 Task: Open Card Board Meeting Preparation in Board IT Infrastructure Design and Implementation to Workspace Human Resources Consulting and add a team member Softage.2@softage.net, a label Yellow, a checklist Calligraphy, an attachment from your onedrive, a color Yellow and finally, add a card description 'Plan and execute company team-building event' and a comment 'Let us make sure we have a clear understanding of the resources and budget available for this task, ensuring that we can execute it effectively.'. Add a start date 'Jan 06, 1900' with a due date 'Jan 13, 1900'
Action: Mouse moved to (1123, 610)
Screenshot: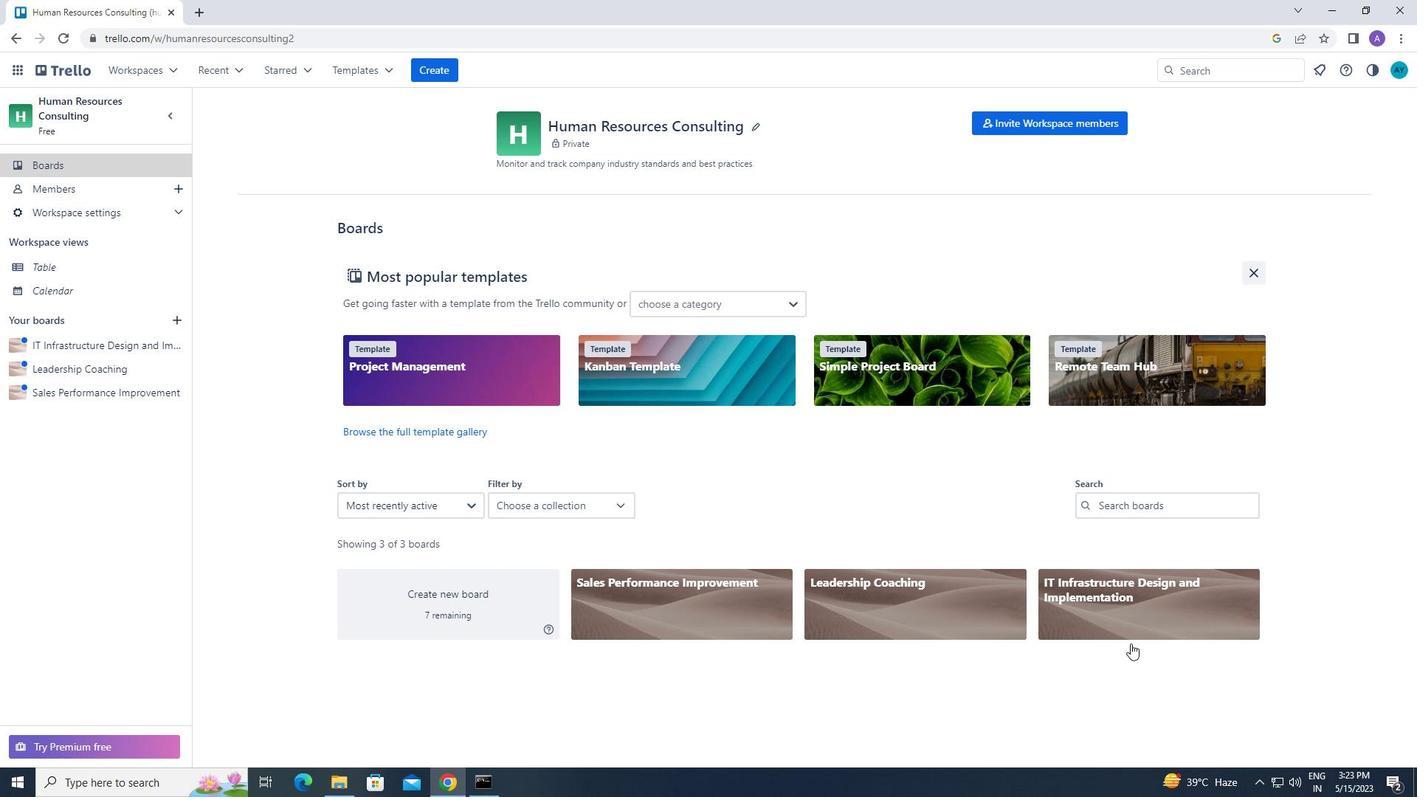 
Action: Mouse pressed left at (1123, 610)
Screenshot: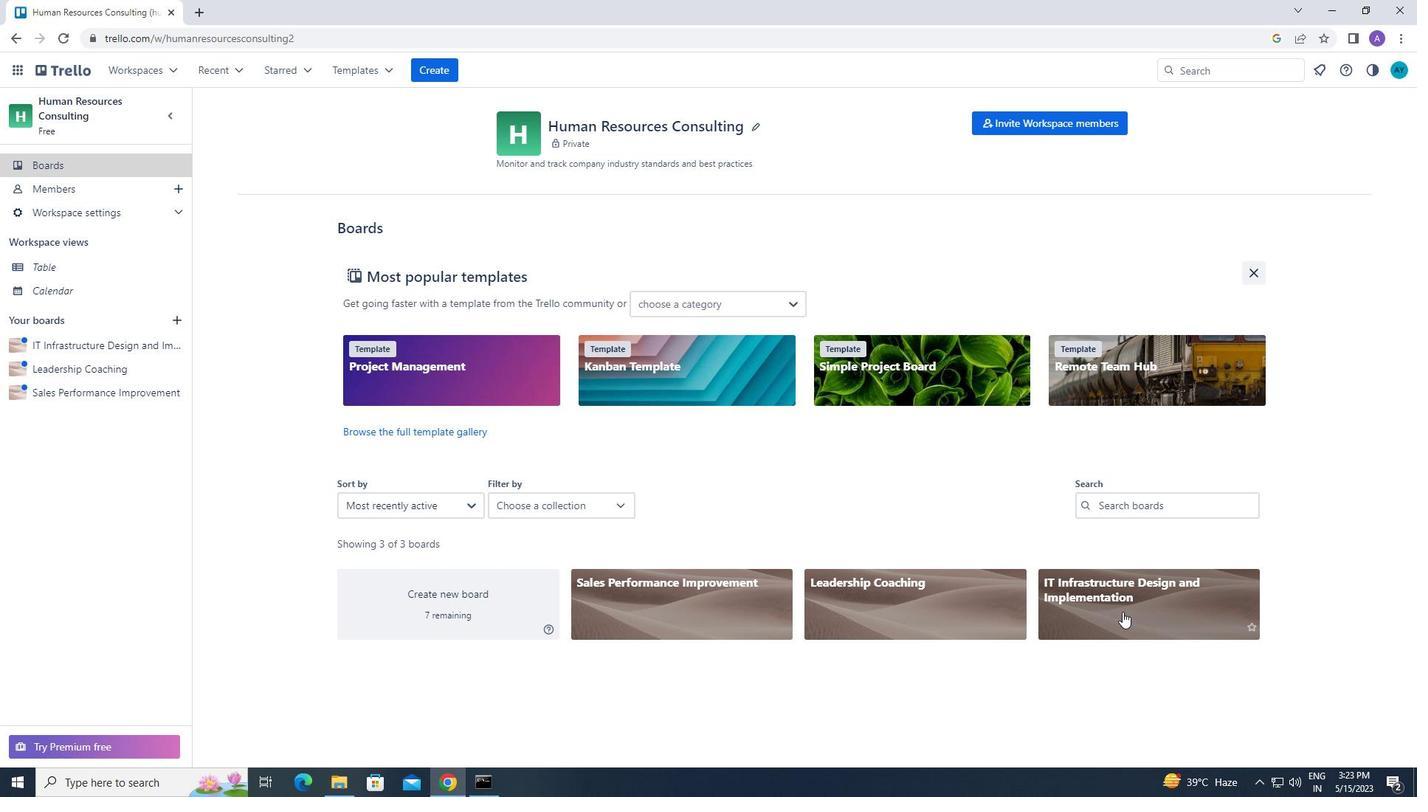 
Action: Mouse moved to (491, 180)
Screenshot: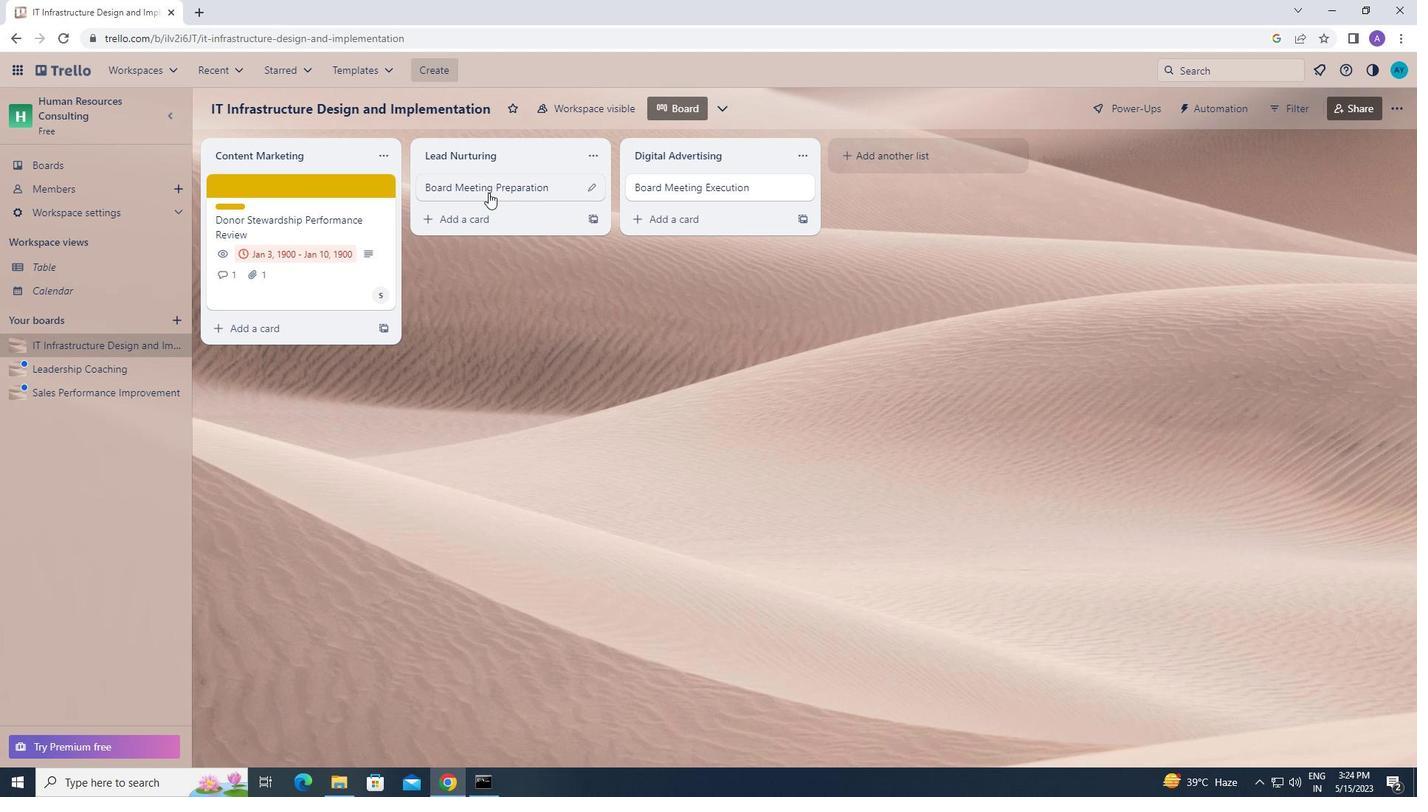 
Action: Mouse pressed left at (491, 180)
Screenshot: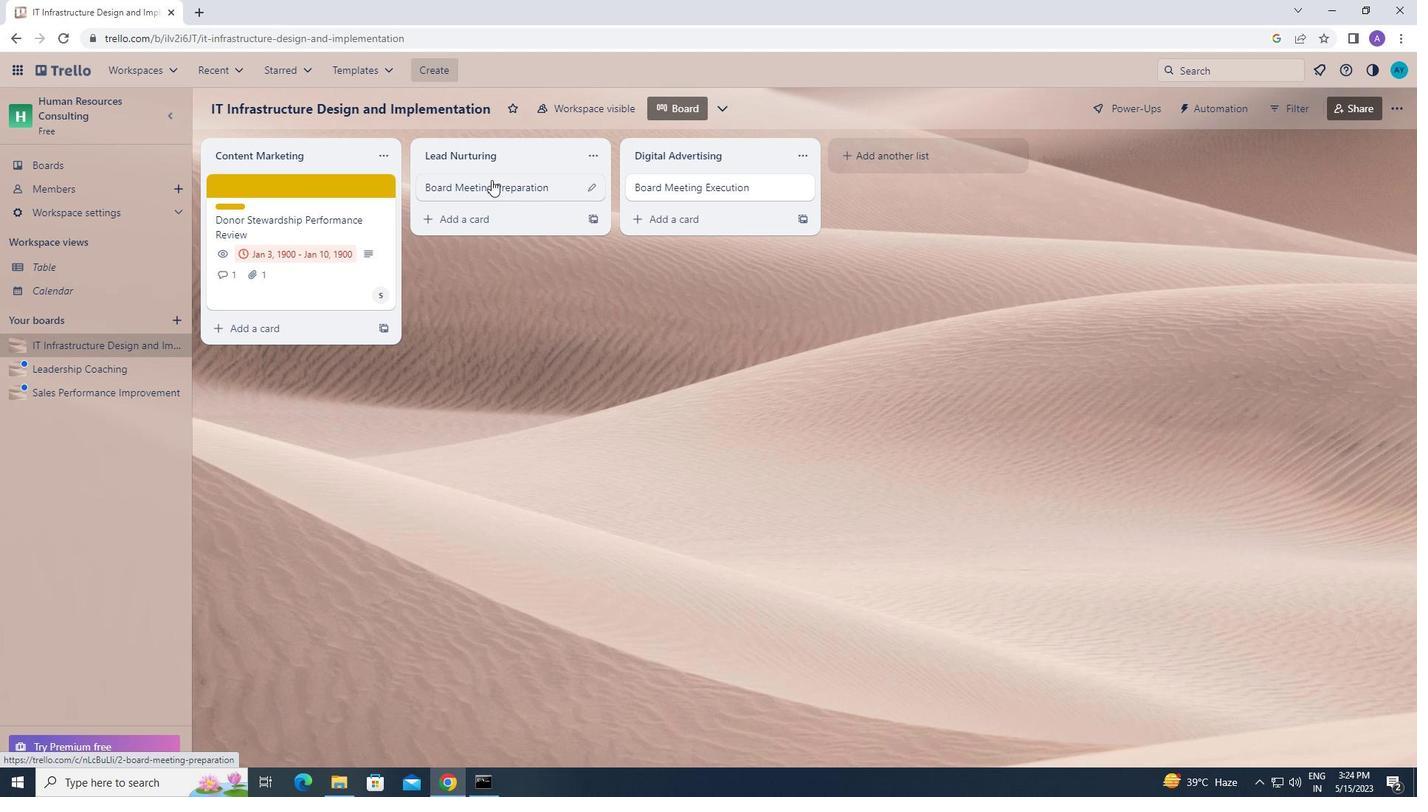 
Action: Mouse moved to (897, 237)
Screenshot: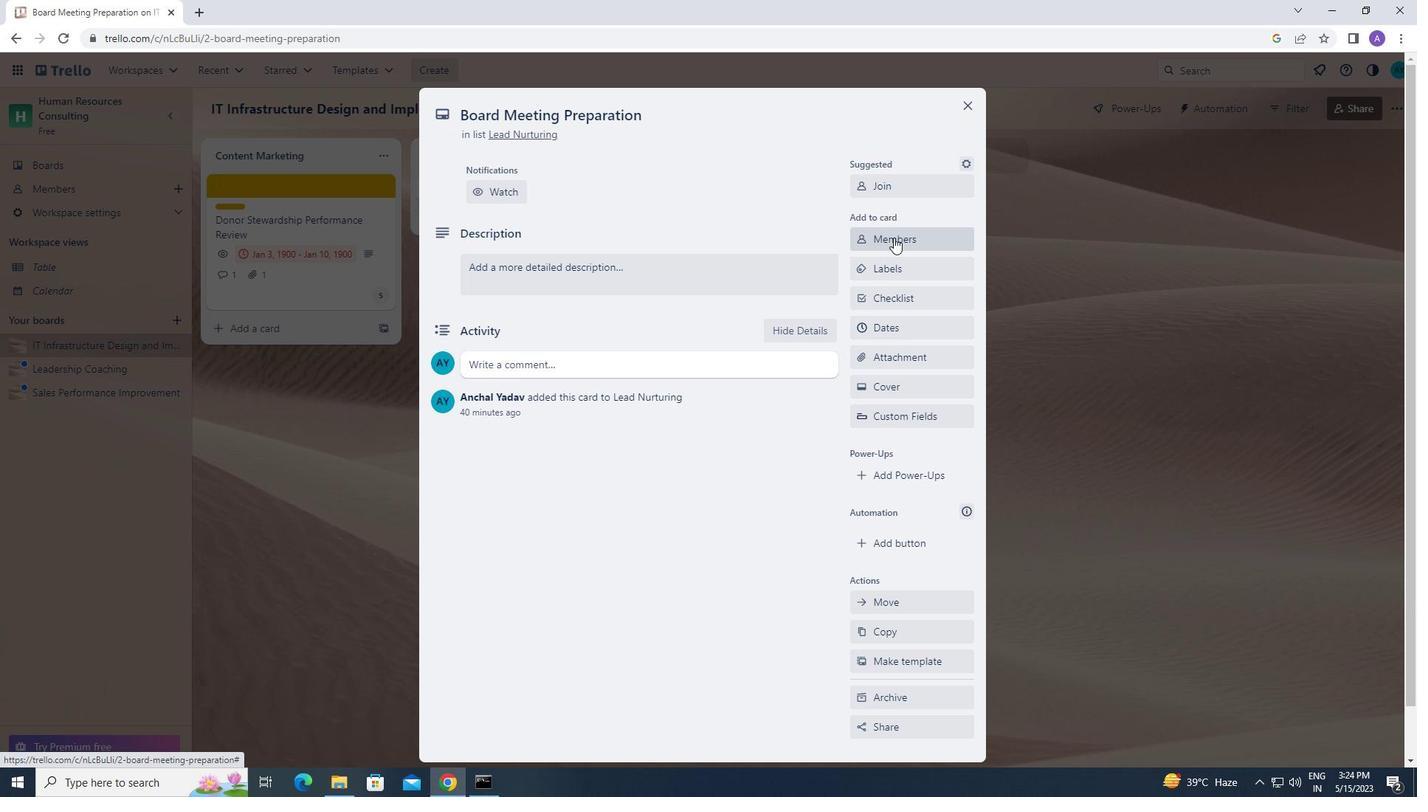 
Action: Mouse pressed left at (897, 237)
Screenshot: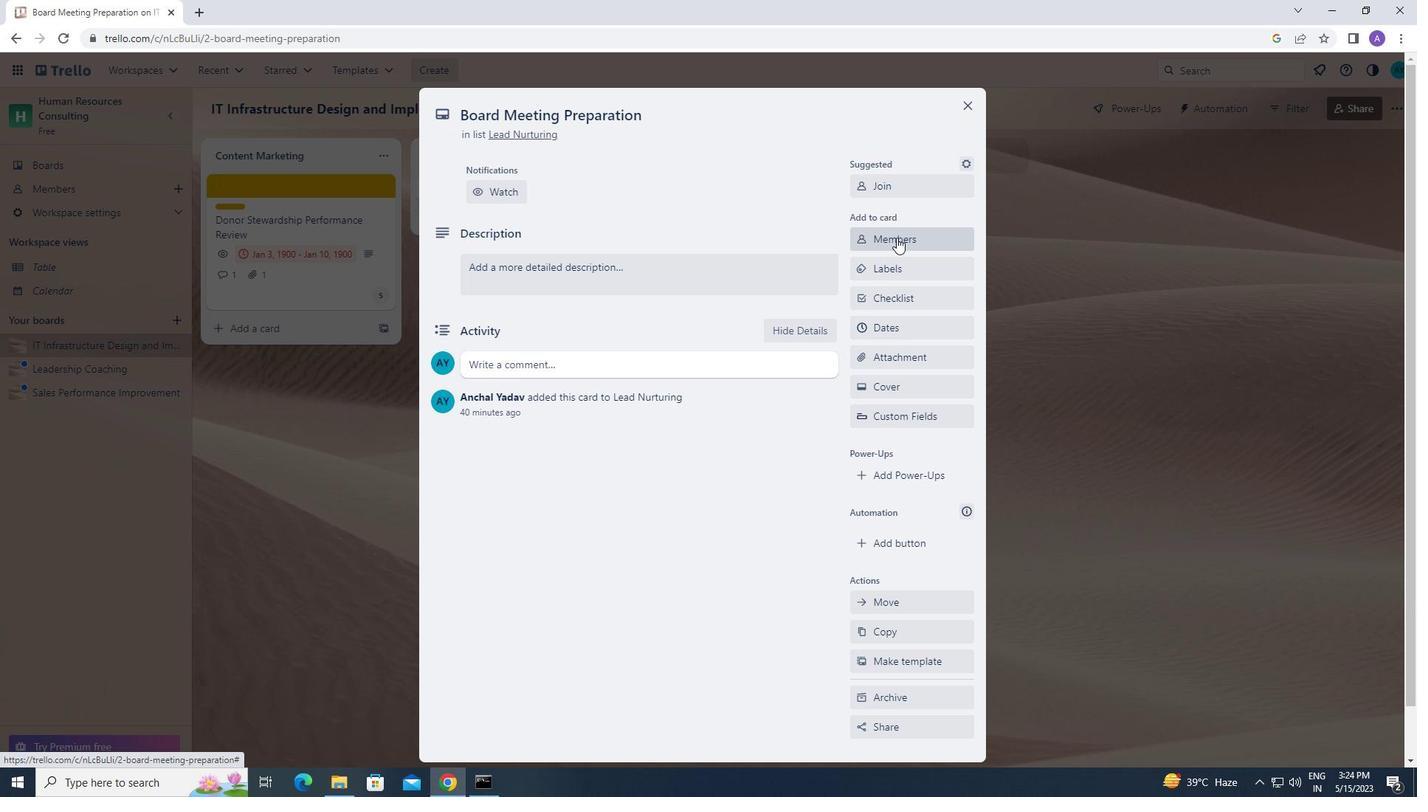 
Action: Mouse moved to (927, 309)
Screenshot: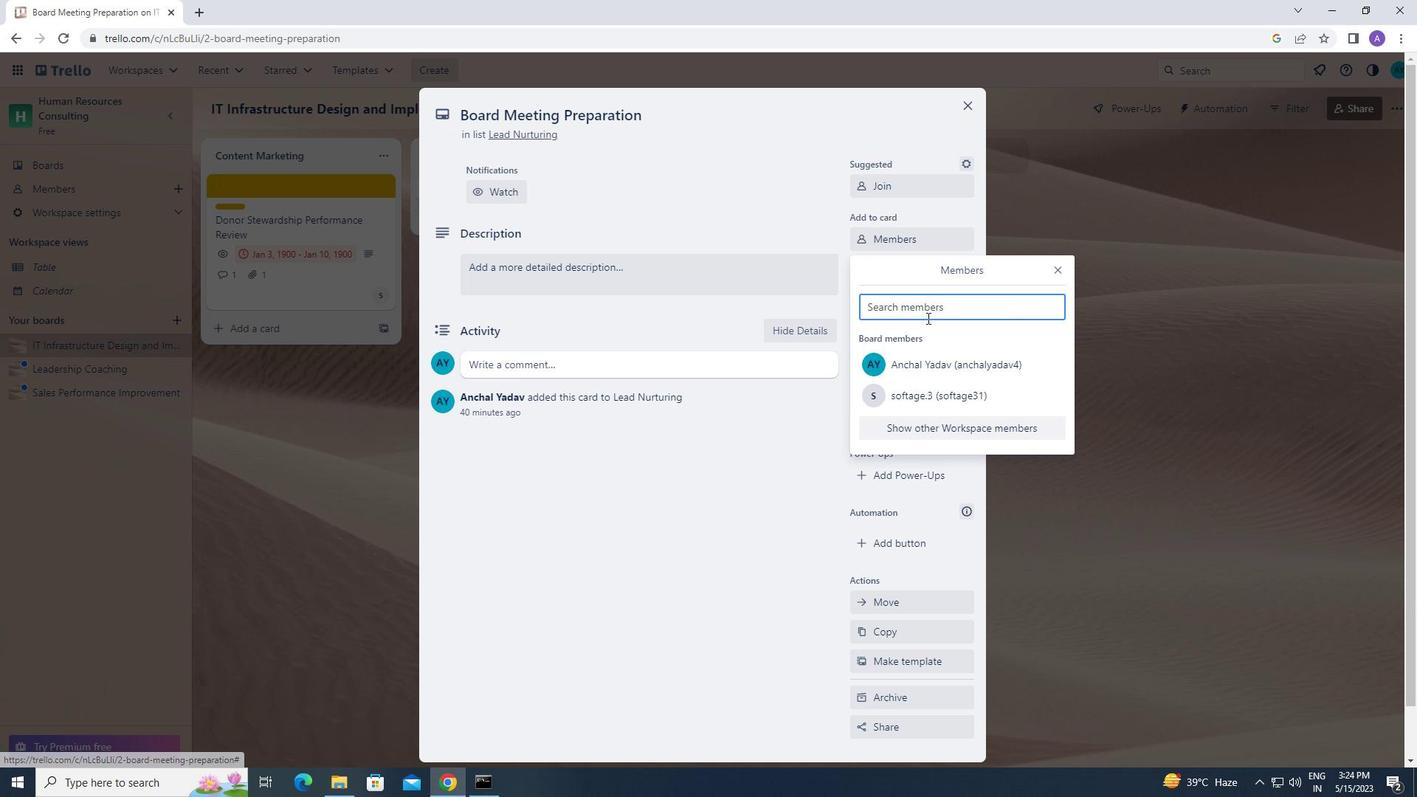 
Action: Mouse pressed left at (927, 309)
Screenshot: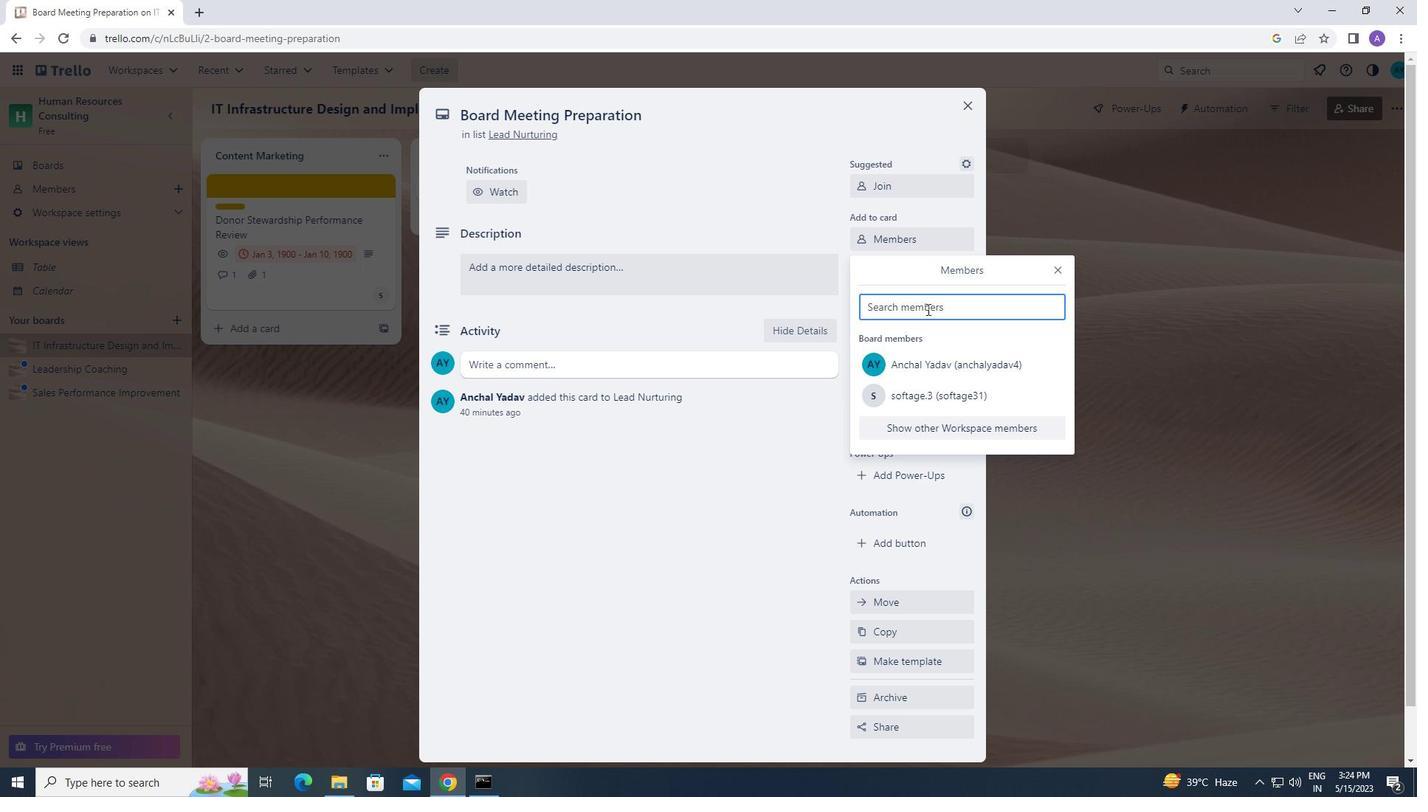 
Action: Key pressed <Key.caps_lock>s<Key.caps_lock>oftage.2<Key.shift_r>@sof
Screenshot: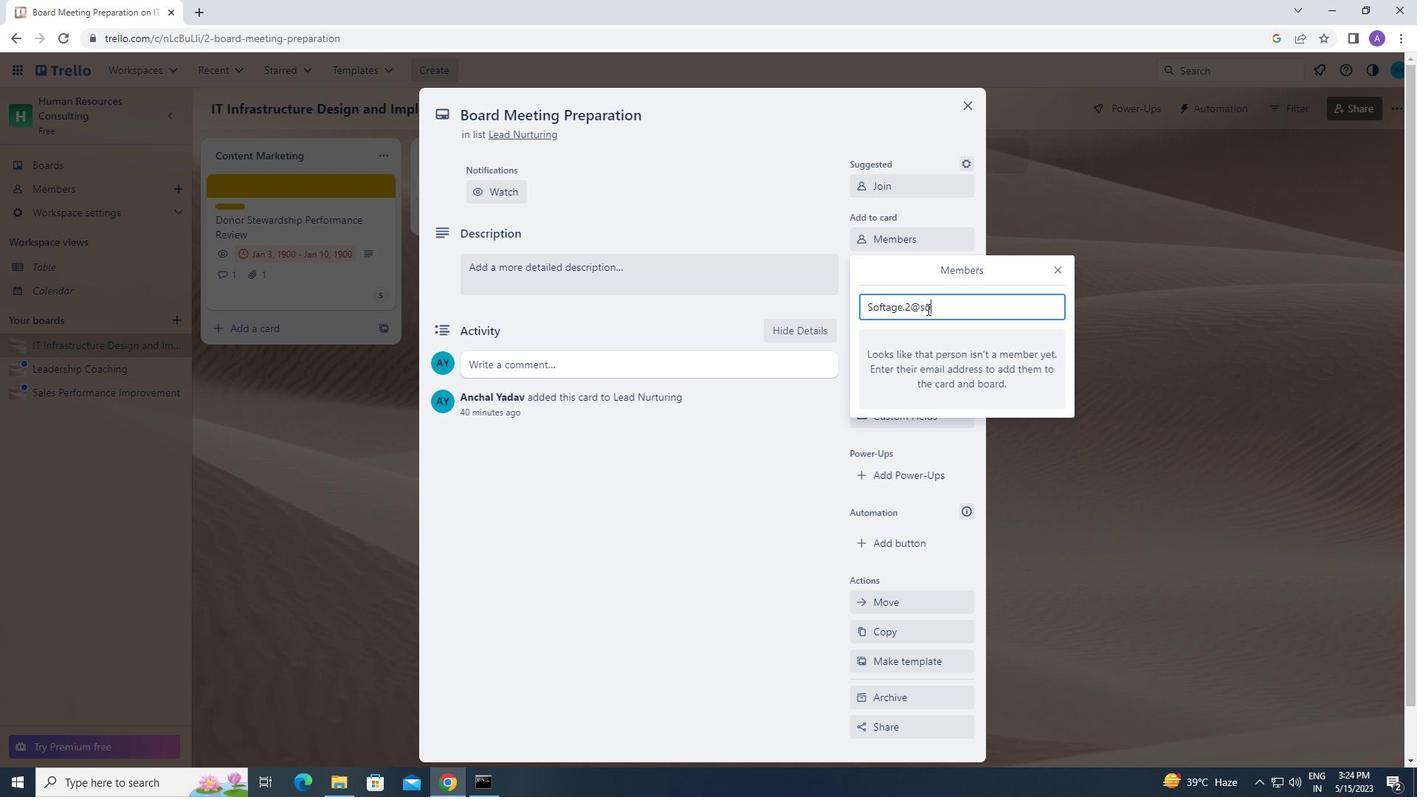 
Action: Mouse moved to (861, 550)
Screenshot: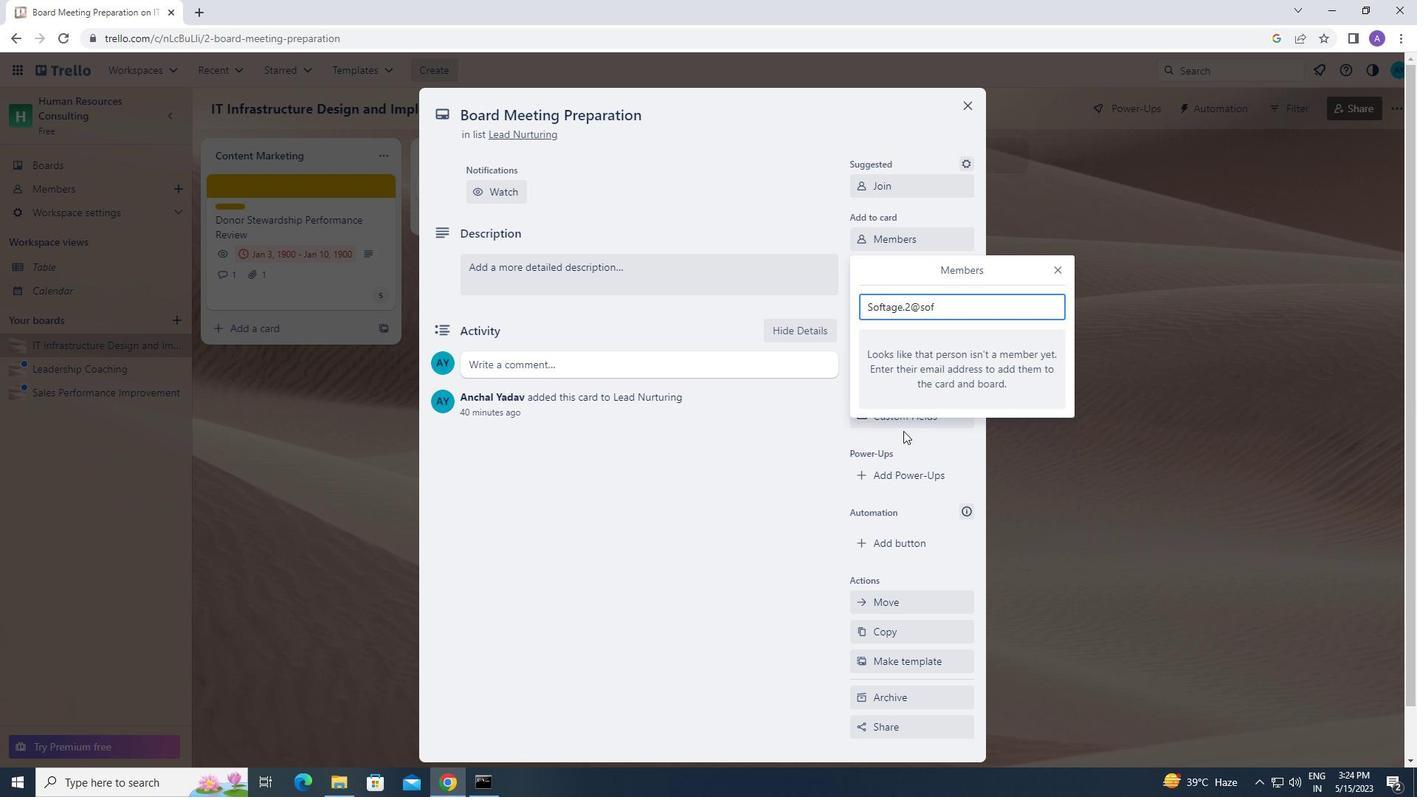 
Action: Key pressed tage.net
Screenshot: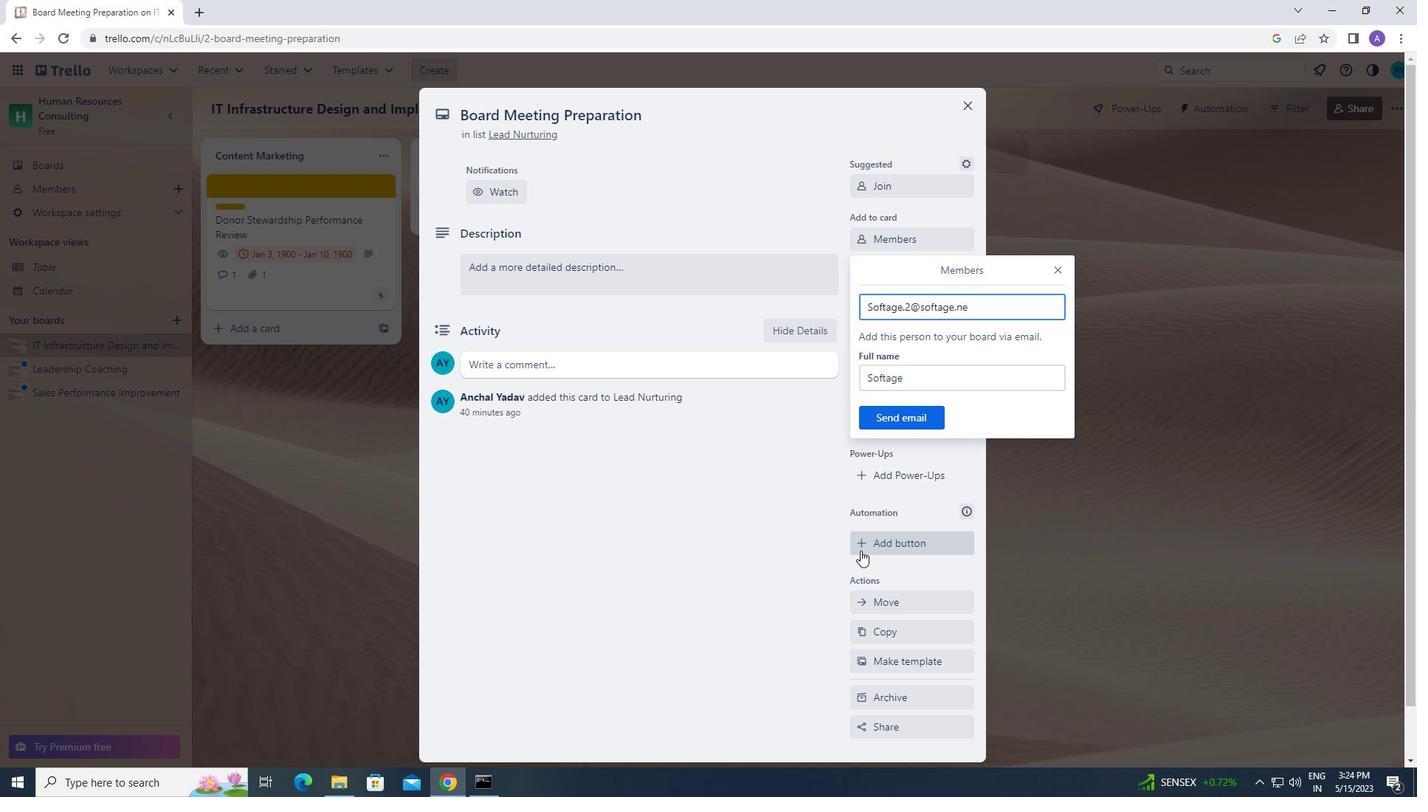 
Action: Mouse moved to (901, 416)
Screenshot: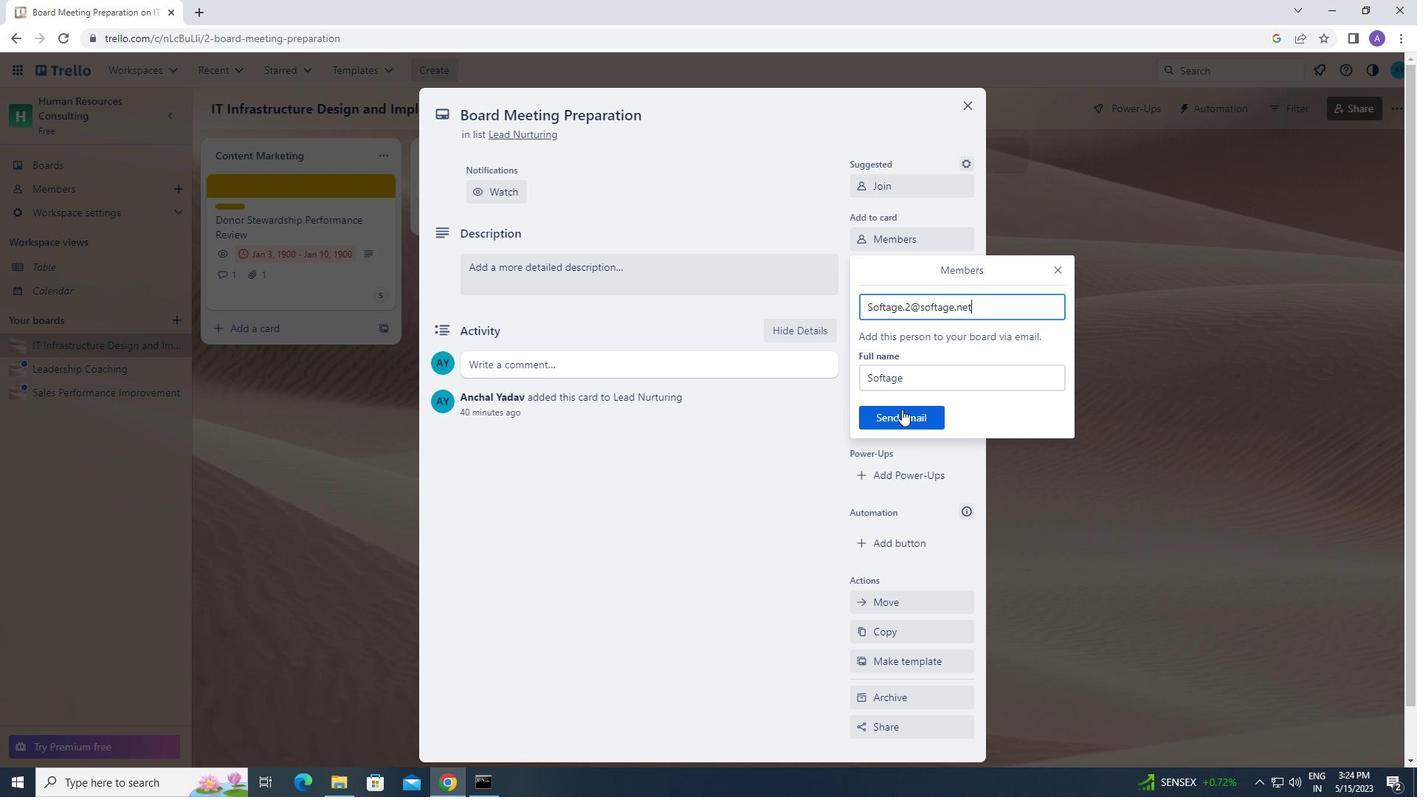 
Action: Mouse pressed left at (901, 416)
Screenshot: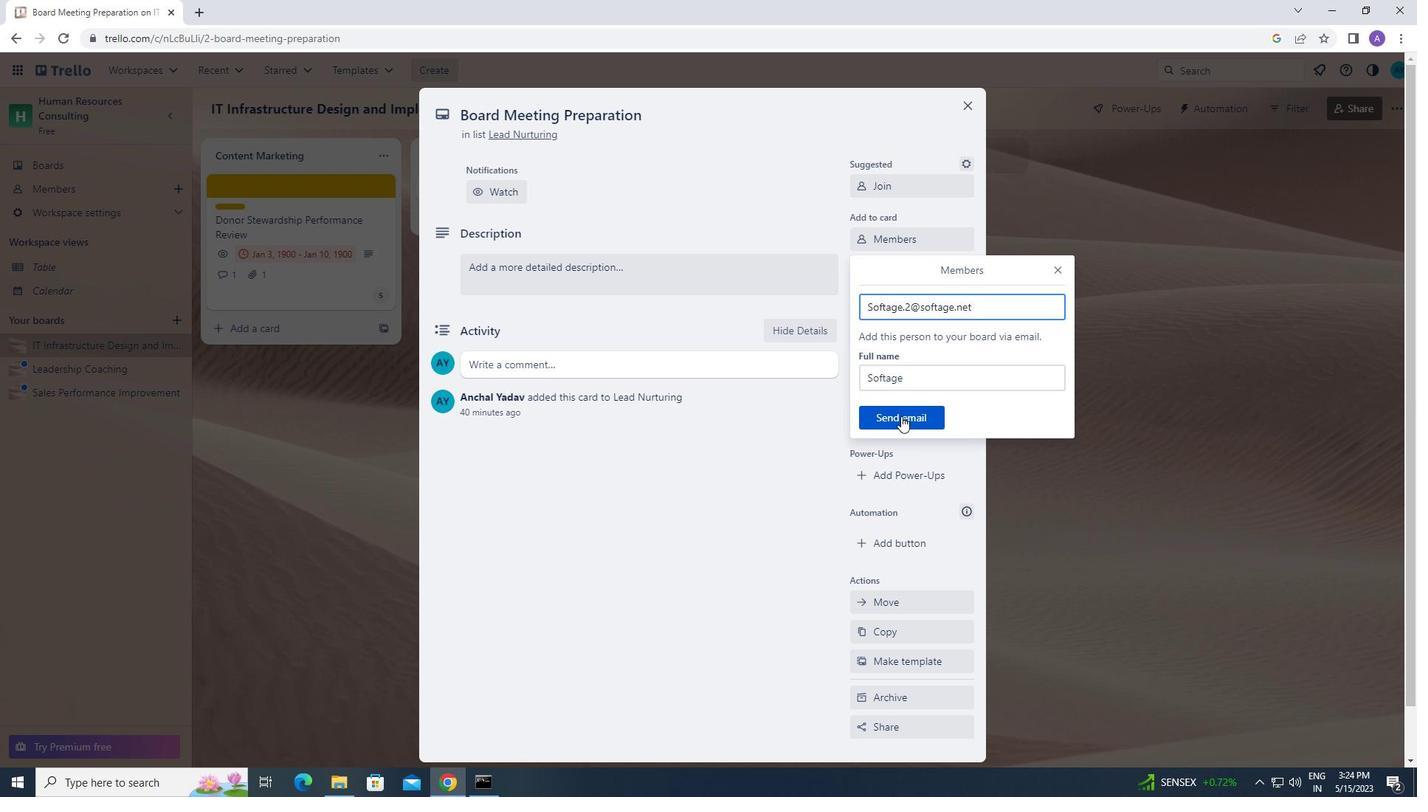 
Action: Mouse moved to (895, 263)
Screenshot: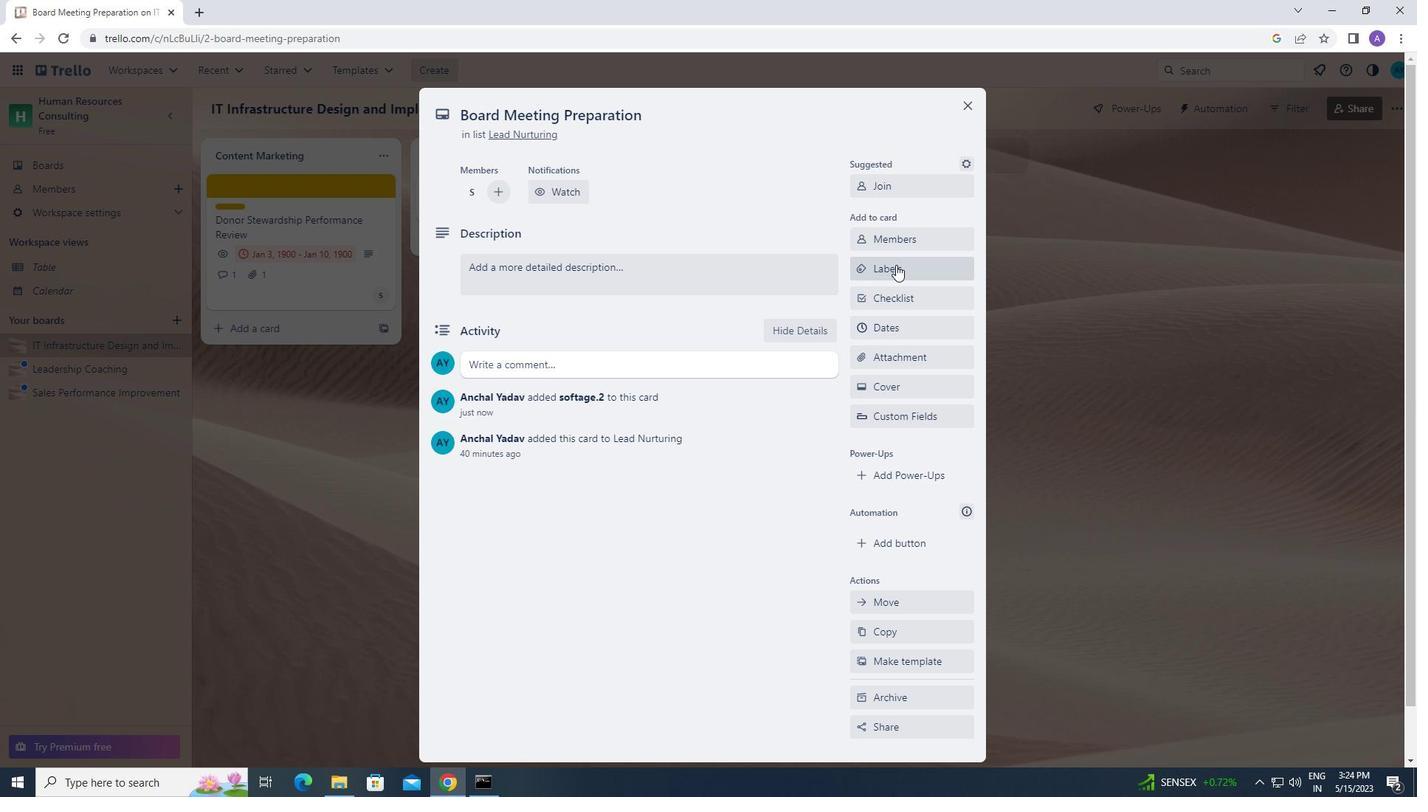 
Action: Mouse pressed left at (895, 263)
Screenshot: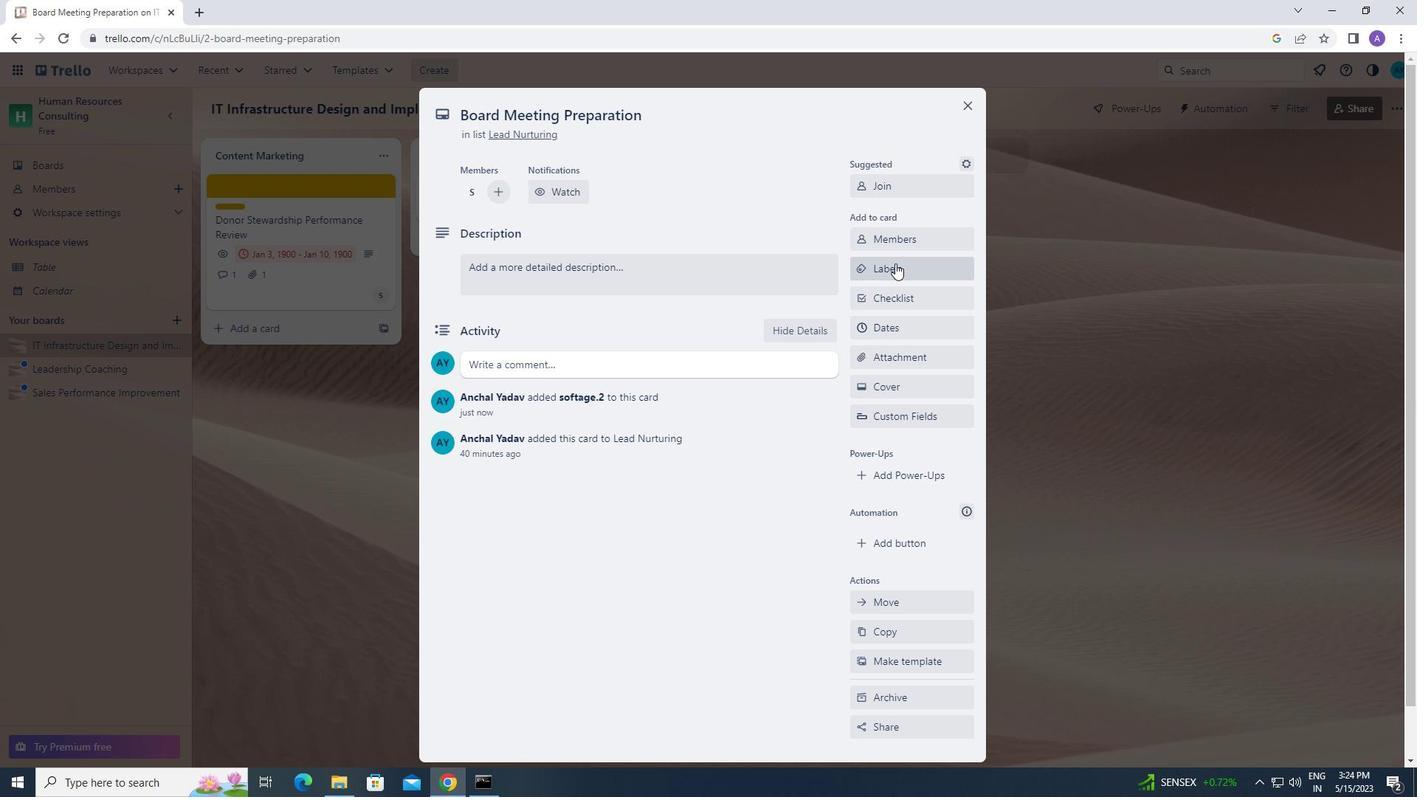 
Action: Mouse moved to (925, 559)
Screenshot: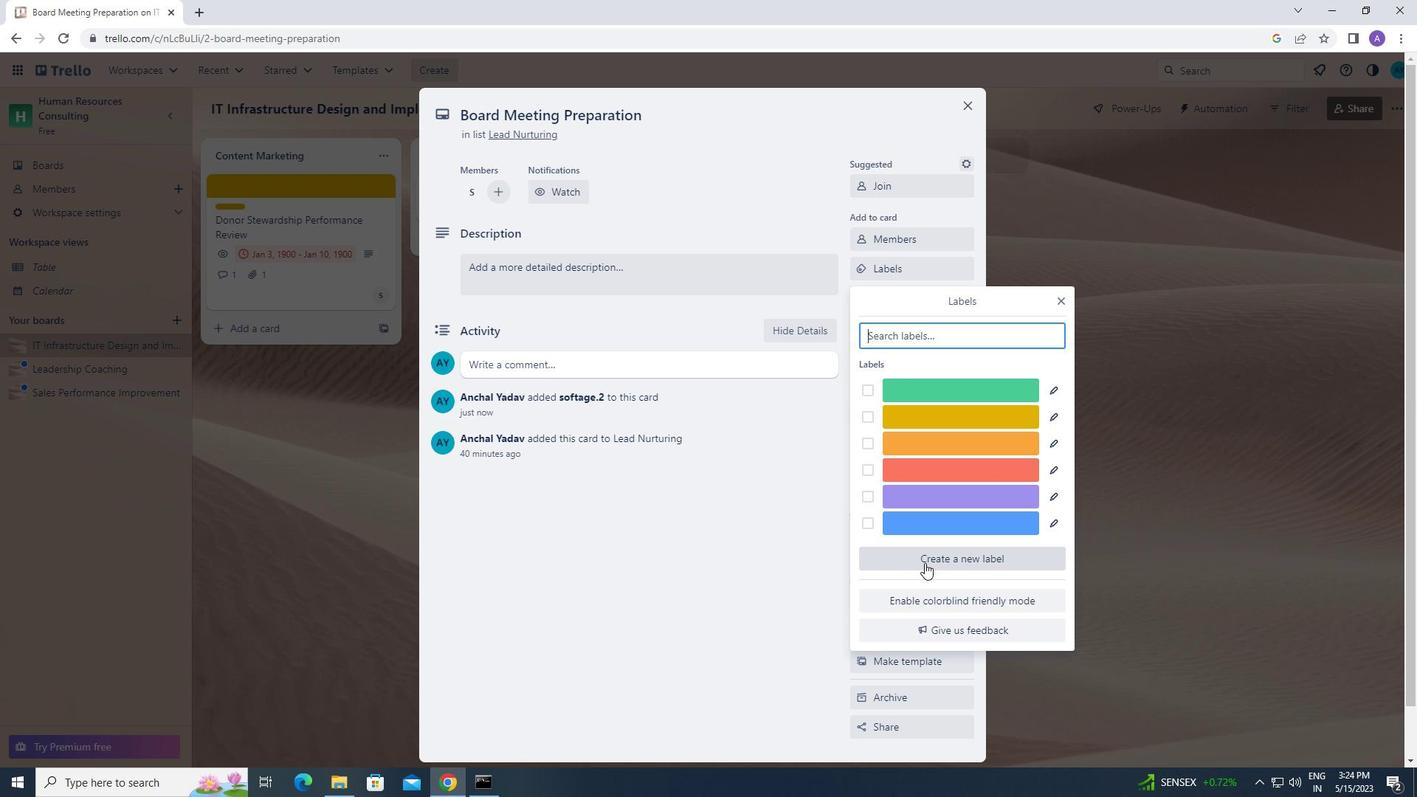 
Action: Mouse pressed left at (925, 559)
Screenshot: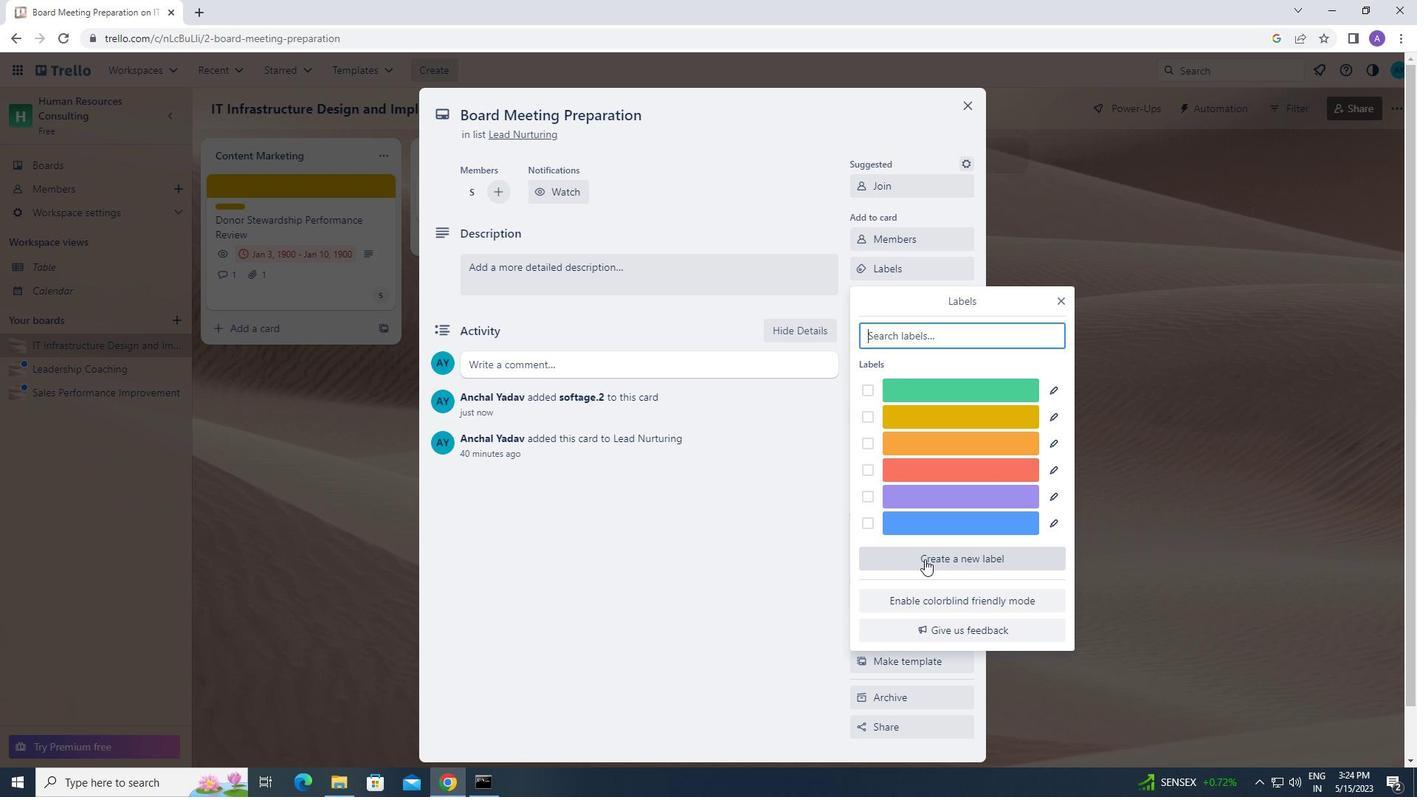 
Action: Mouse moved to (925, 509)
Screenshot: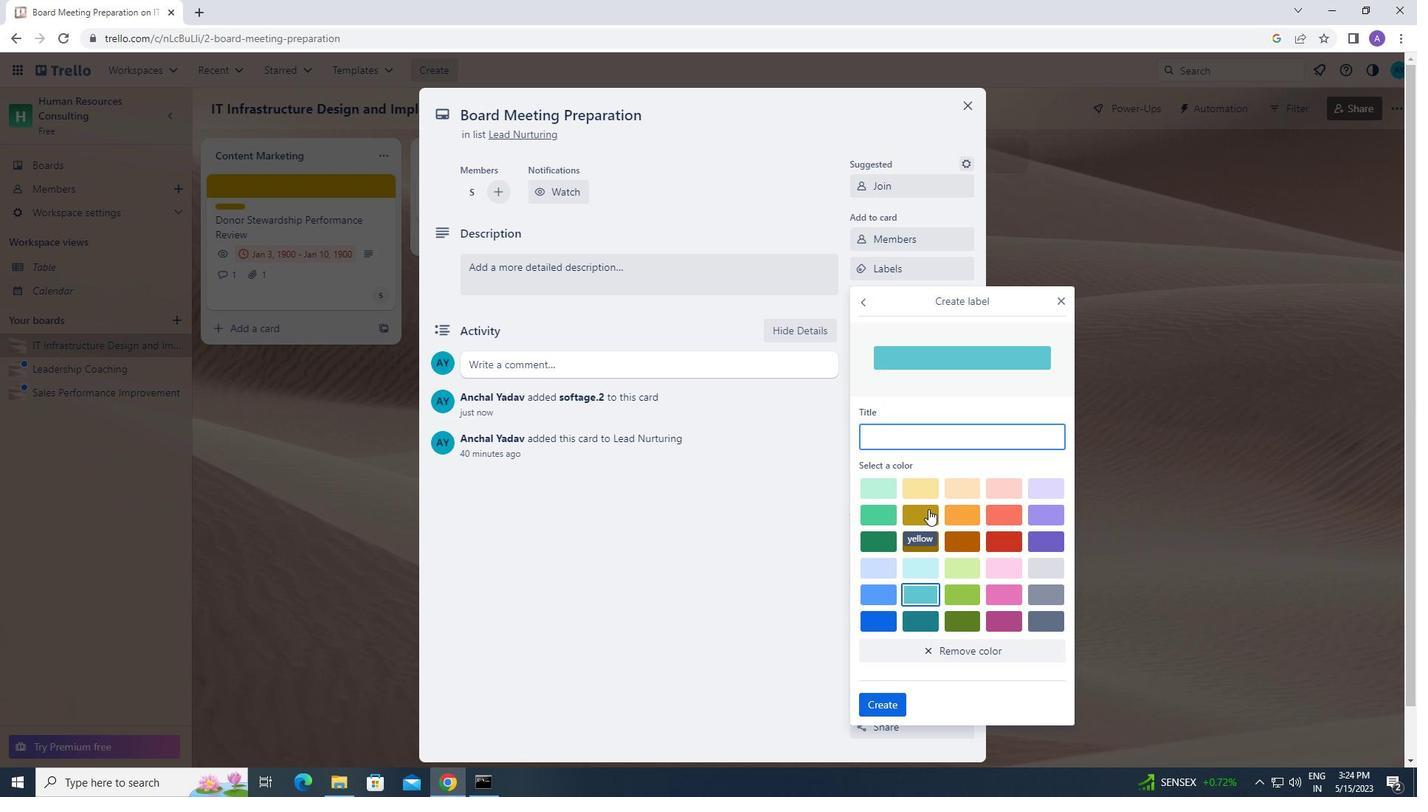 
Action: Mouse pressed left at (925, 509)
Screenshot: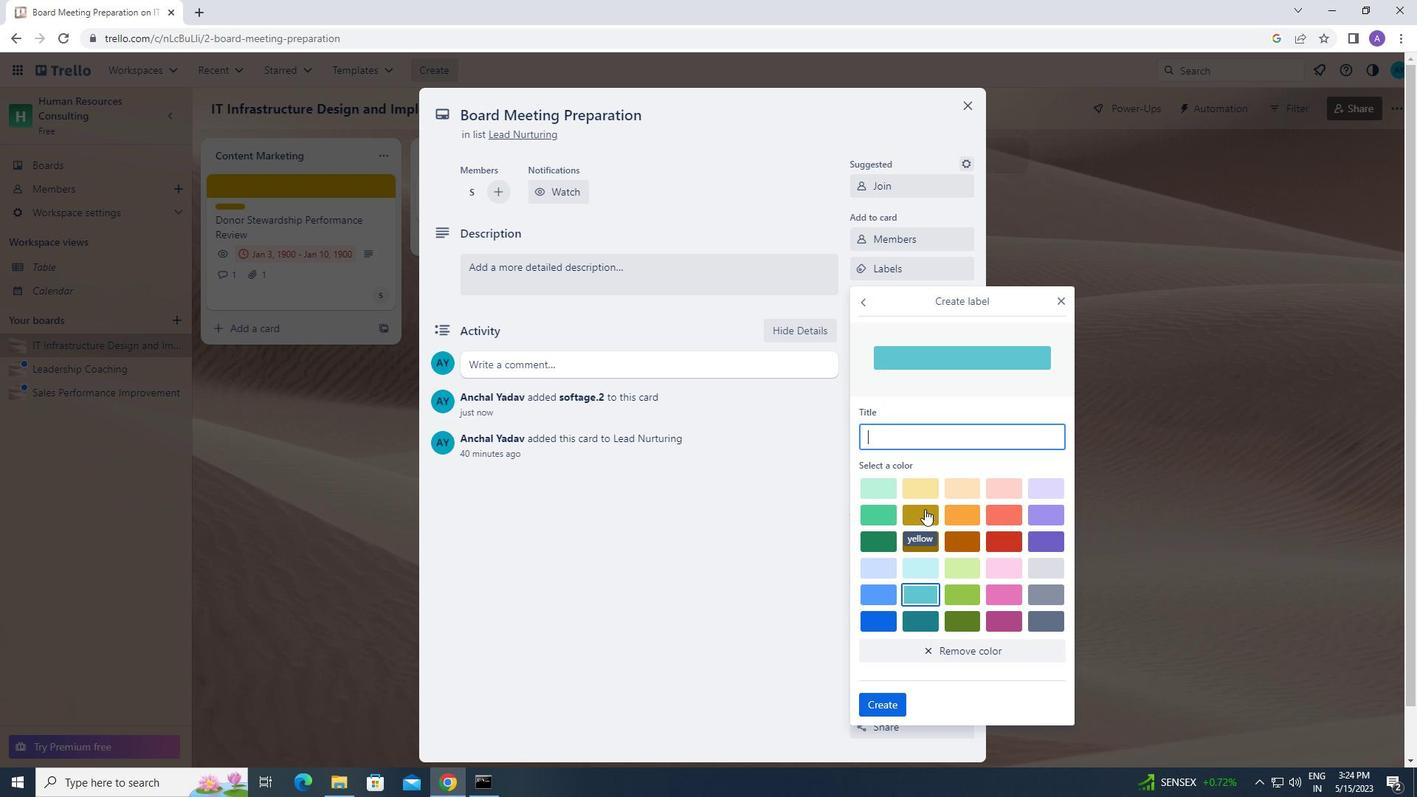 
Action: Mouse moved to (882, 700)
Screenshot: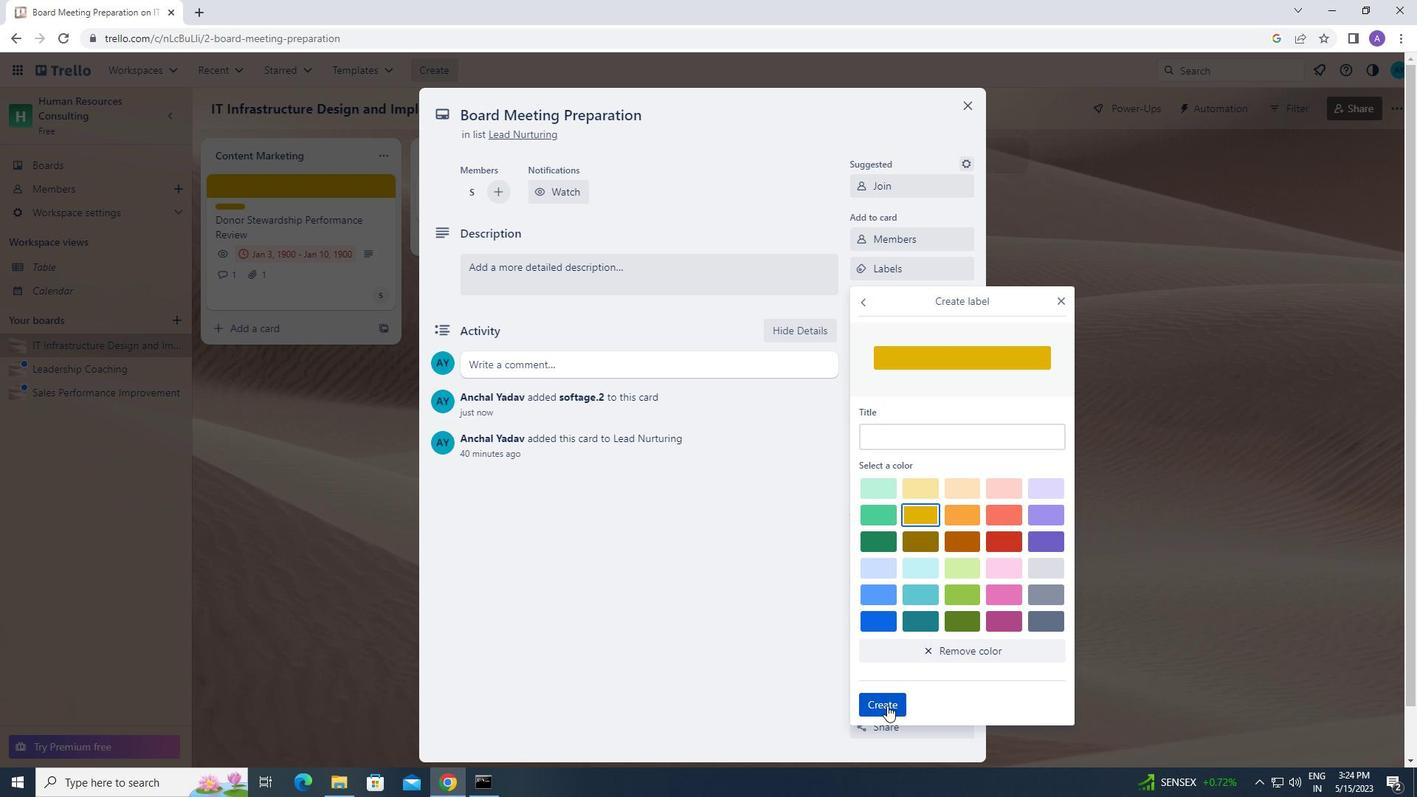 
Action: Mouse pressed left at (882, 700)
Screenshot: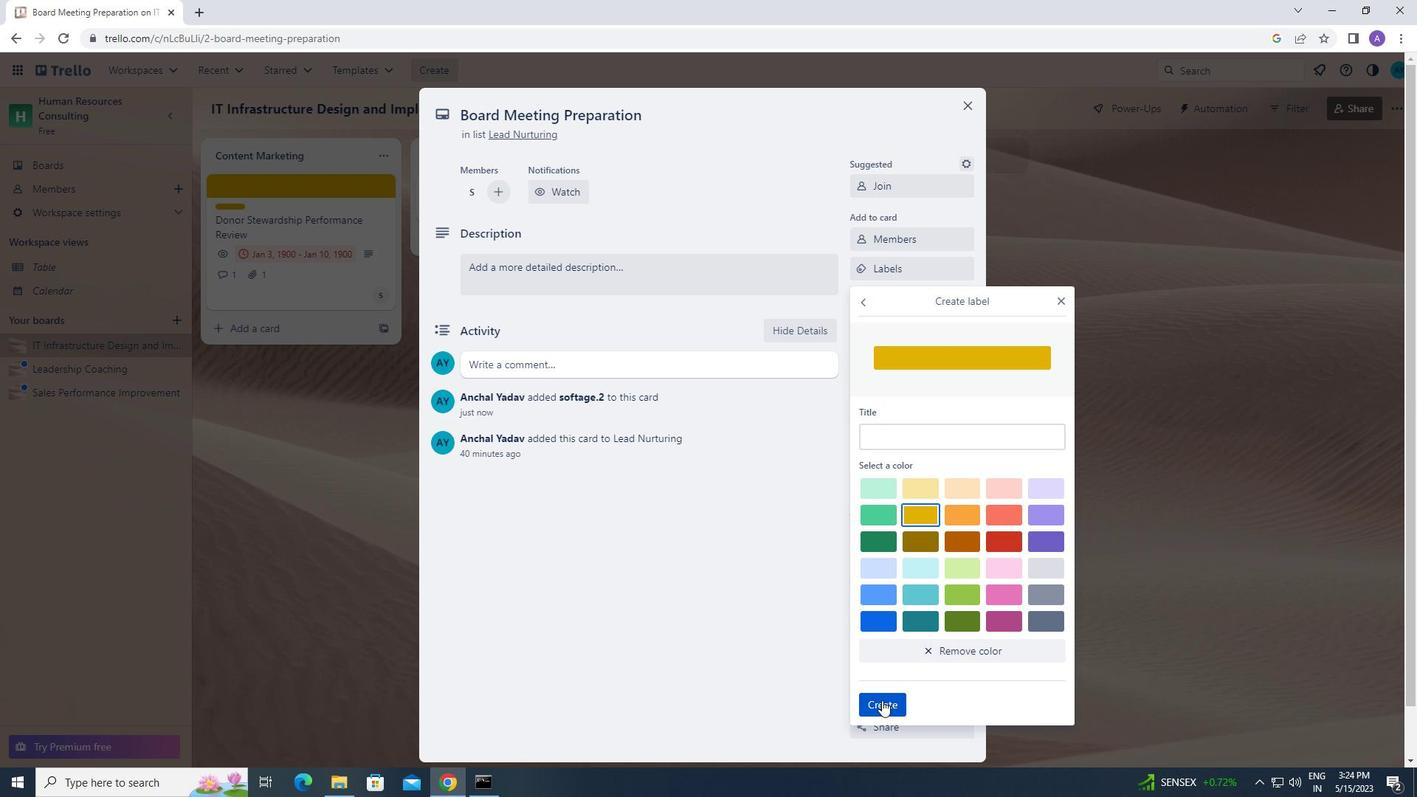 
Action: Mouse moved to (1060, 296)
Screenshot: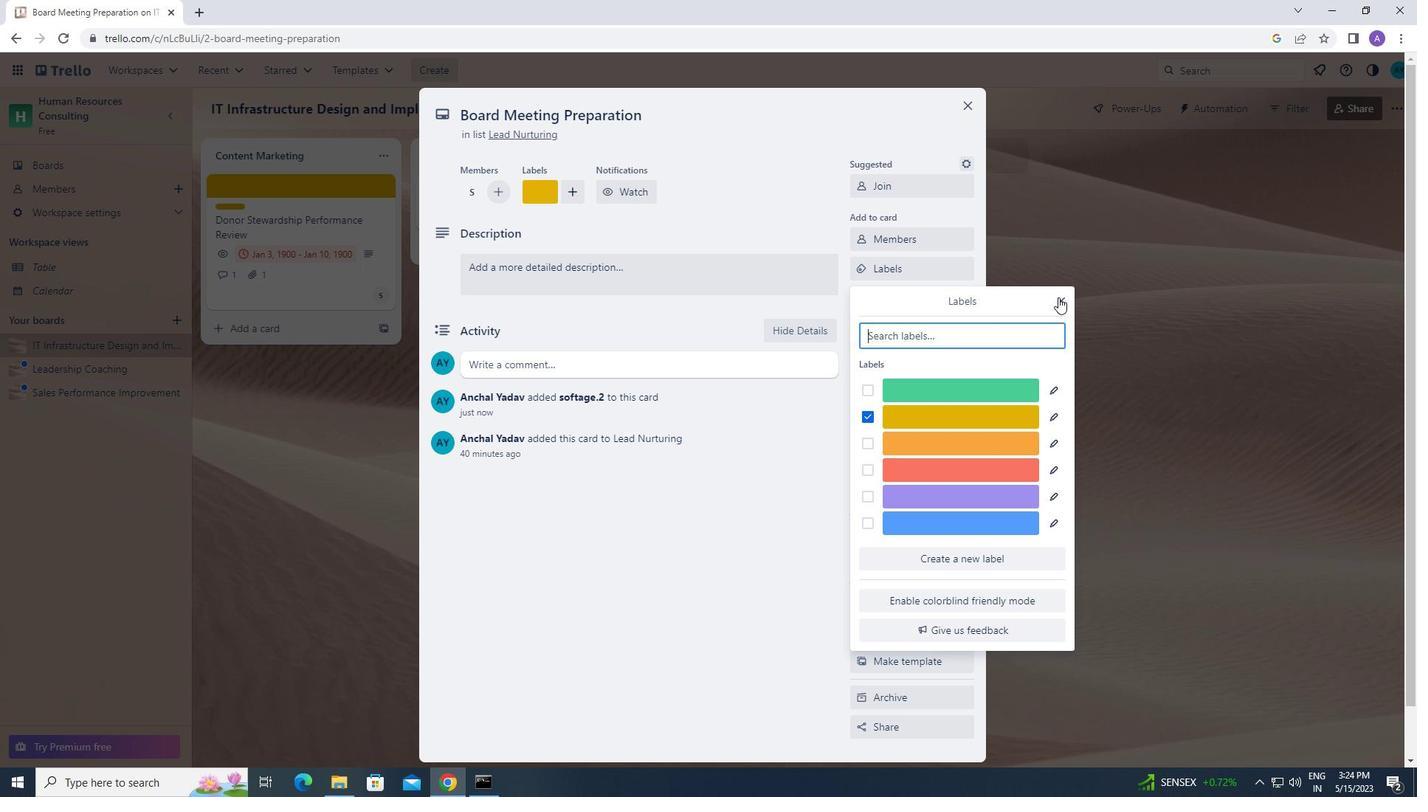 
Action: Mouse pressed left at (1060, 296)
Screenshot: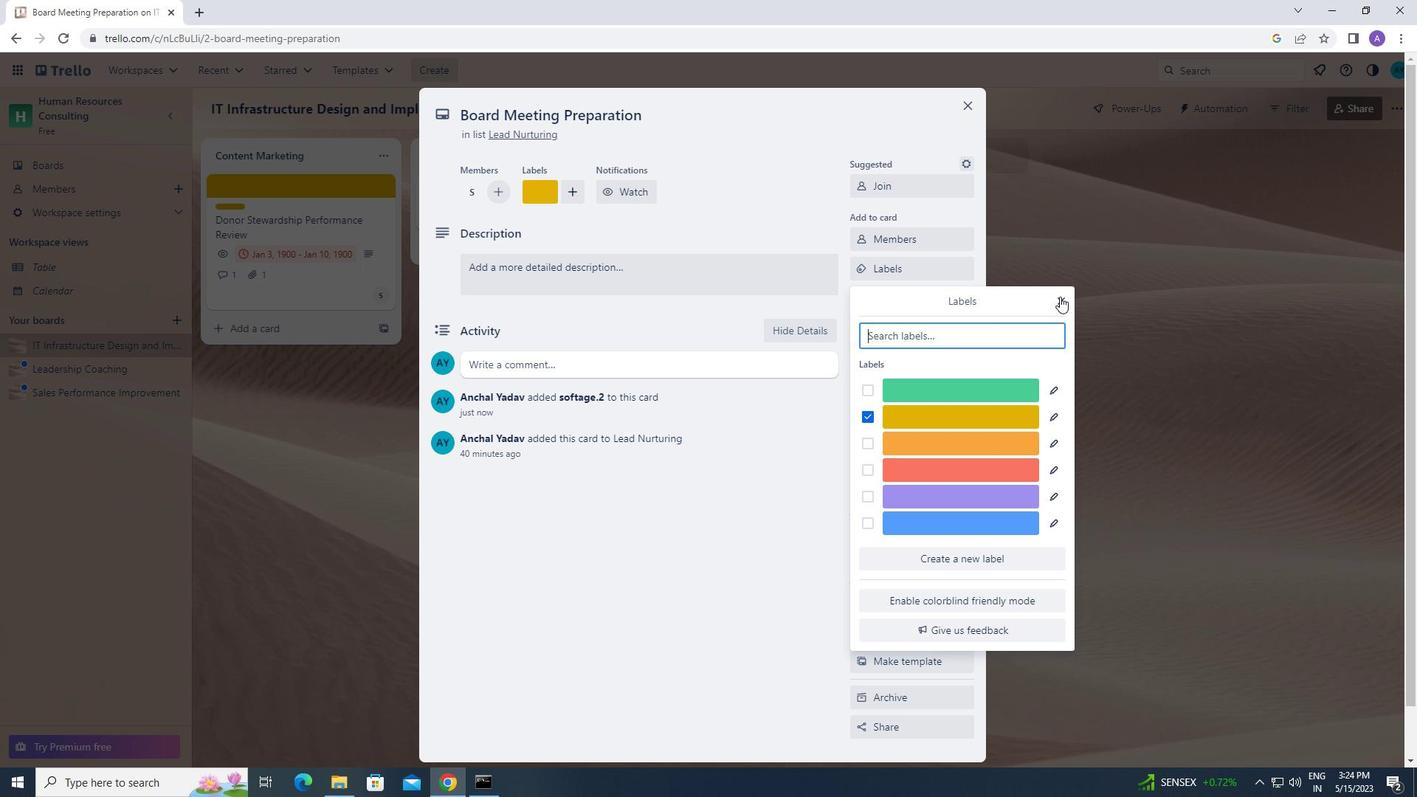 
Action: Mouse moved to (879, 299)
Screenshot: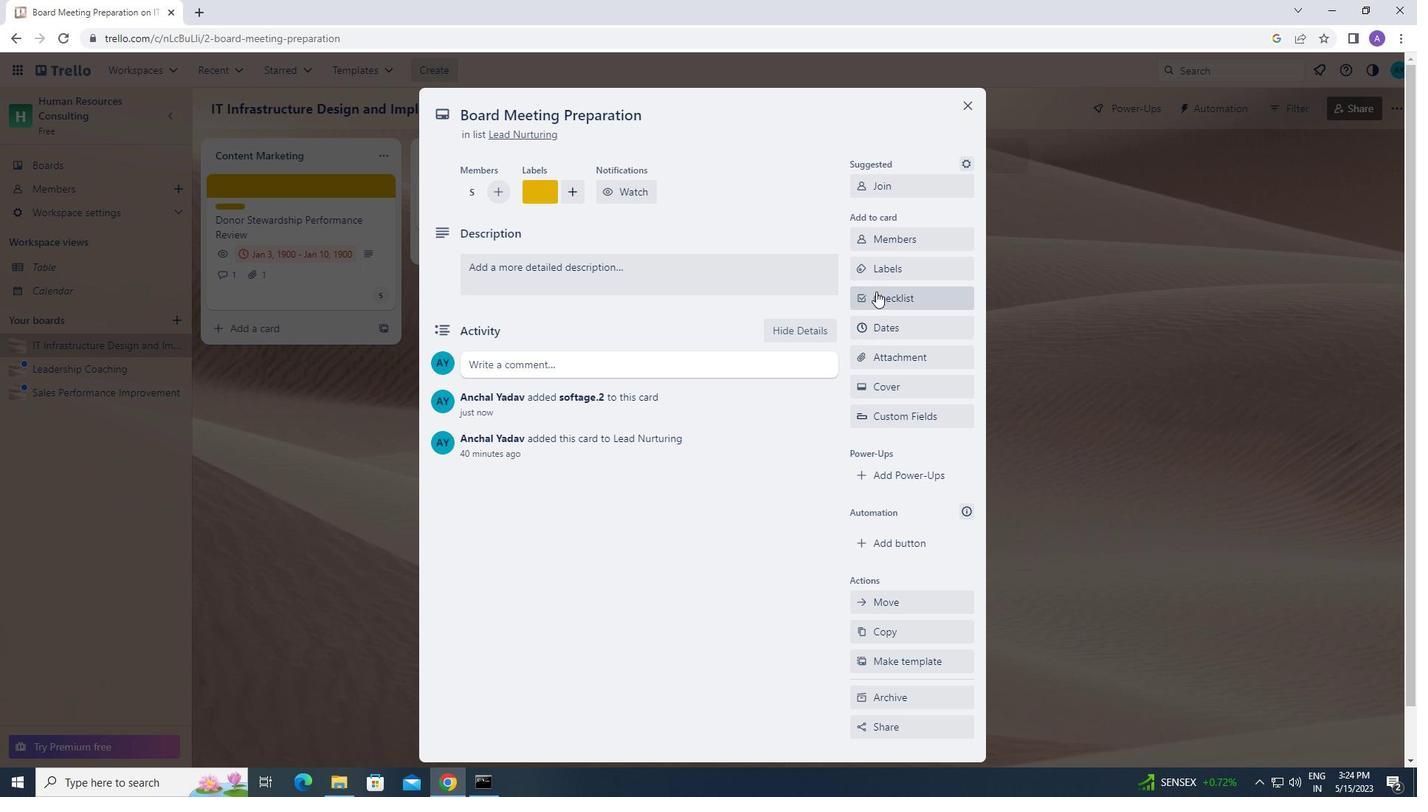
Action: Mouse pressed left at (879, 299)
Screenshot: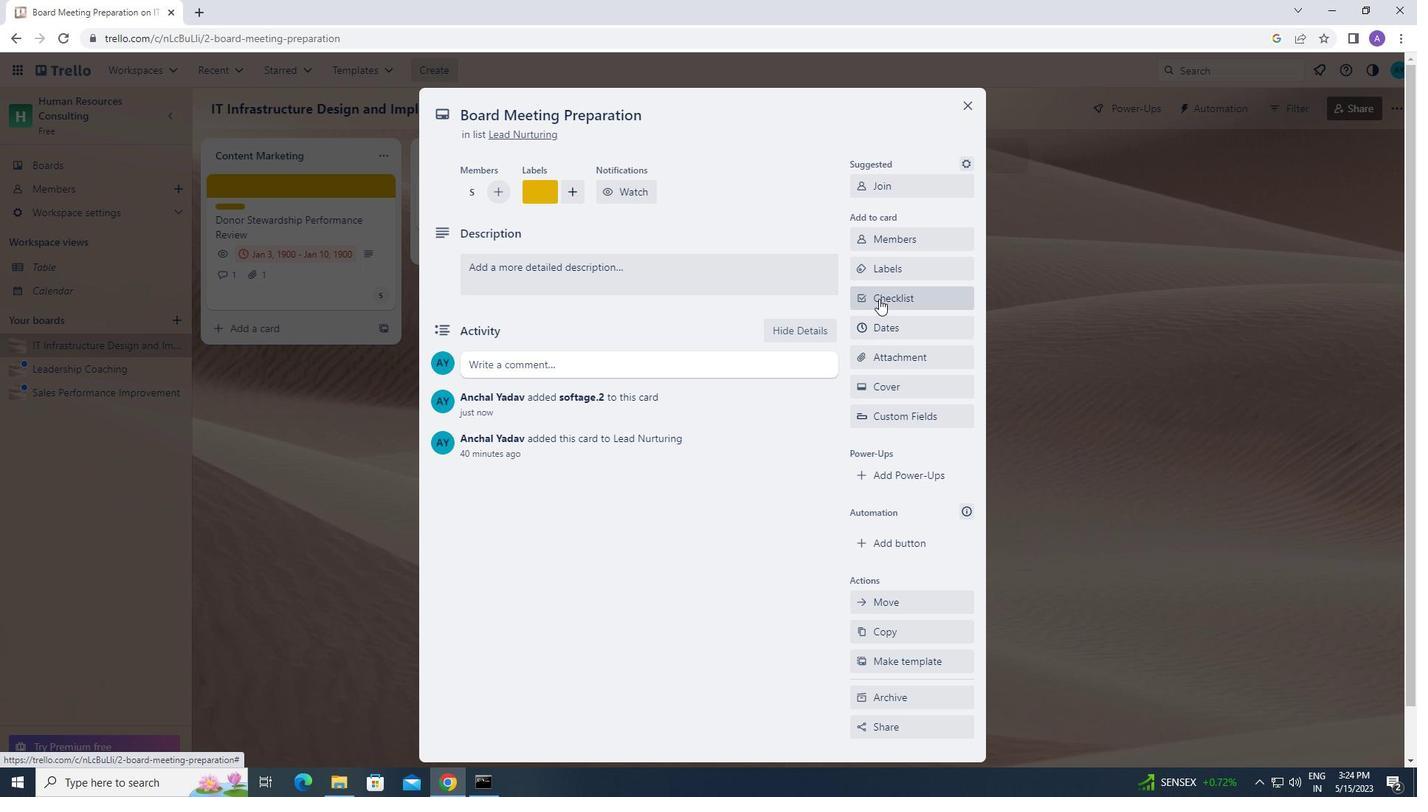 
Action: Mouse moved to (879, 324)
Screenshot: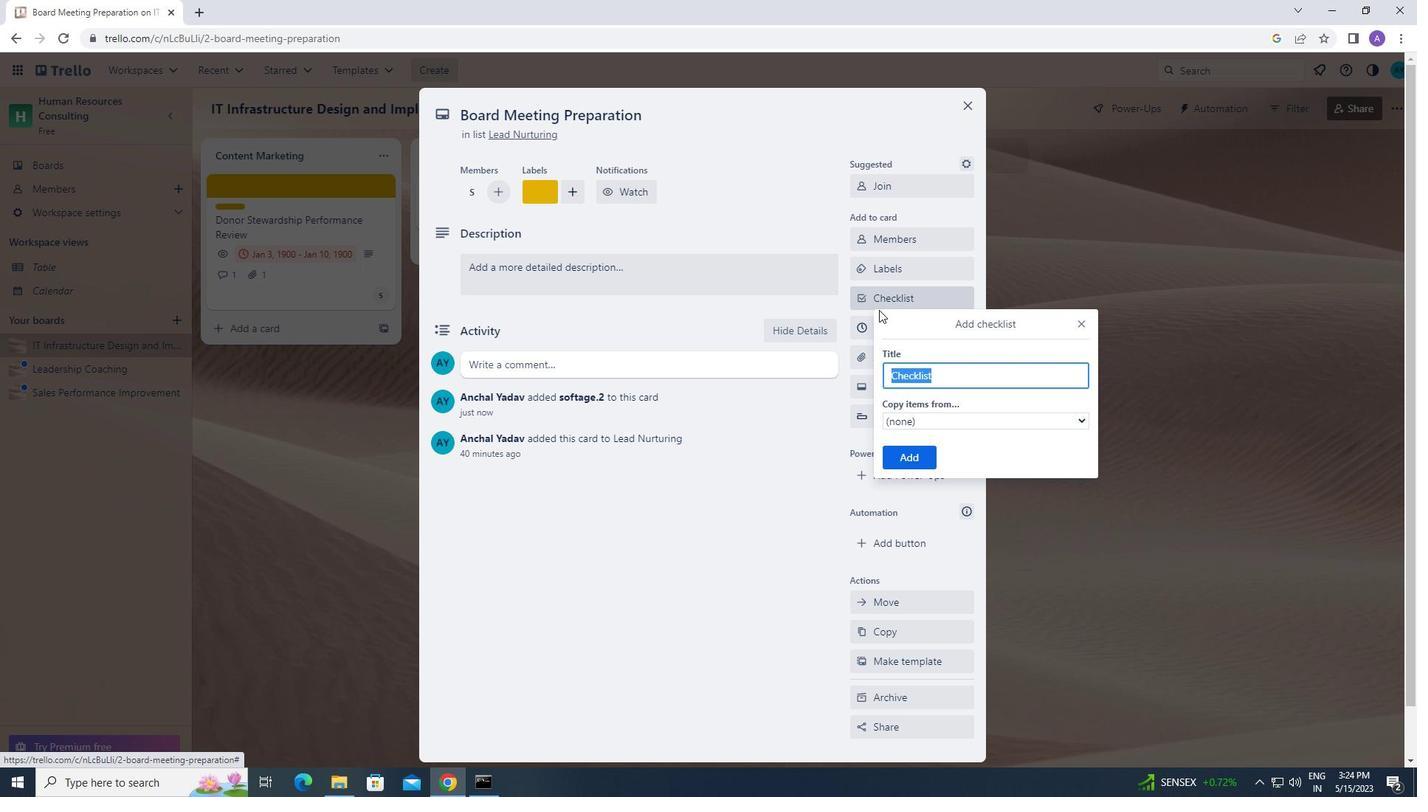 
Action: Key pressed <Key.caps_lock>c<Key.caps_lock>alligraphy
Screenshot: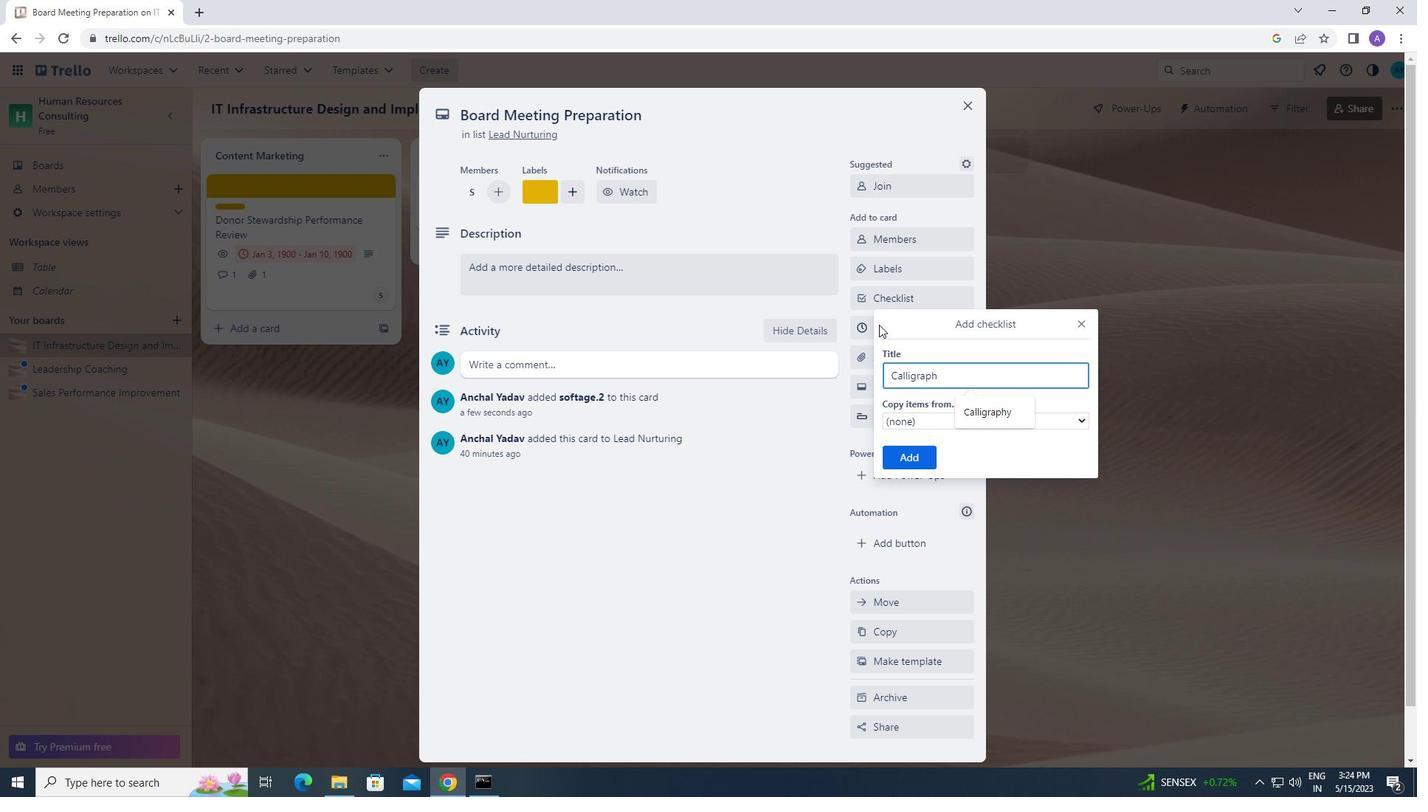 
Action: Mouse moved to (921, 464)
Screenshot: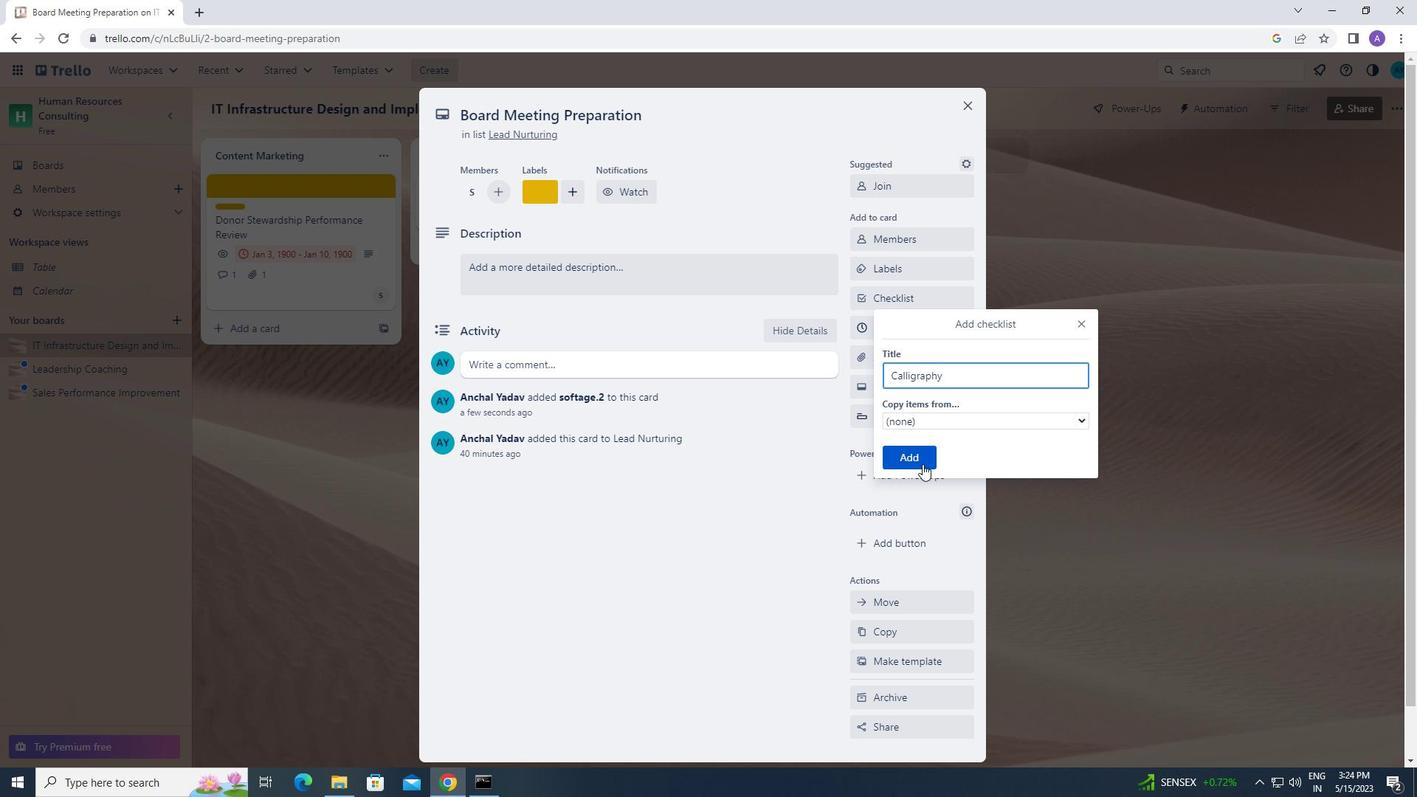 
Action: Mouse pressed left at (921, 464)
Screenshot: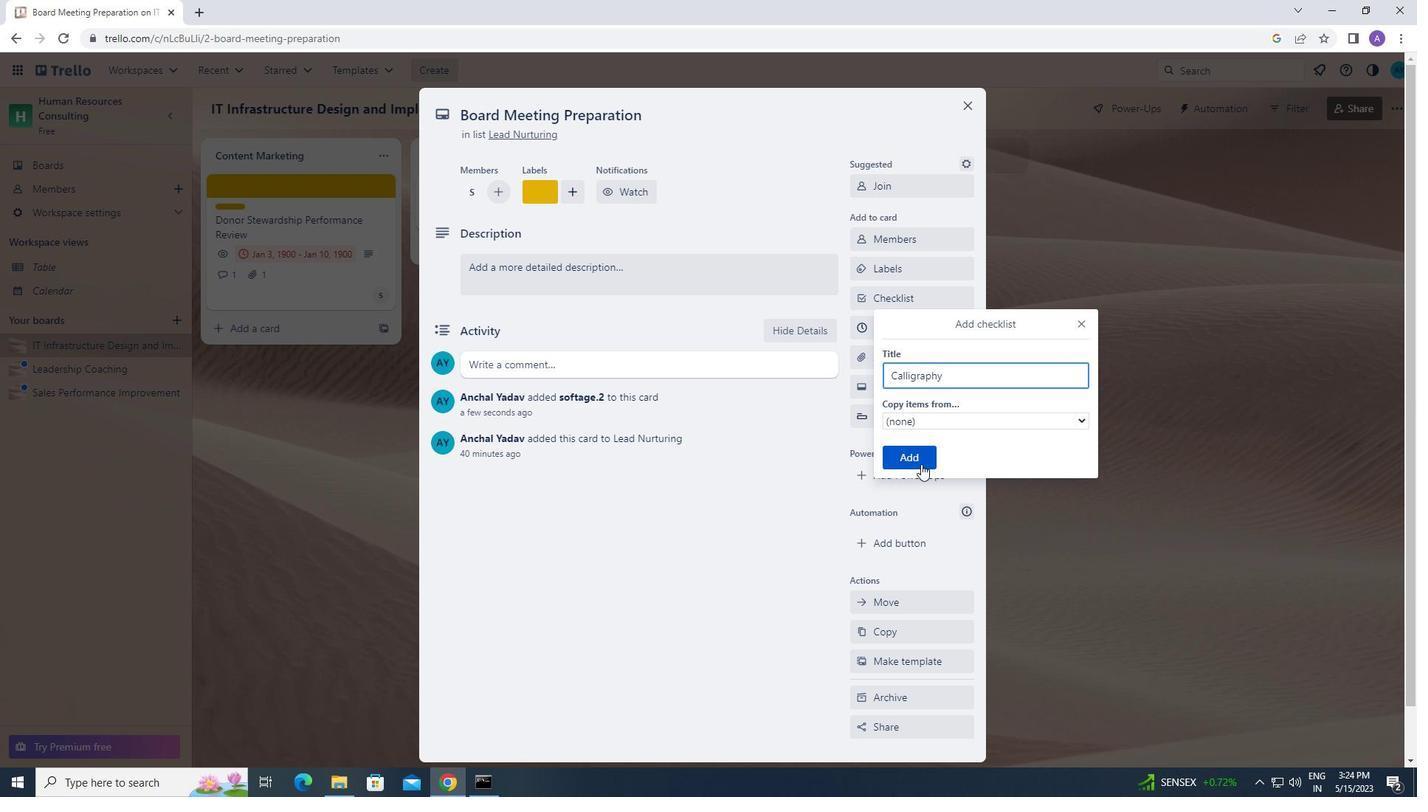 
Action: Mouse moved to (880, 358)
Screenshot: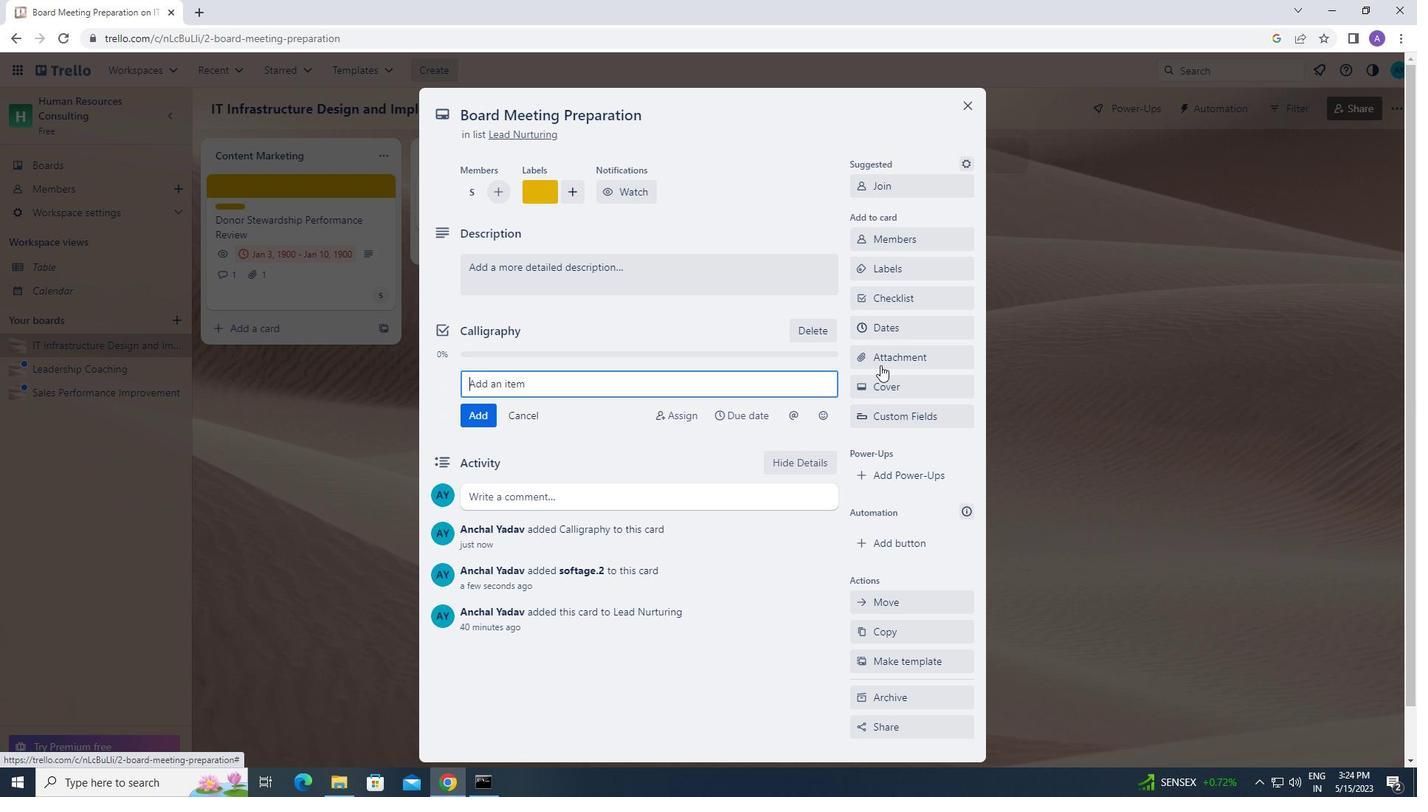 
Action: Mouse pressed left at (880, 358)
Screenshot: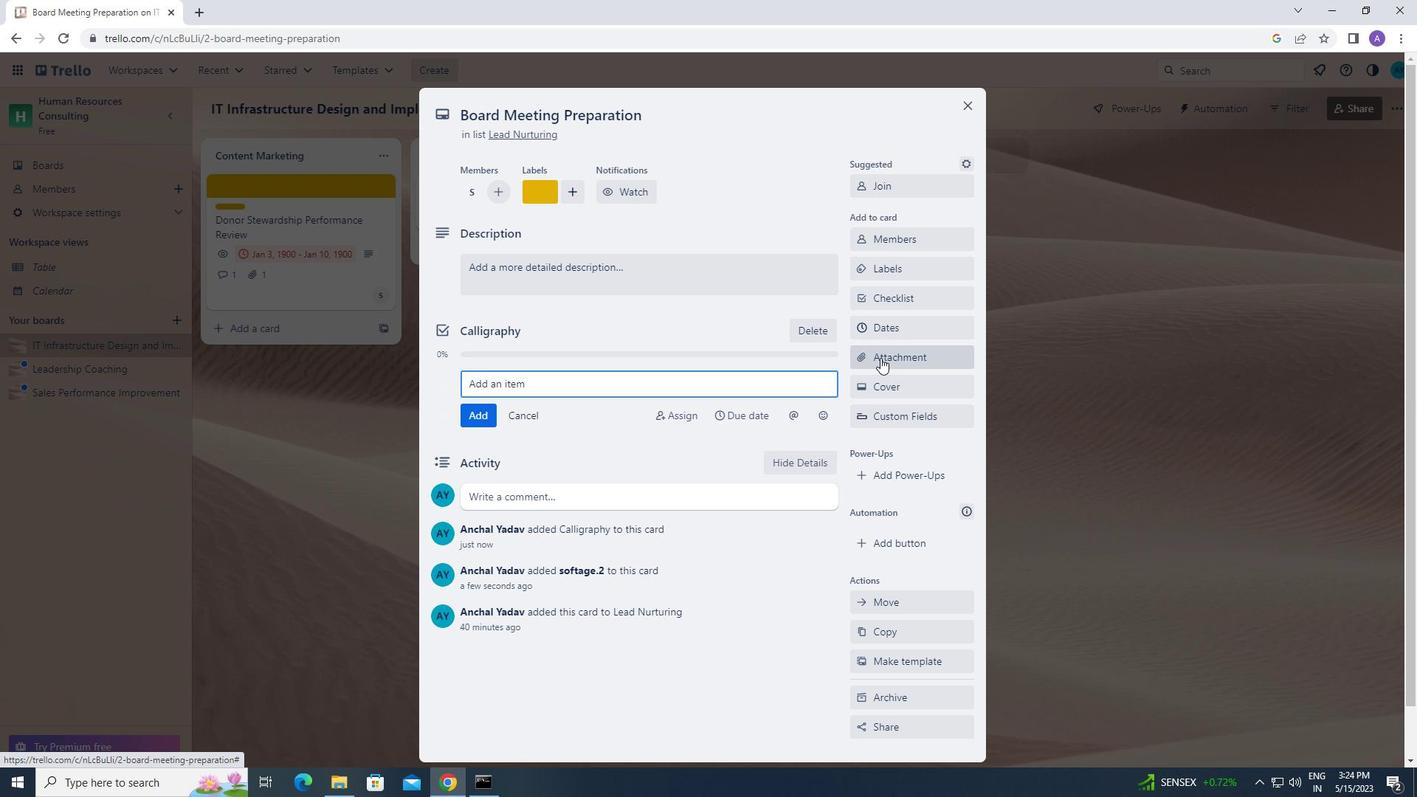 
Action: Mouse moved to (895, 533)
Screenshot: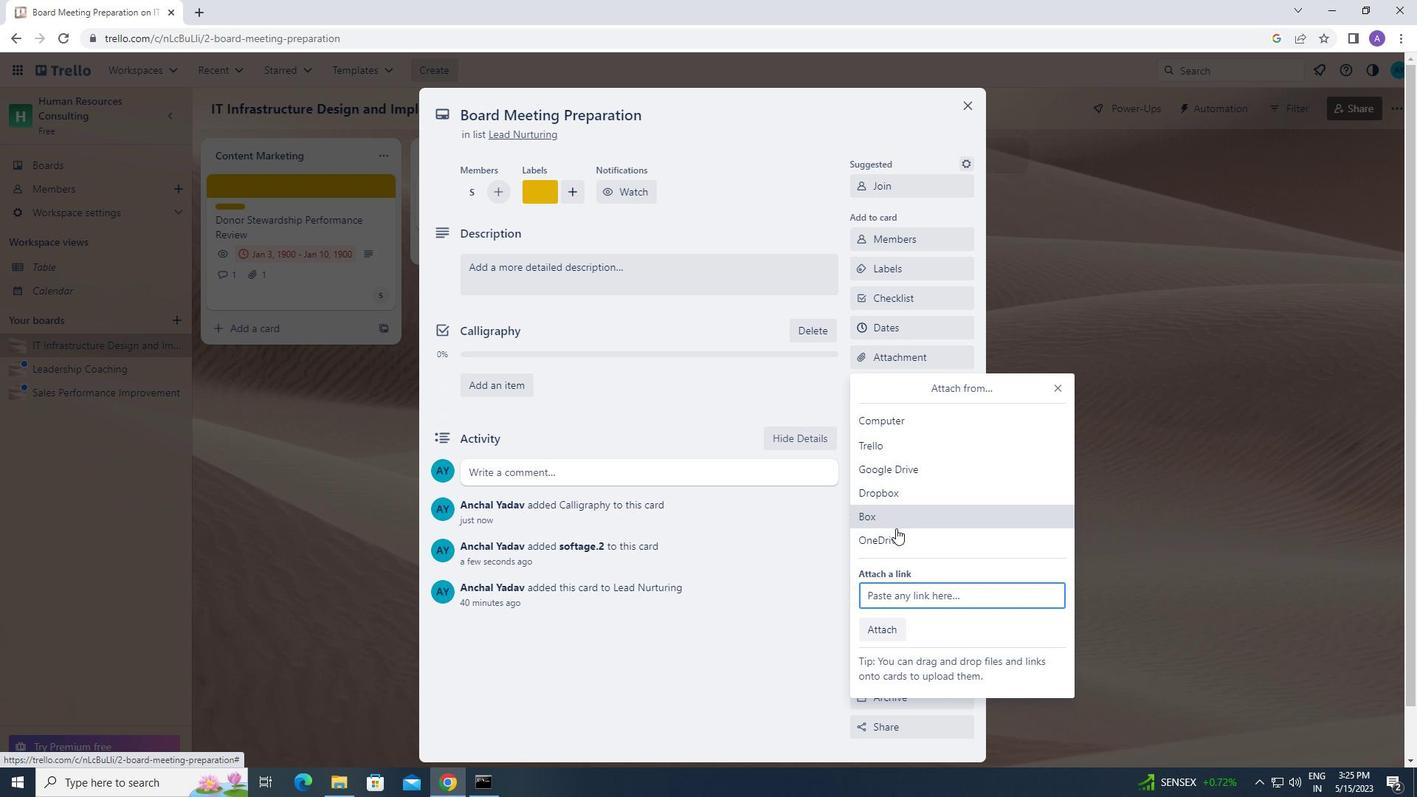 
Action: Mouse pressed left at (895, 533)
Screenshot: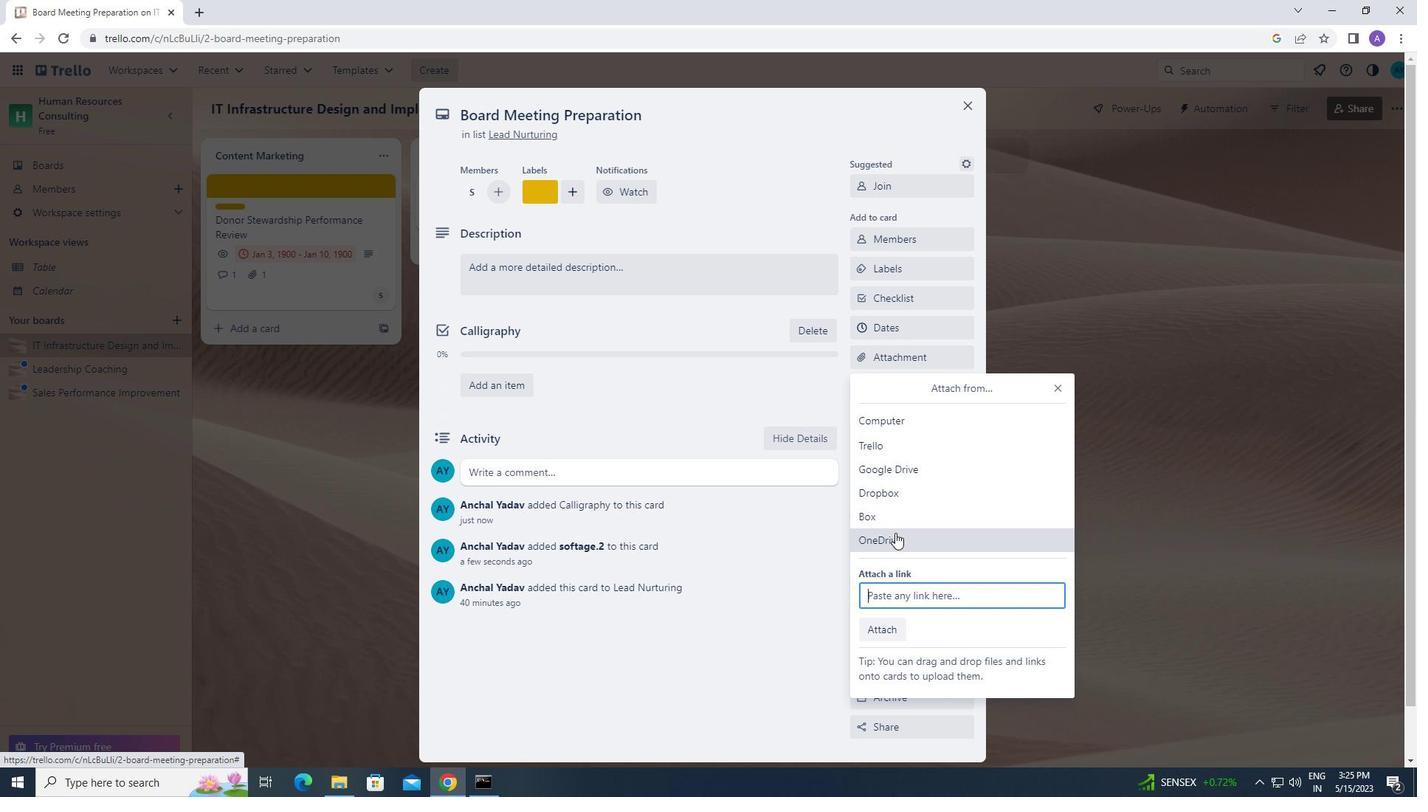 
Action: Mouse moved to (594, 319)
Screenshot: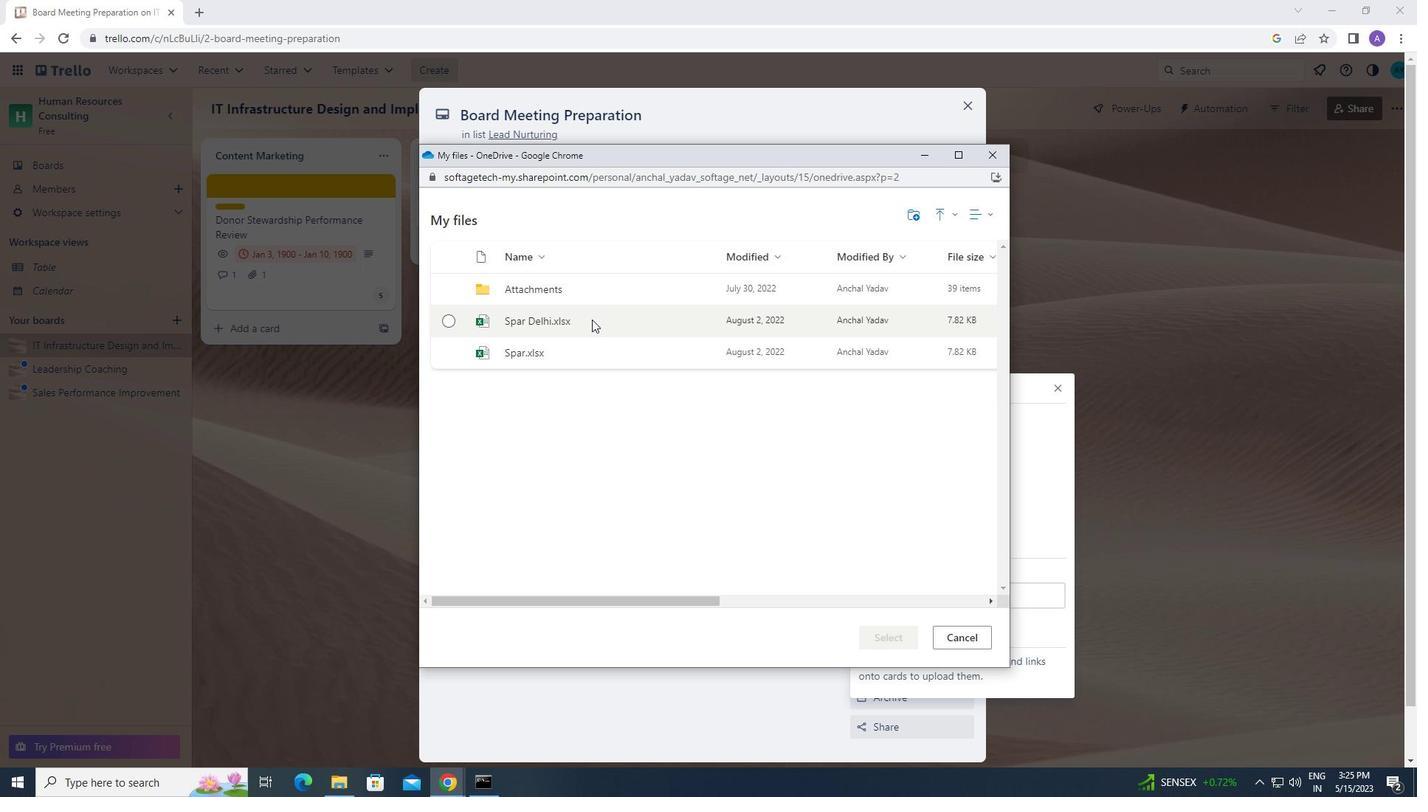 
Action: Mouse pressed left at (594, 319)
Screenshot: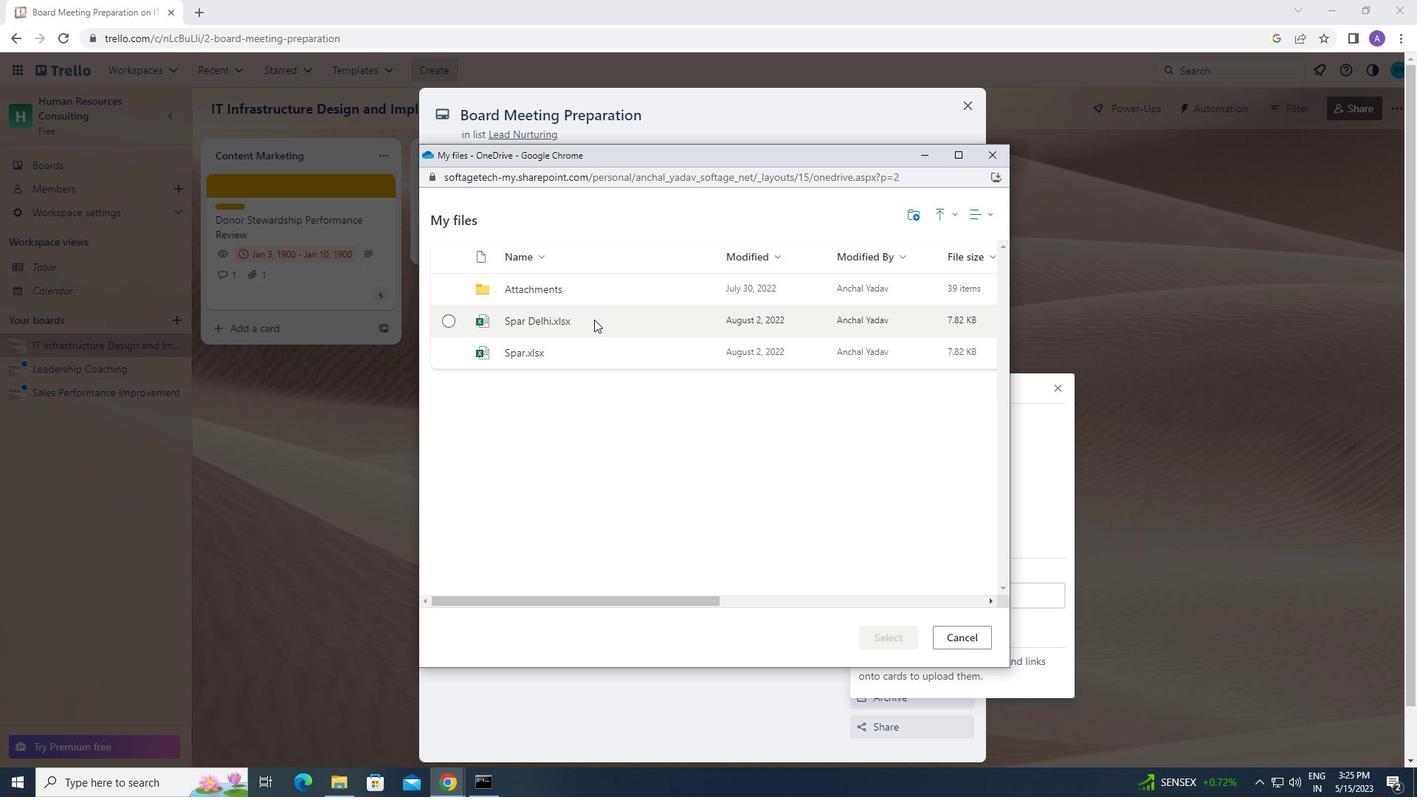 
Action: Mouse moved to (876, 634)
Screenshot: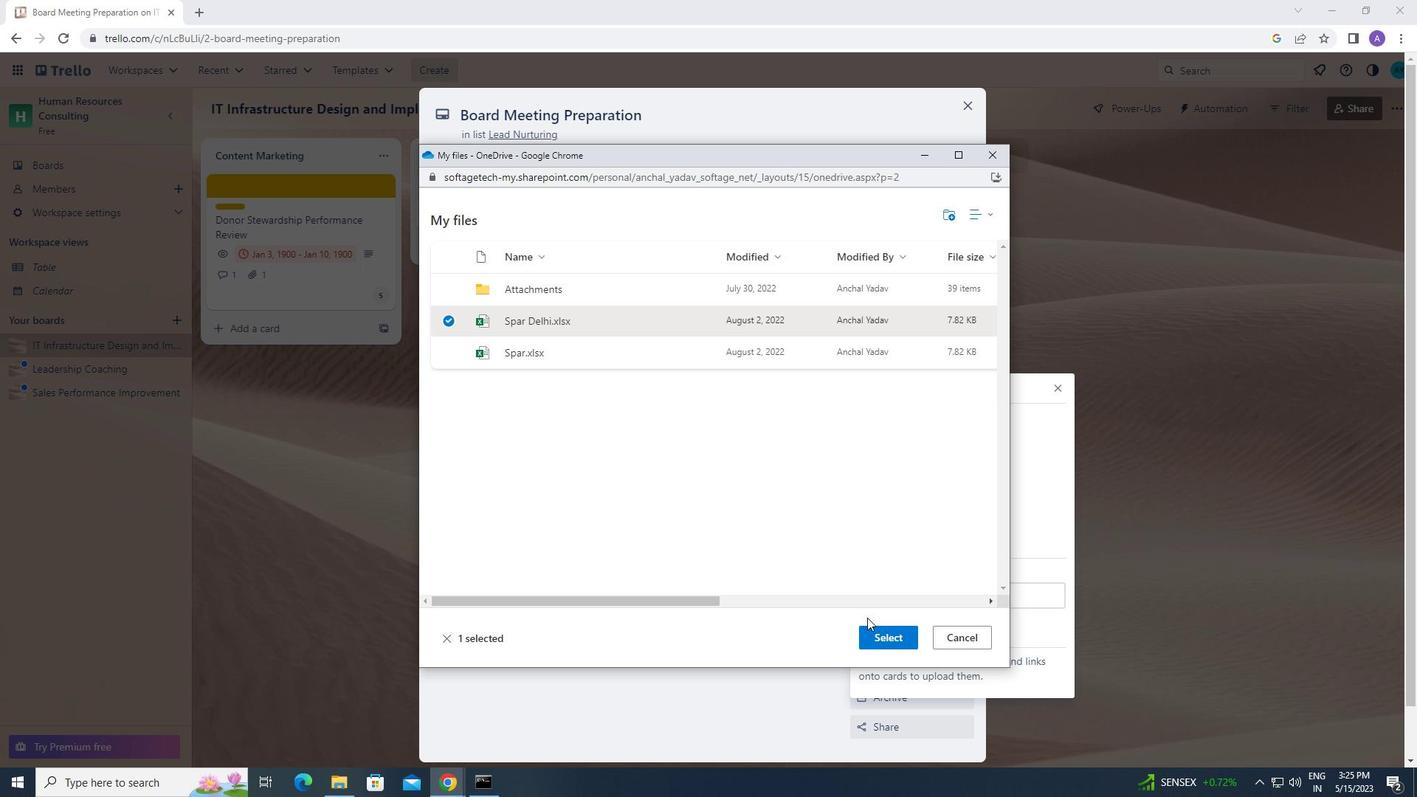 
Action: Mouse pressed left at (876, 634)
Screenshot: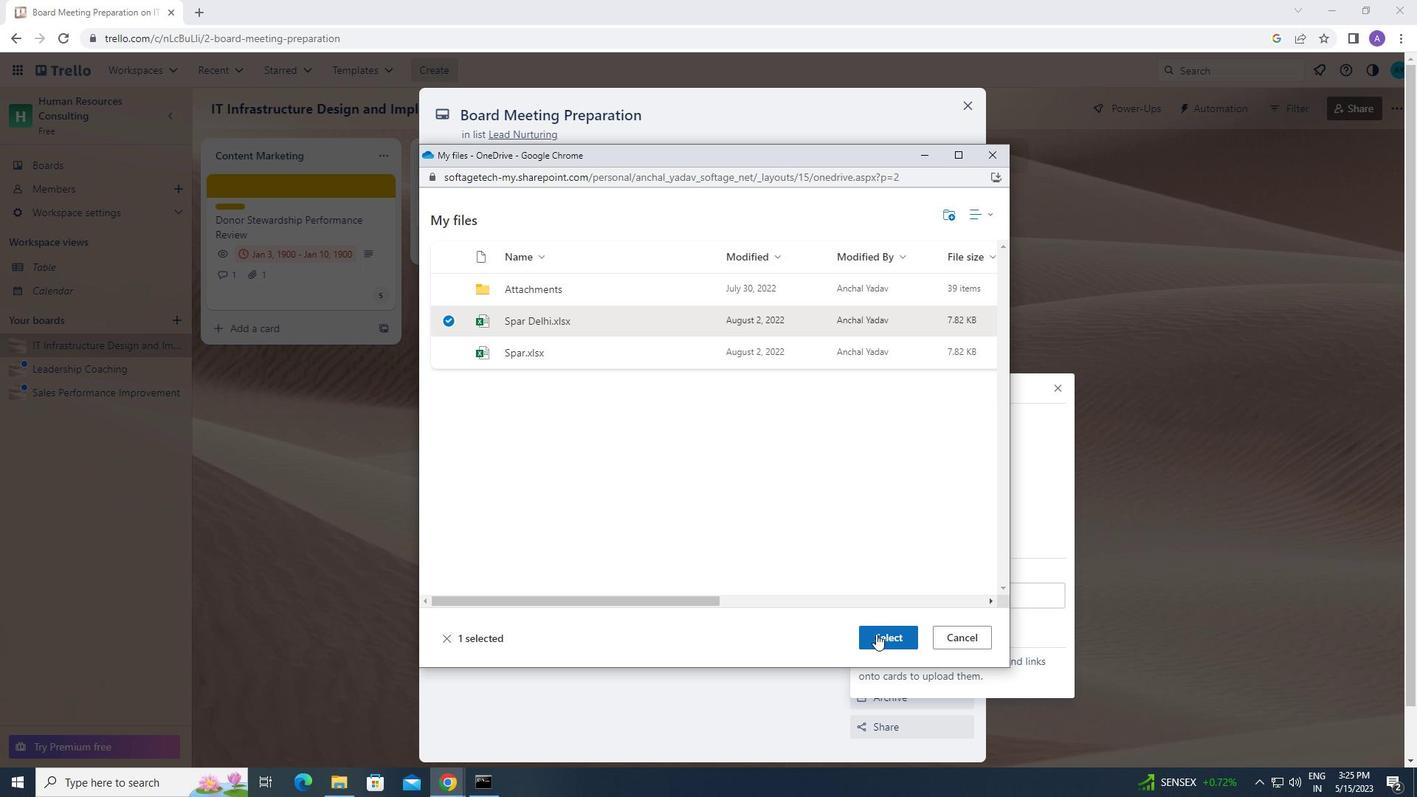 
Action: Mouse moved to (906, 383)
Screenshot: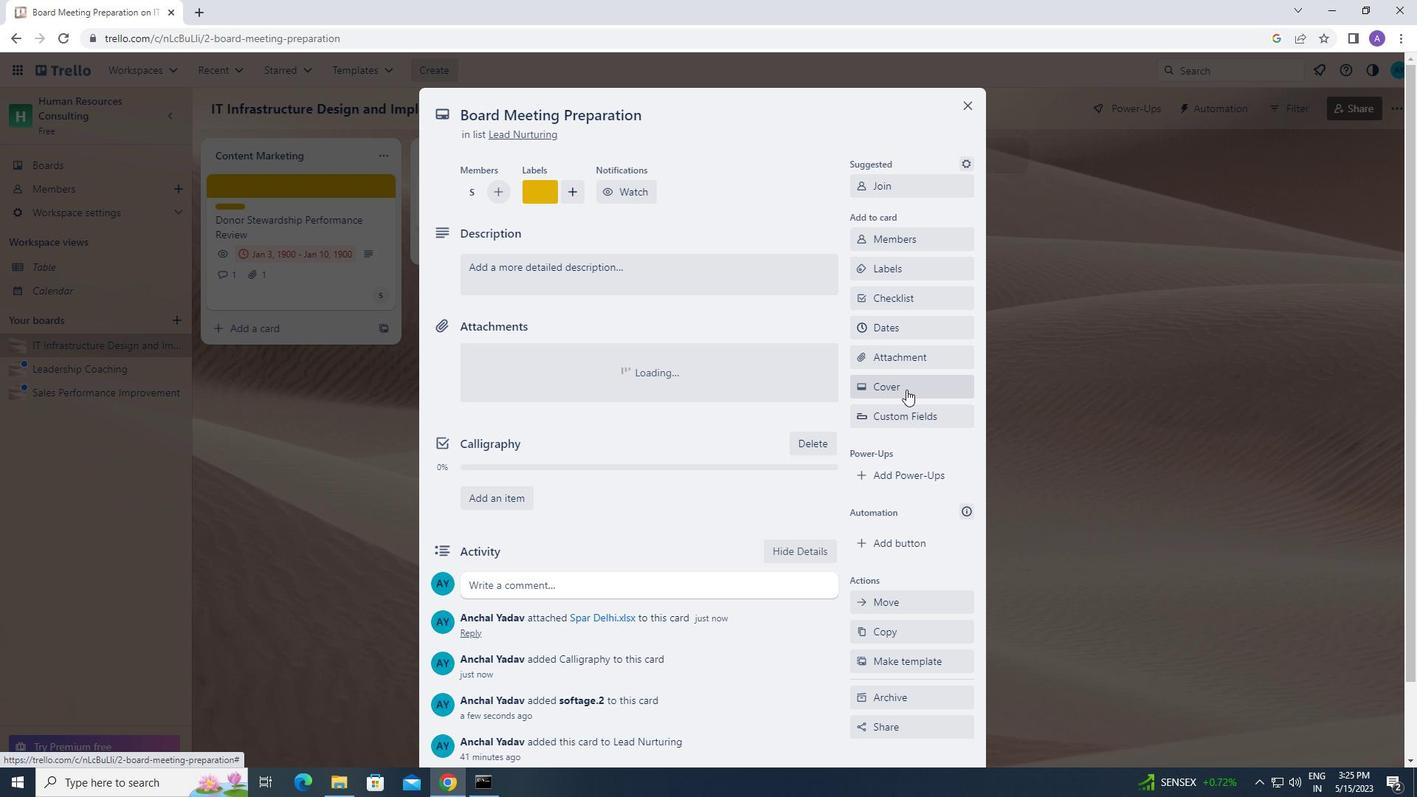 
Action: Mouse pressed left at (906, 383)
Screenshot: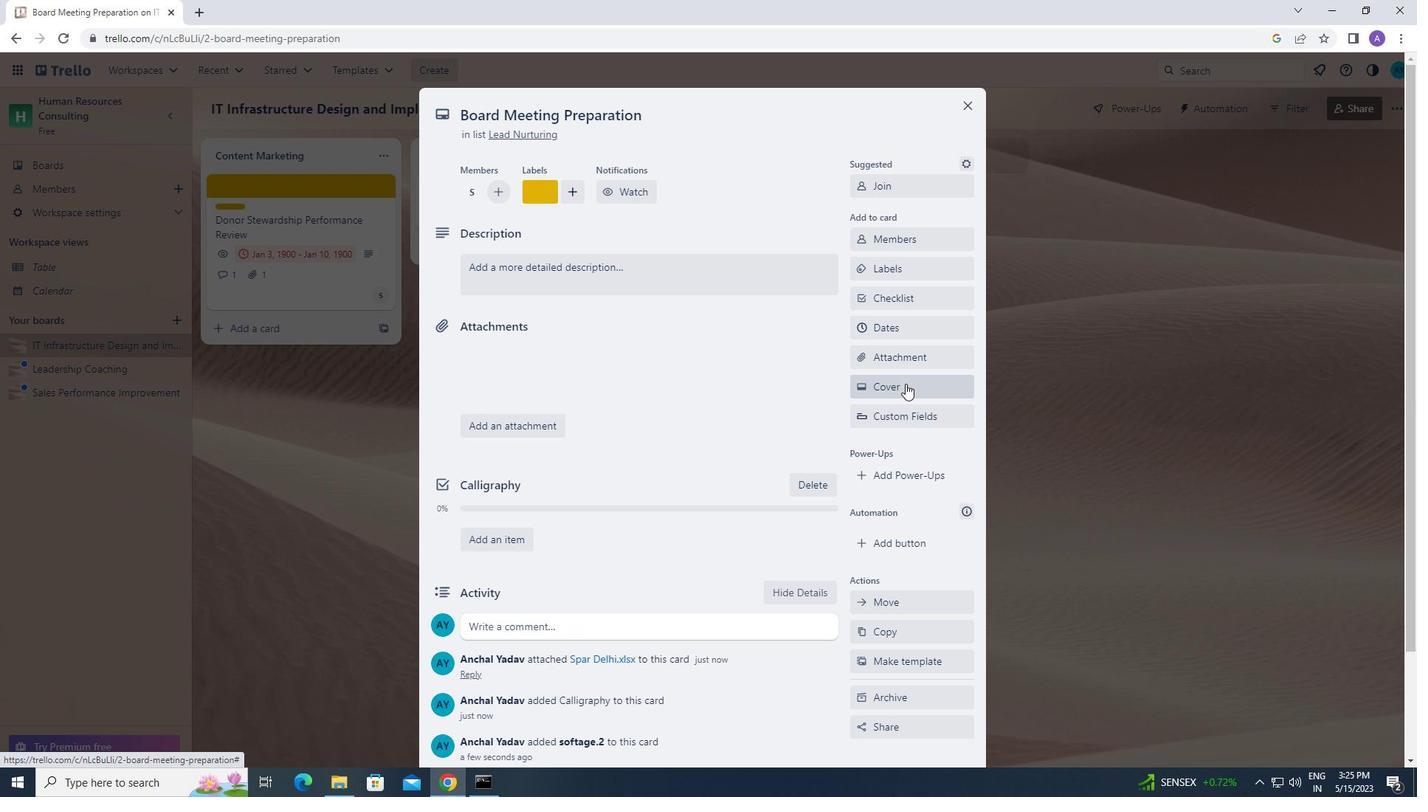 
Action: Mouse moved to (914, 227)
Screenshot: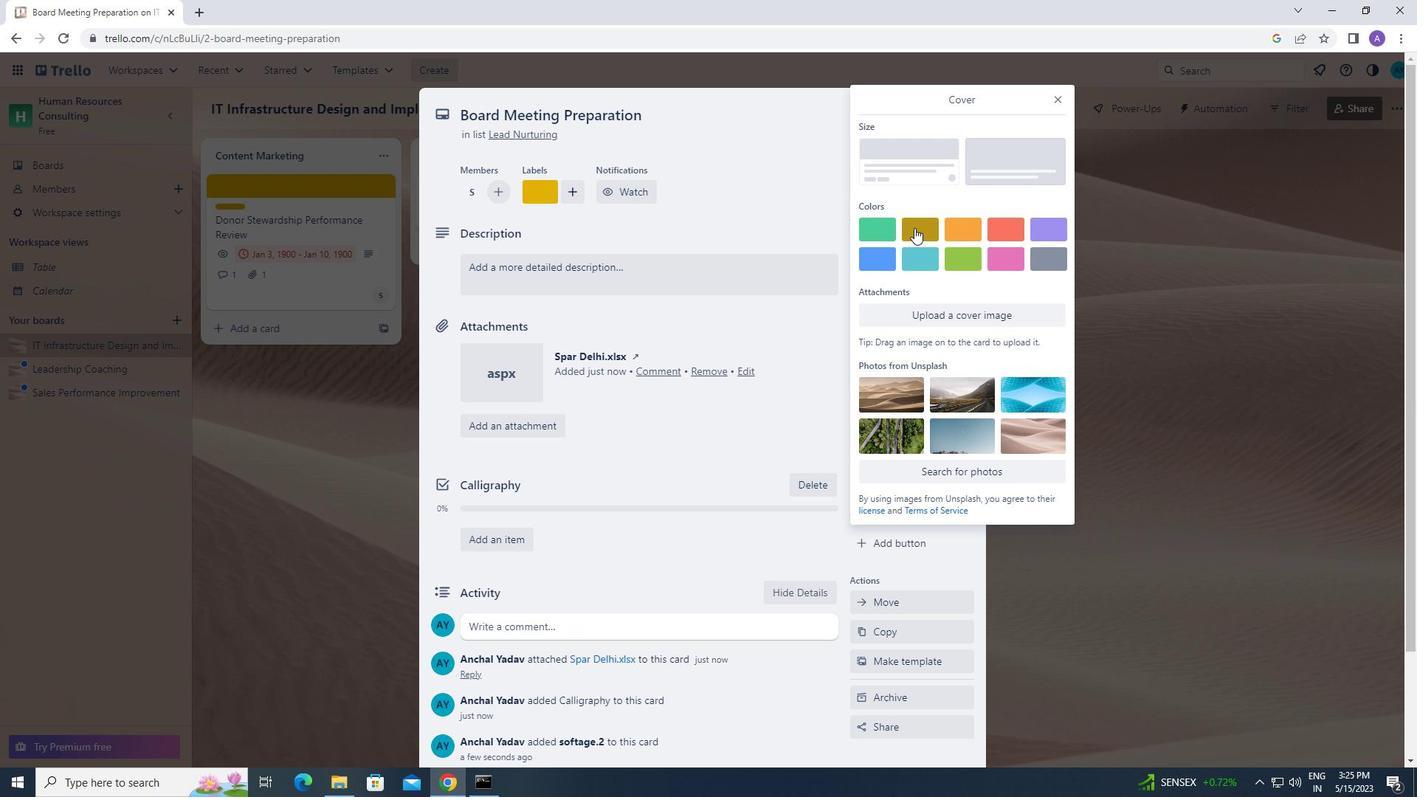 
Action: Mouse pressed left at (914, 227)
Screenshot: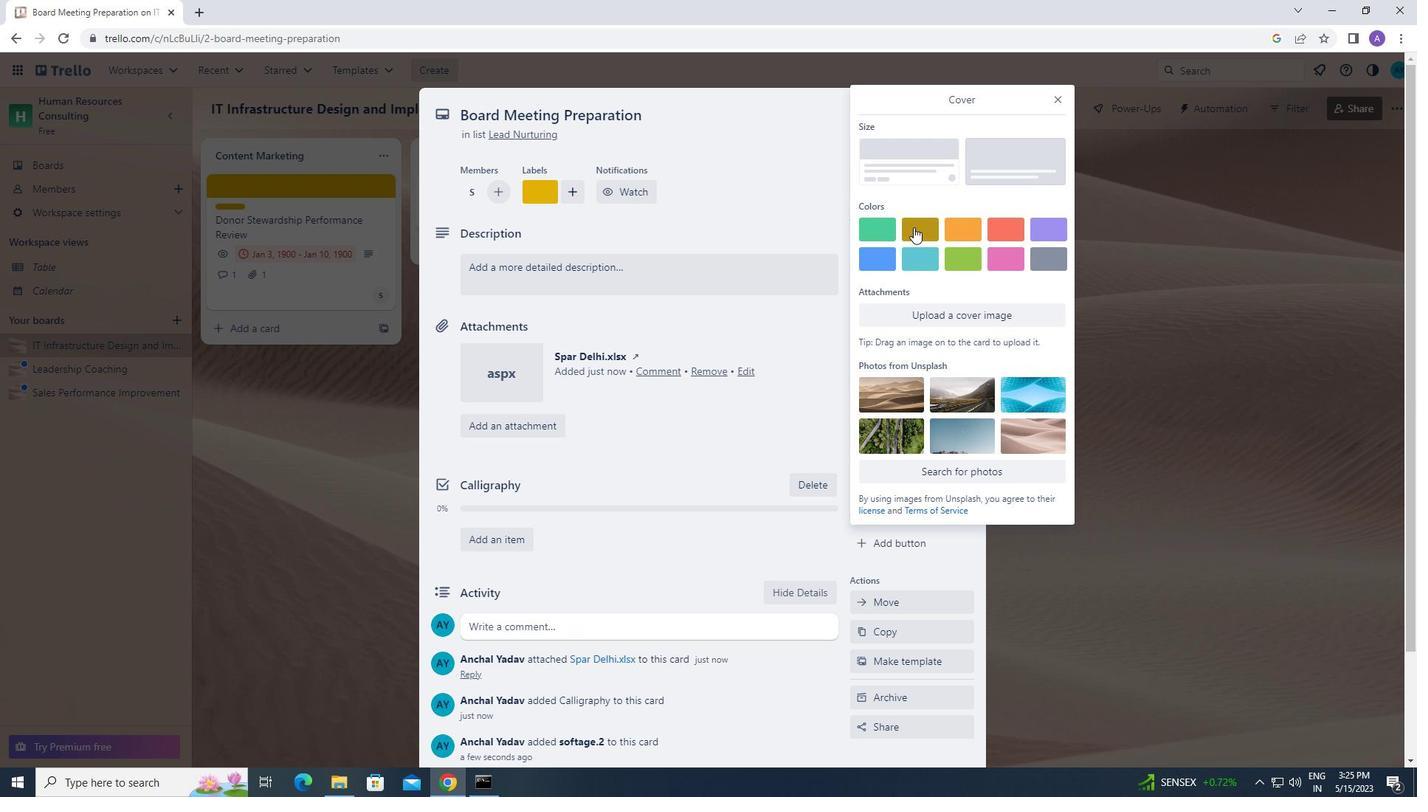 
Action: Mouse moved to (1057, 97)
Screenshot: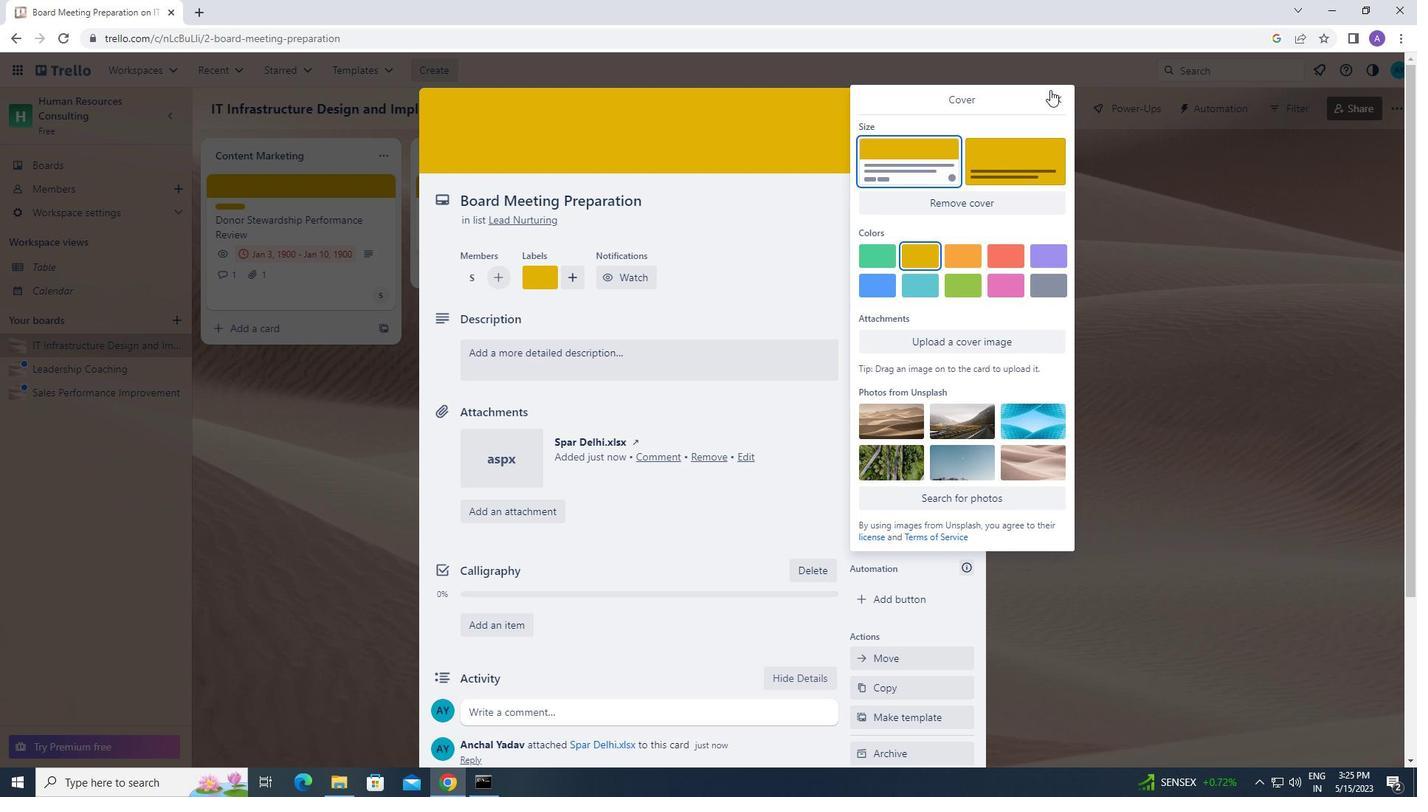
Action: Mouse pressed left at (1057, 97)
Screenshot: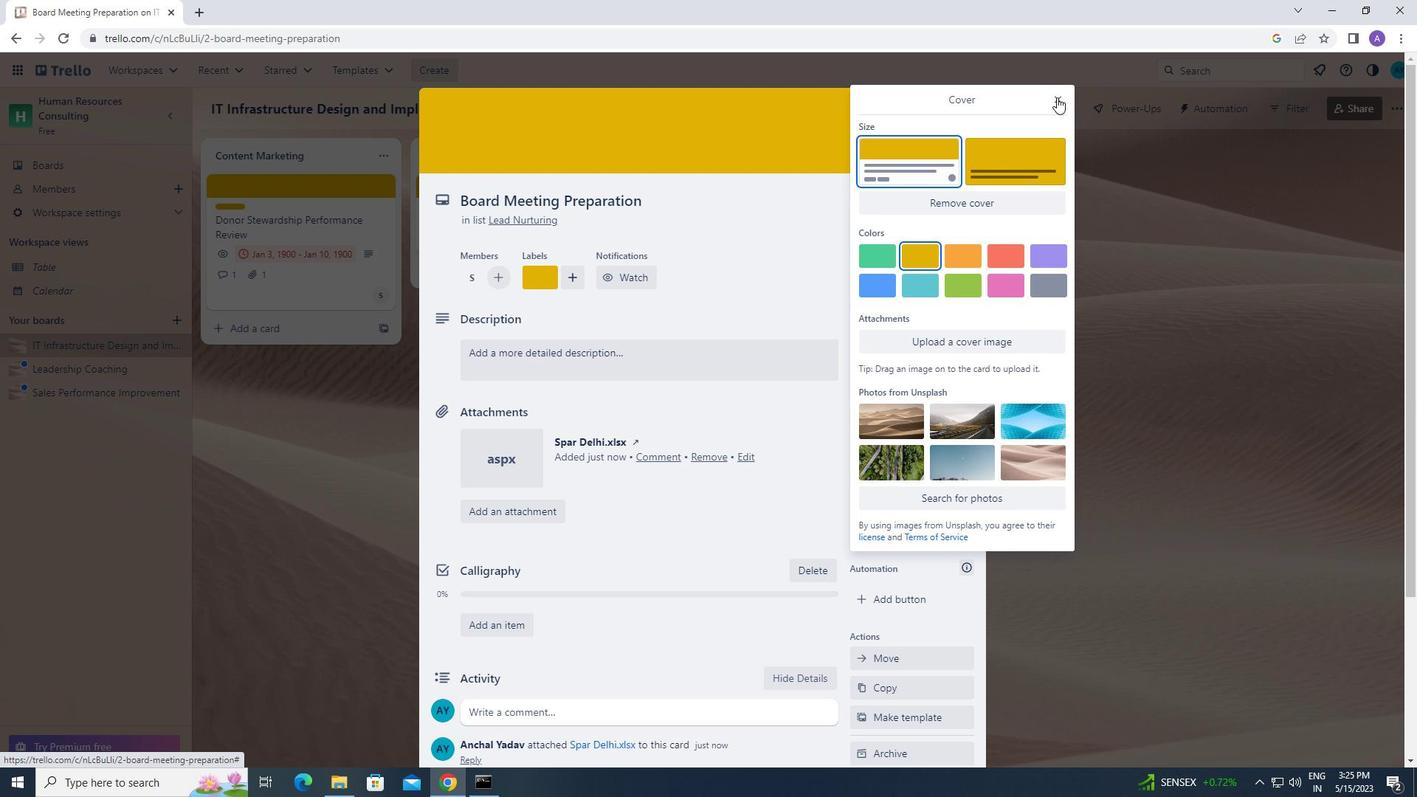 
Action: Mouse moved to (601, 353)
Screenshot: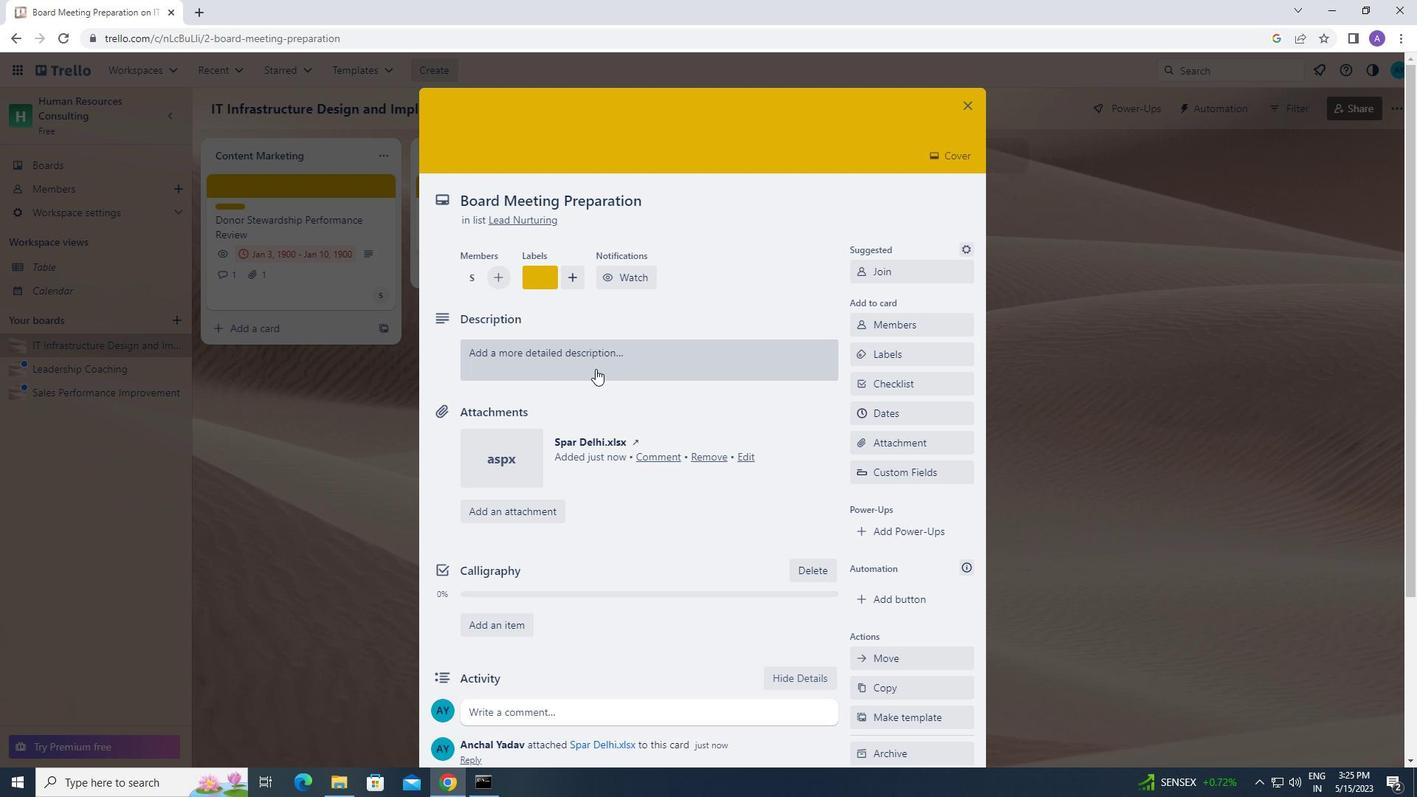 
Action: Mouse pressed left at (601, 353)
Screenshot: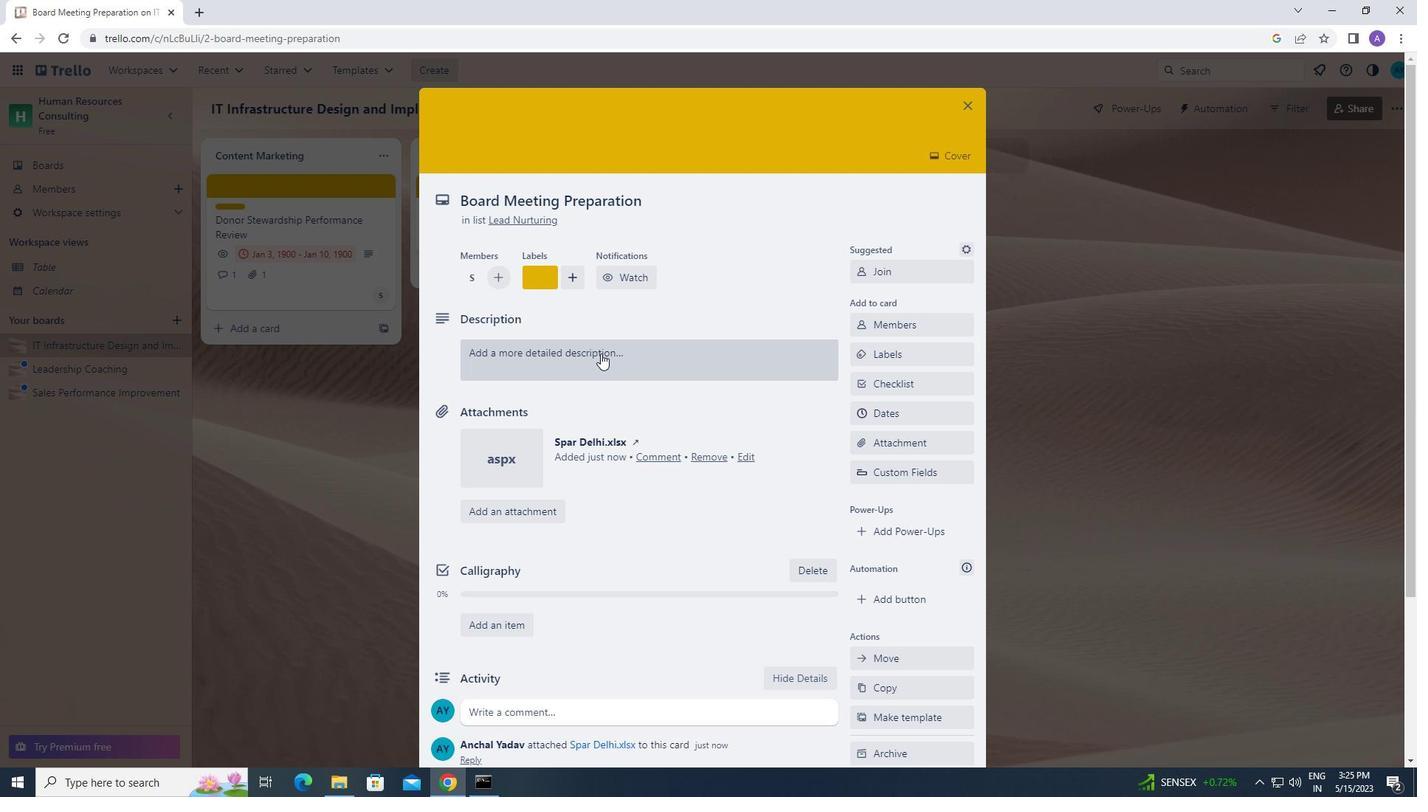 
Action: Mouse moved to (553, 417)
Screenshot: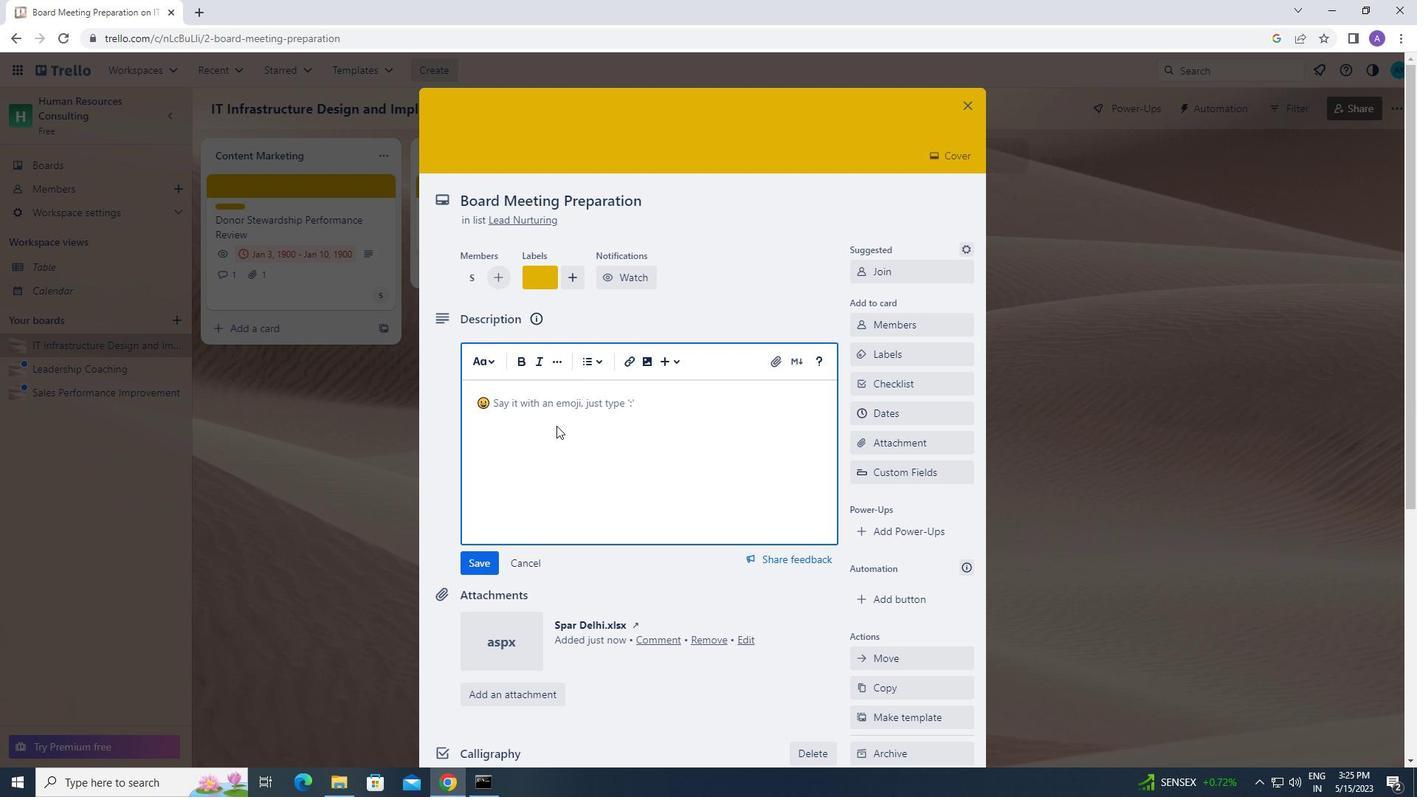 
Action: Mouse pressed left at (553, 417)
Screenshot: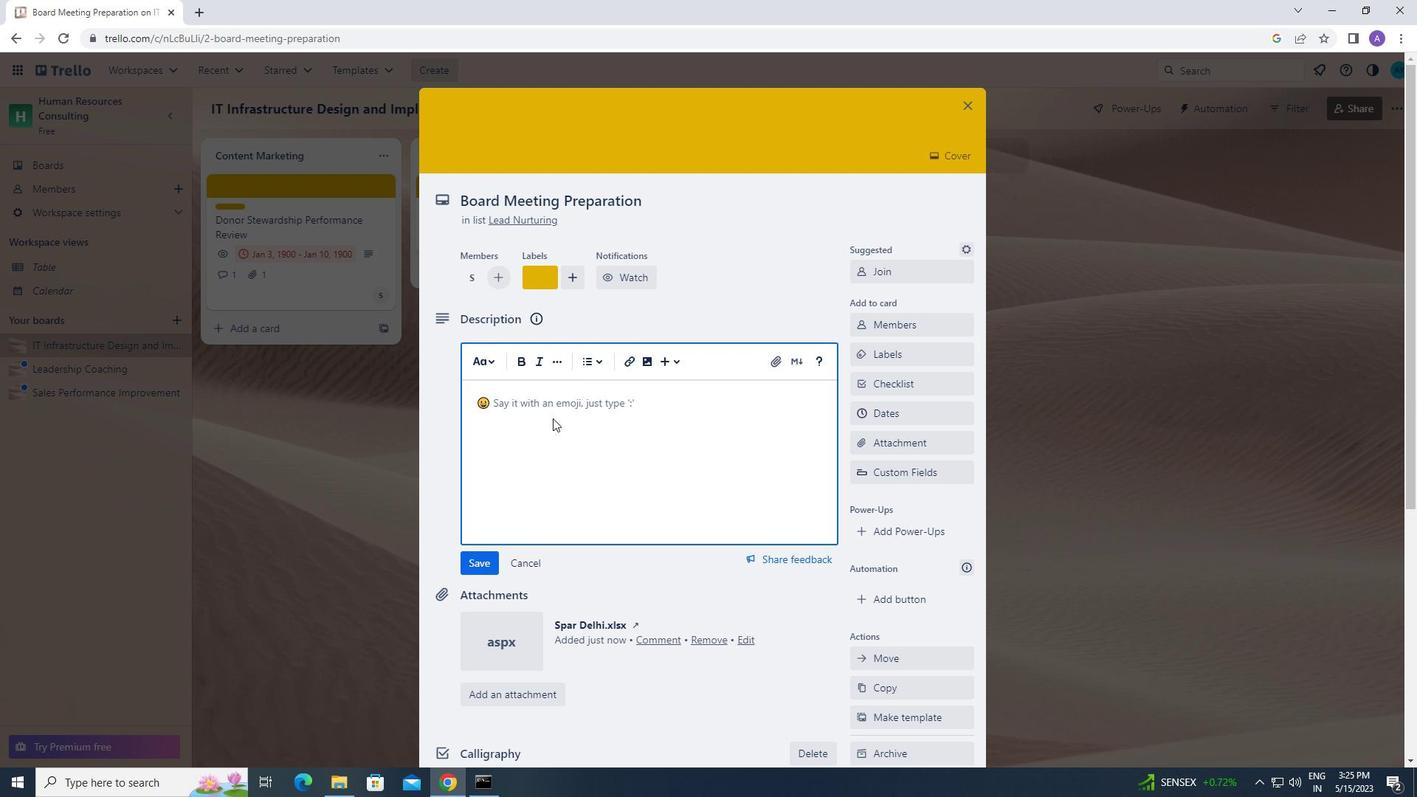 
Action: Key pressed <Key.caps_lock>p<Key.caps_lock>lan<Key.space>and<Key.space>execute<Key.space>company<Key.space>team-building<Key.space>event
Screenshot: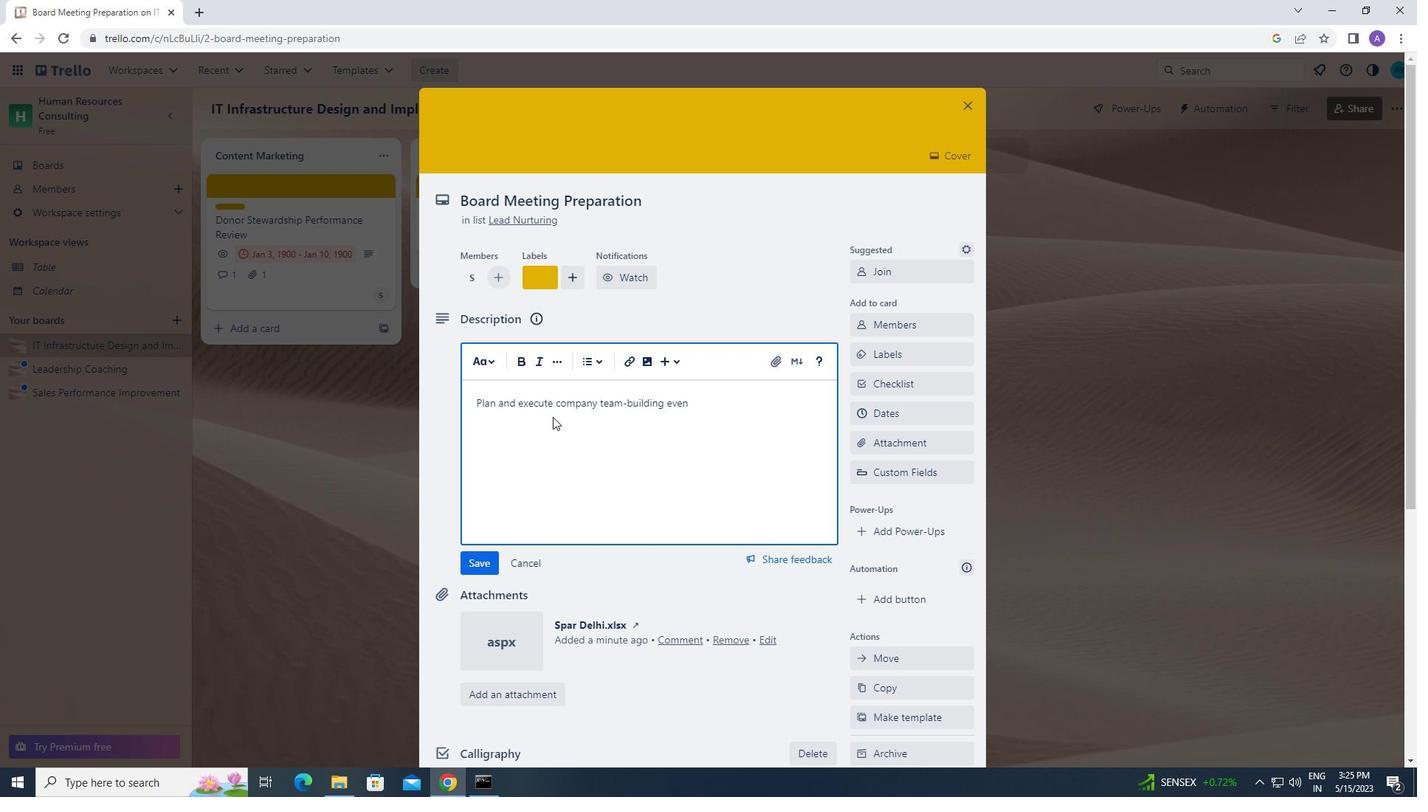 
Action: Mouse moved to (468, 554)
Screenshot: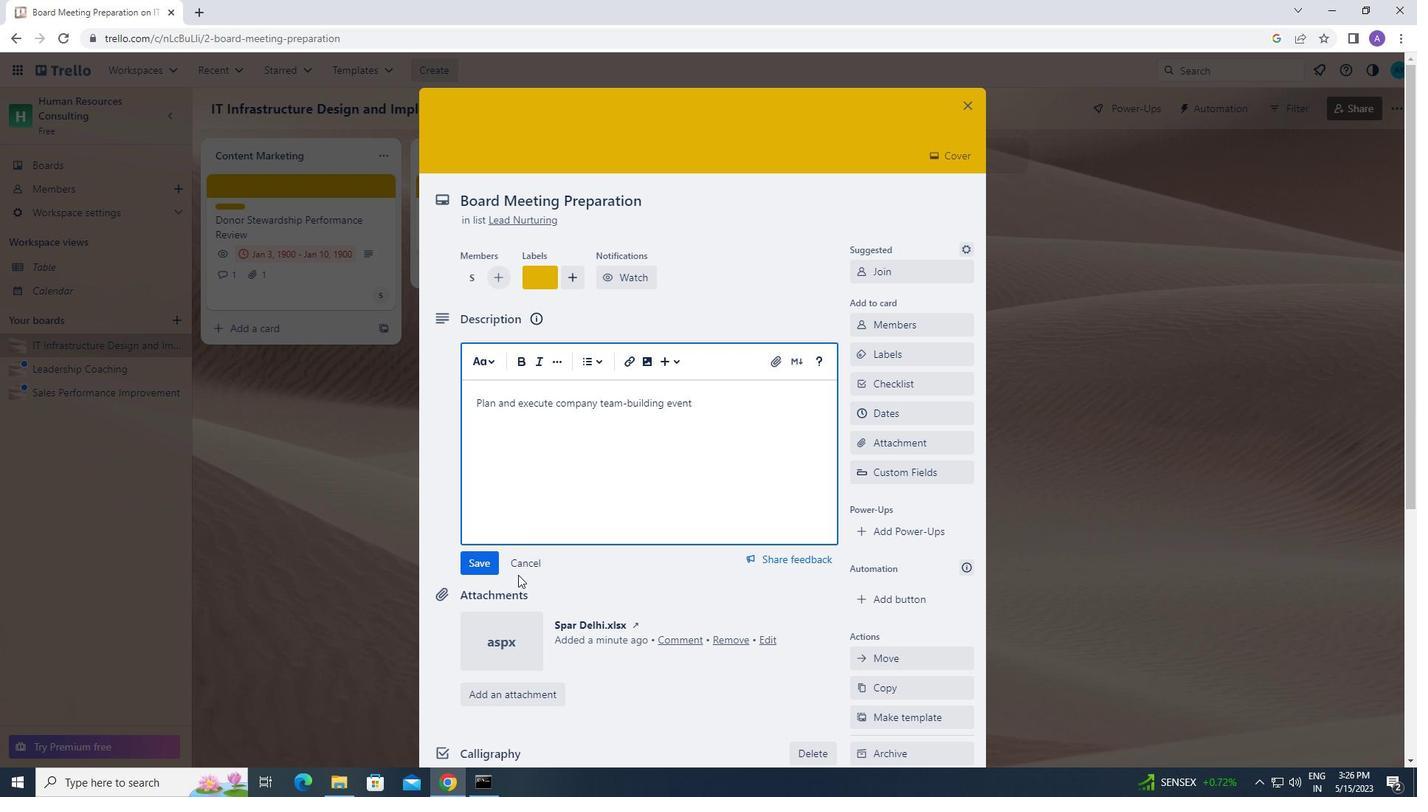 
Action: Mouse pressed left at (468, 554)
Screenshot: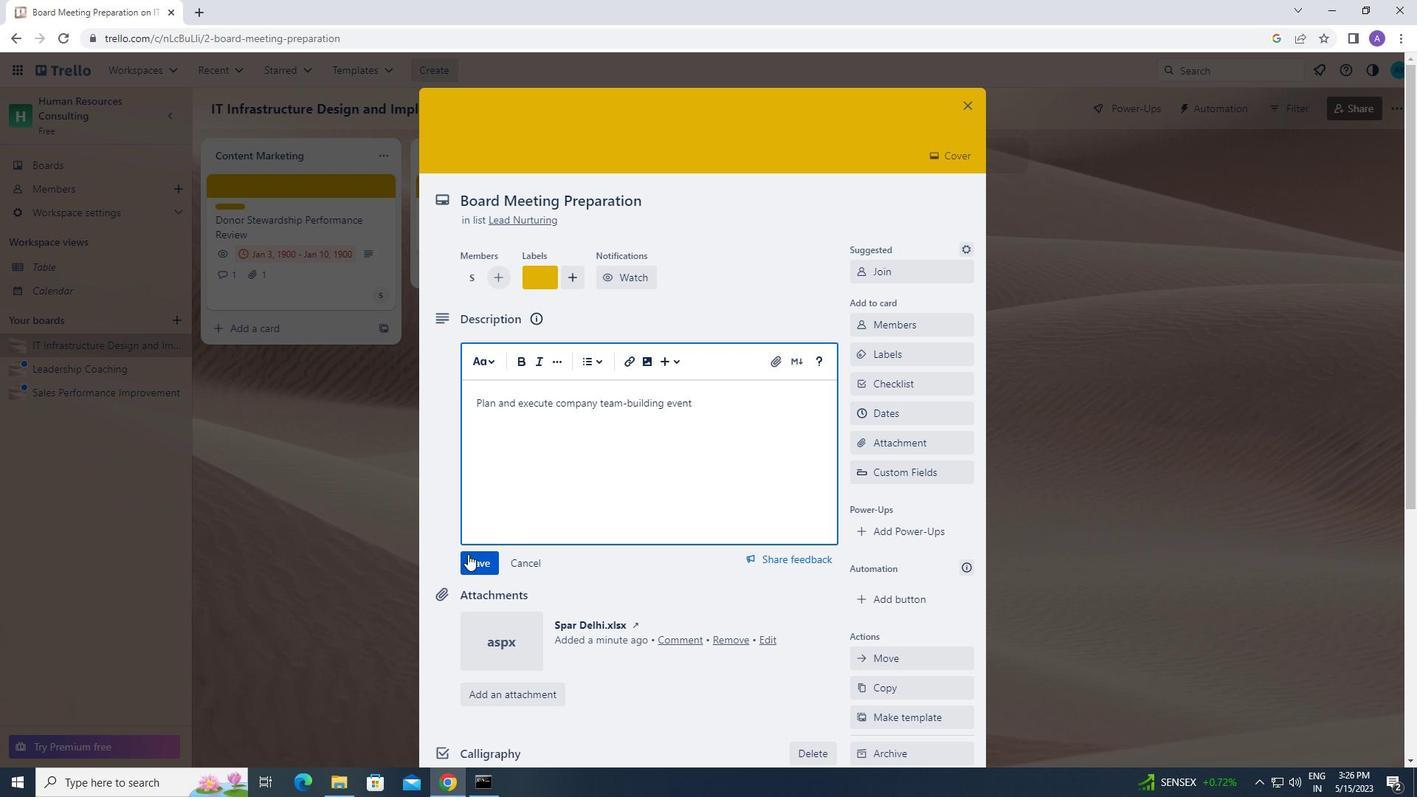 
Action: Mouse moved to (474, 570)
Screenshot: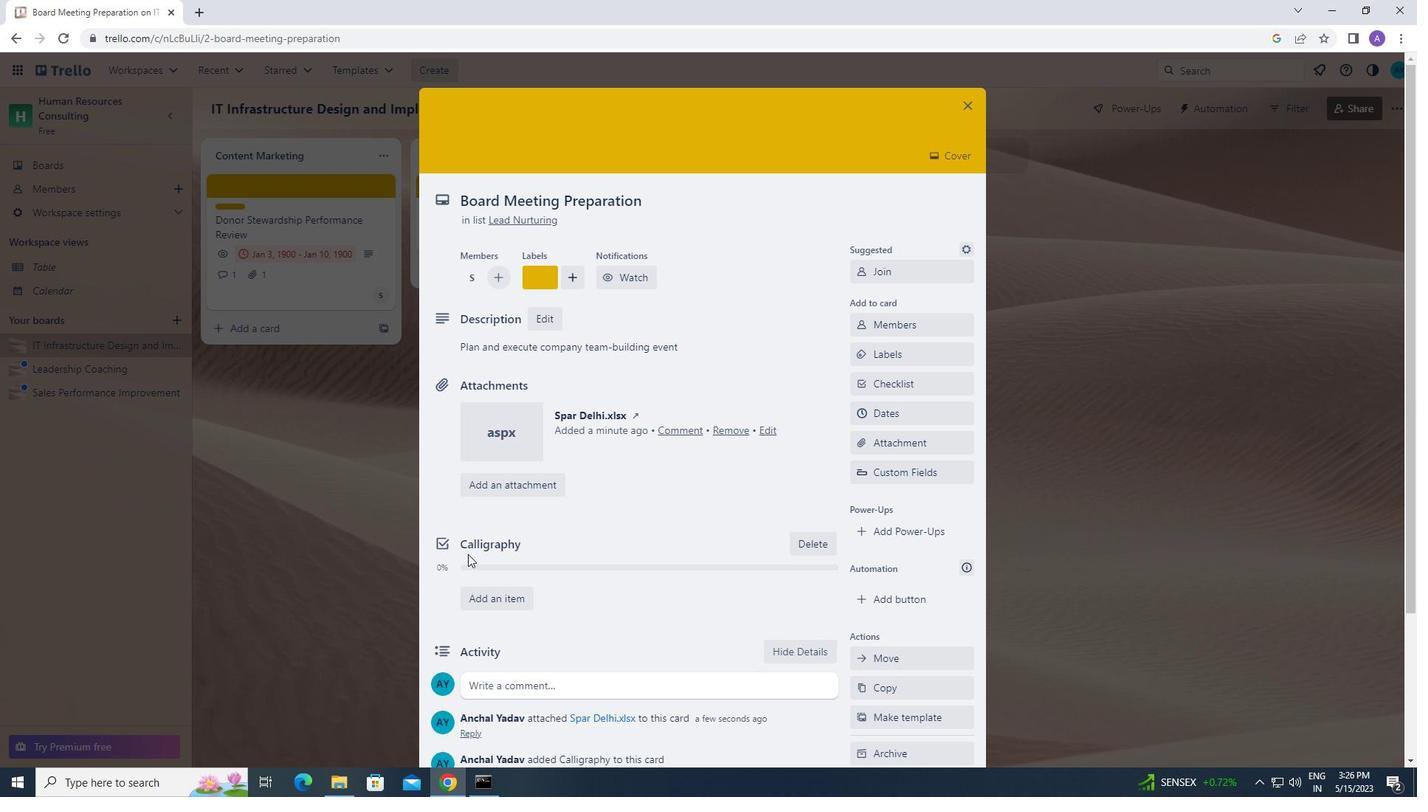
Action: Mouse scrolled (474, 569) with delta (0, 0)
Screenshot: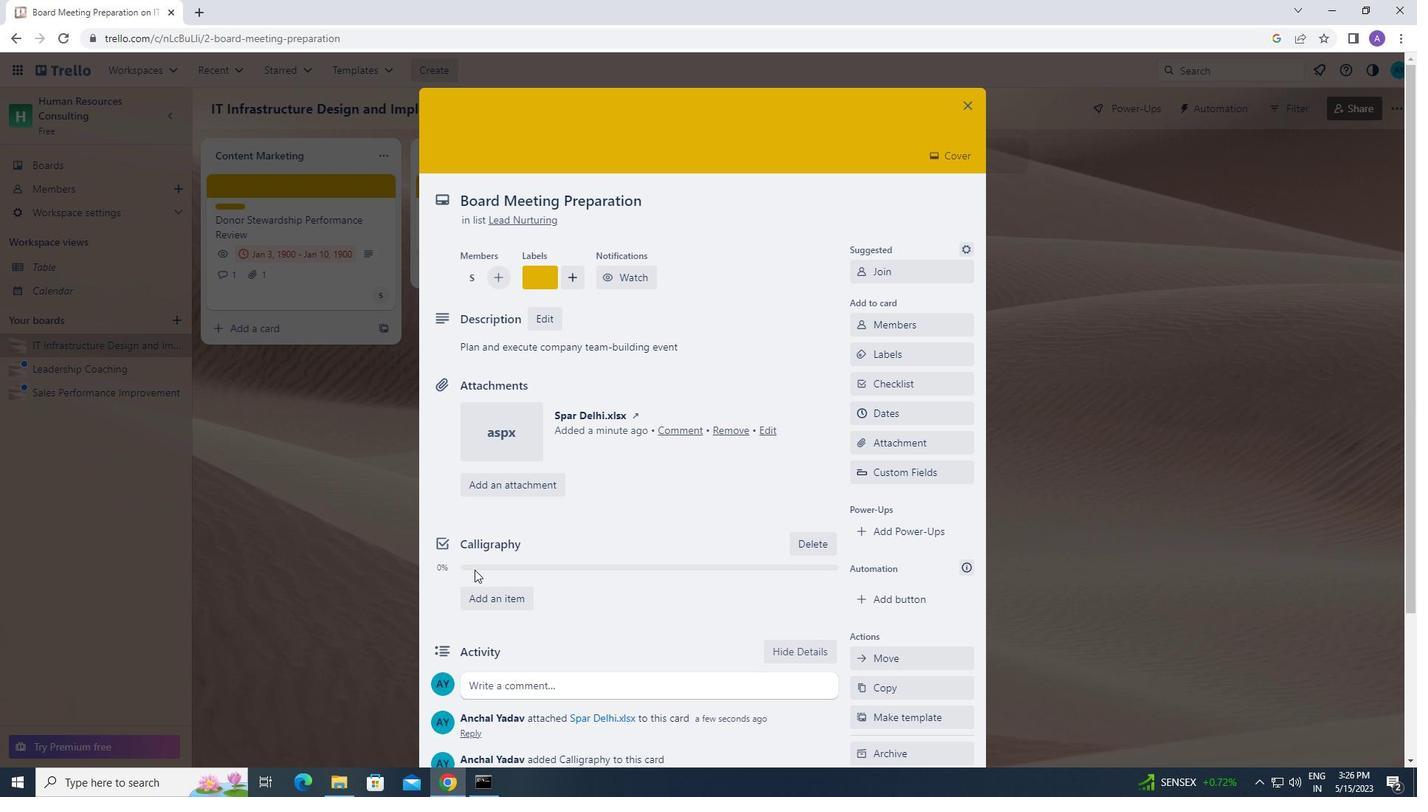 
Action: Mouse scrolled (474, 569) with delta (0, 0)
Screenshot: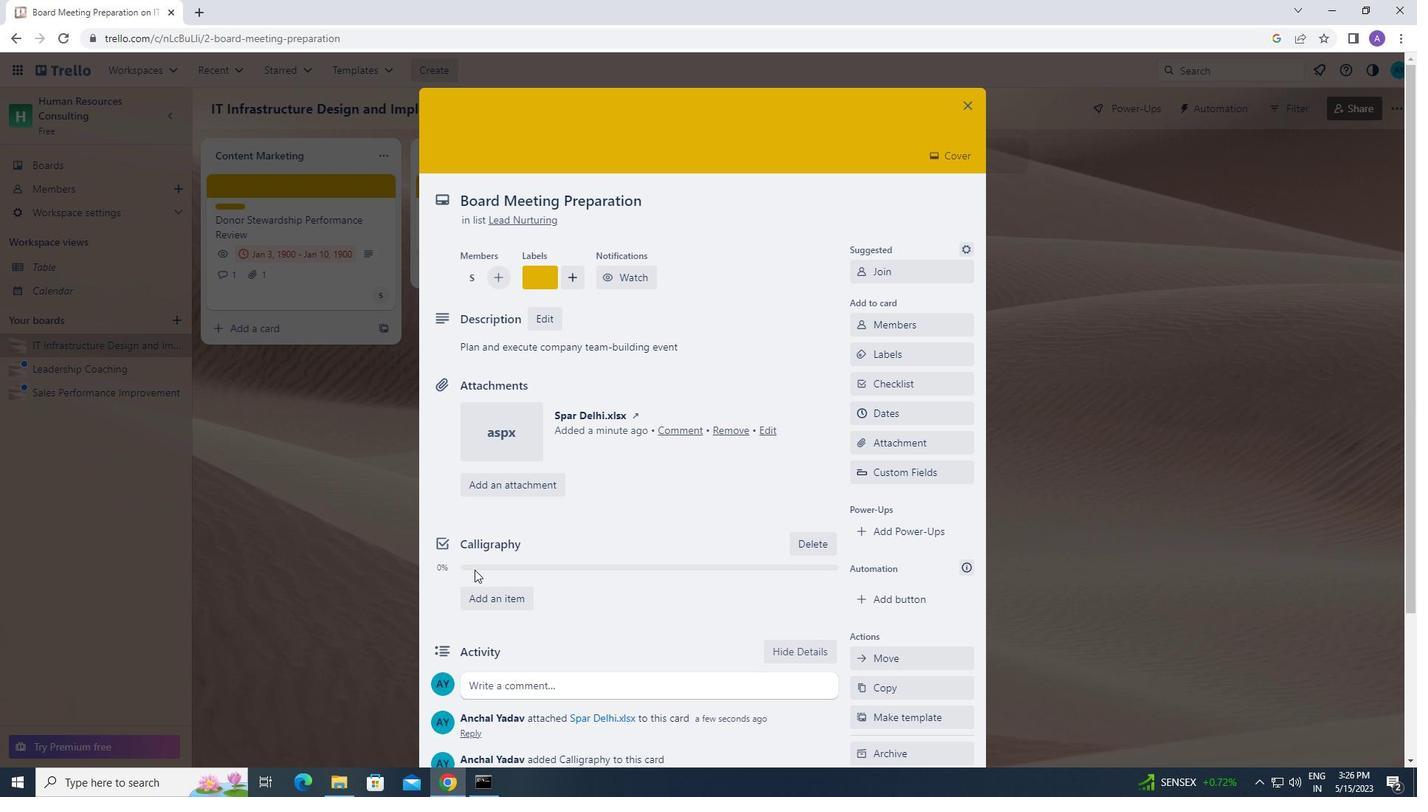 
Action: Mouse moved to (497, 533)
Screenshot: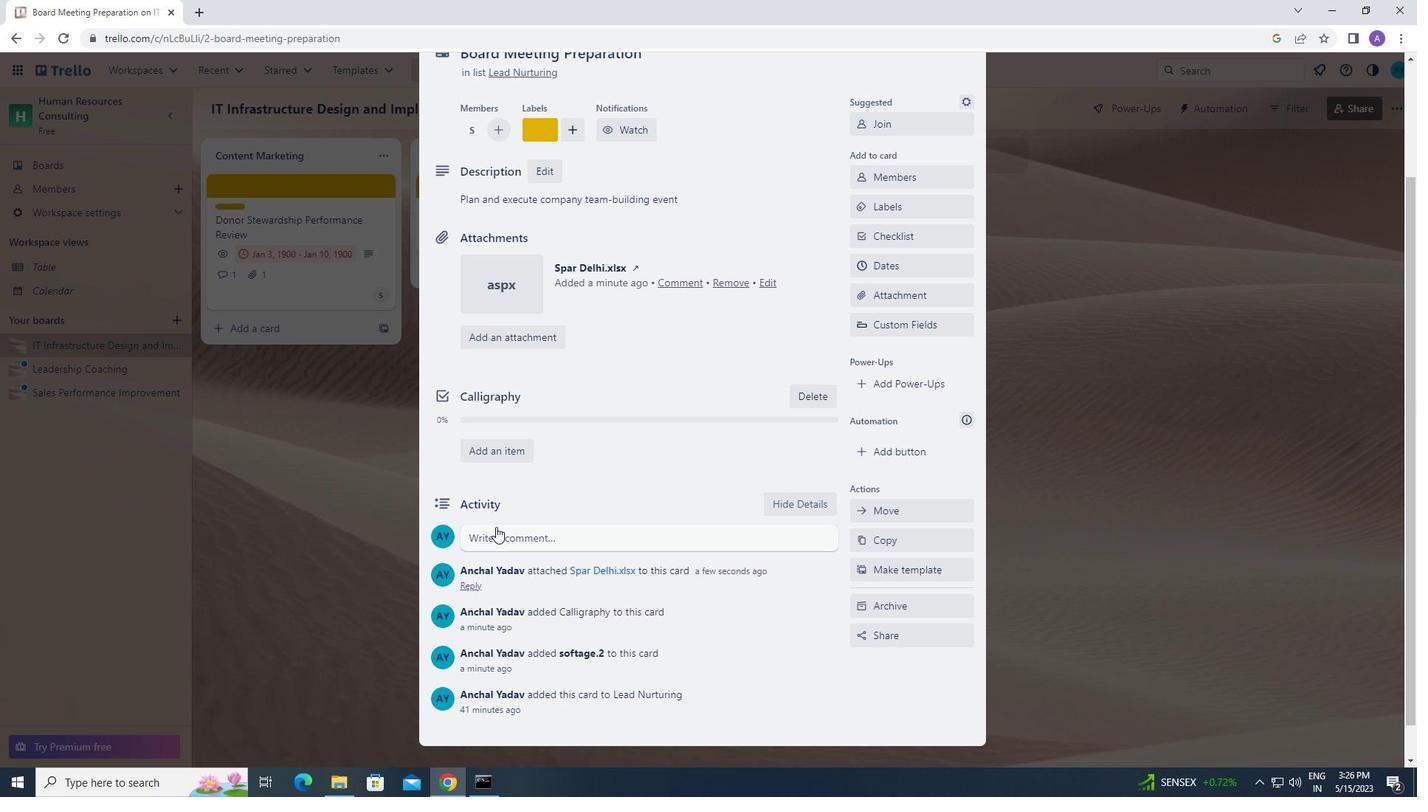 
Action: Mouse pressed left at (497, 533)
Screenshot: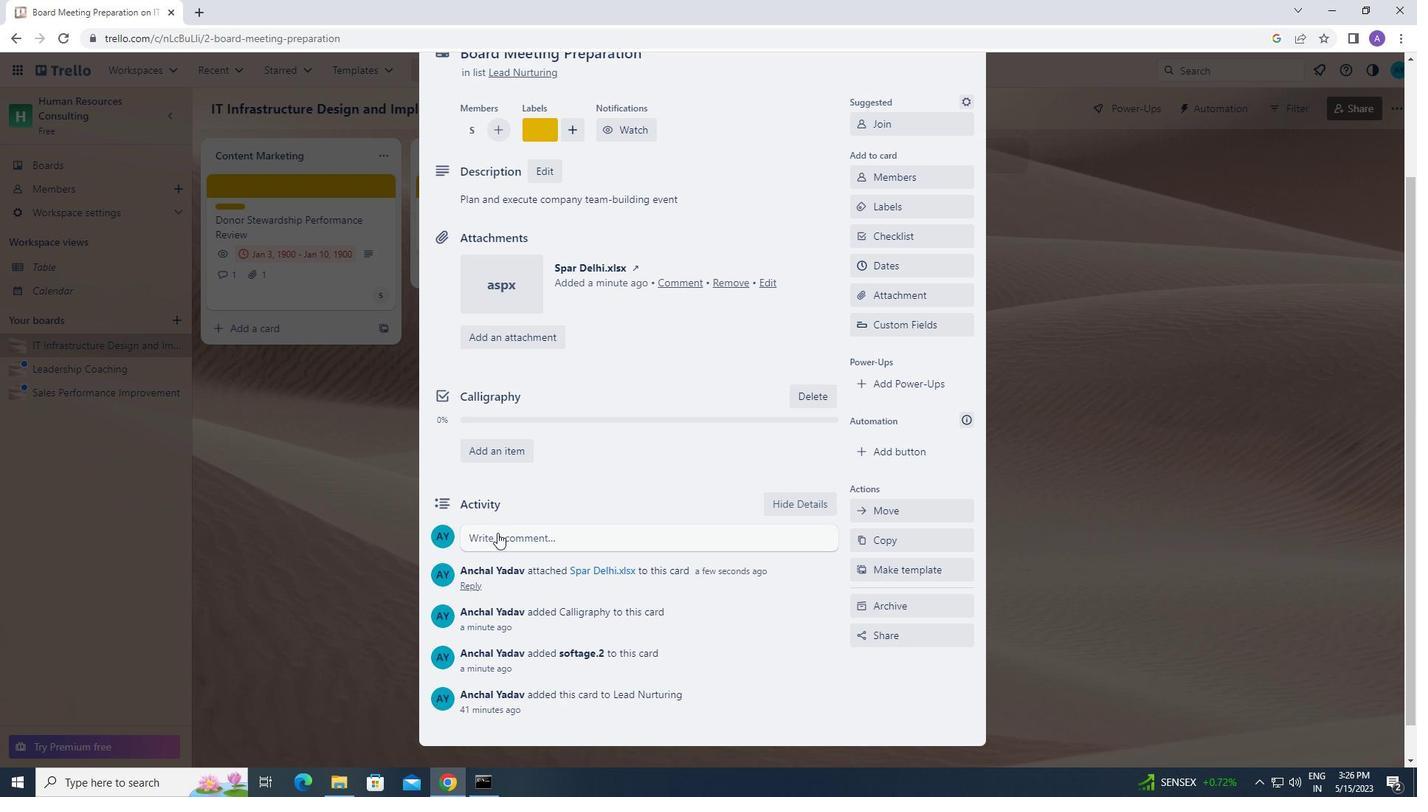 
Action: Mouse moved to (491, 580)
Screenshot: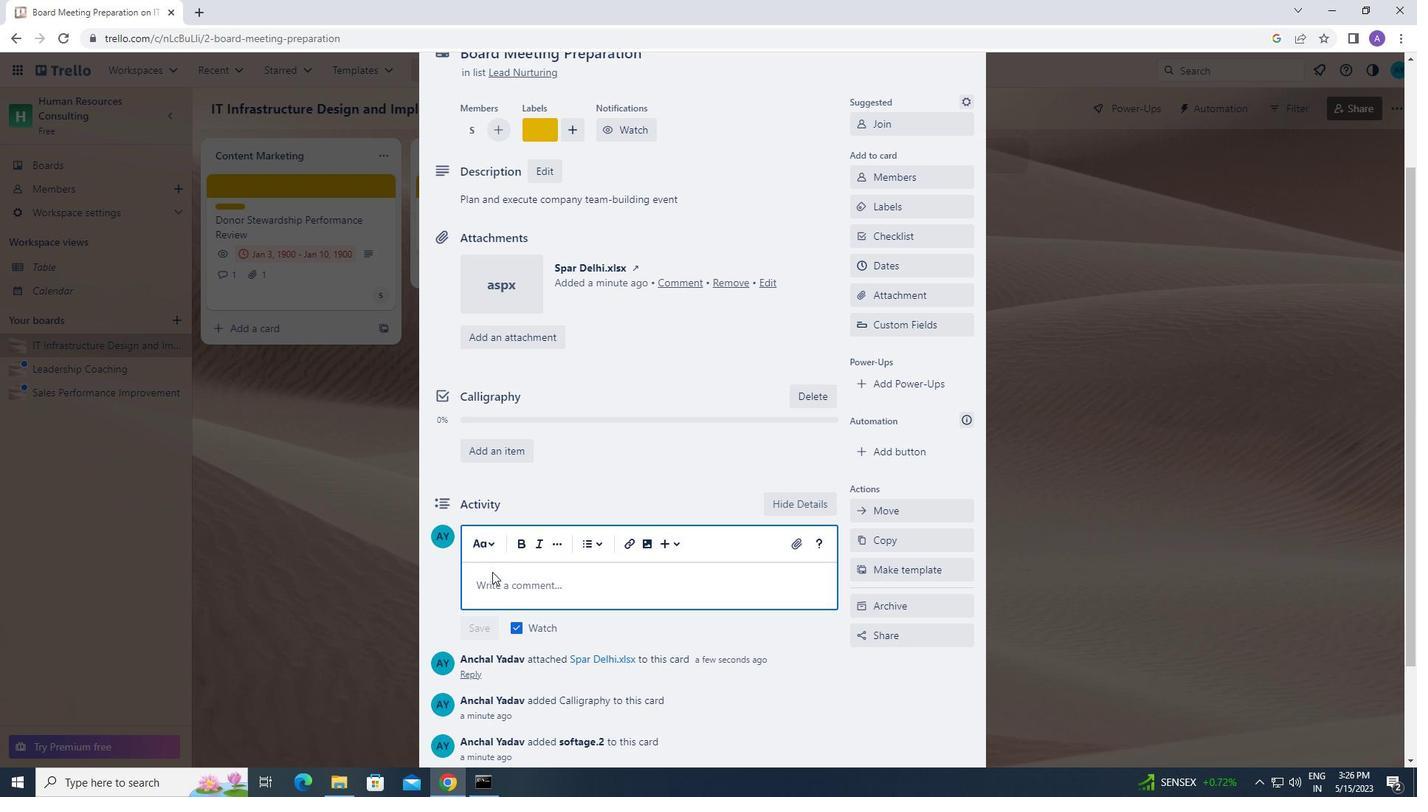 
Action: Mouse pressed left at (491, 580)
Screenshot: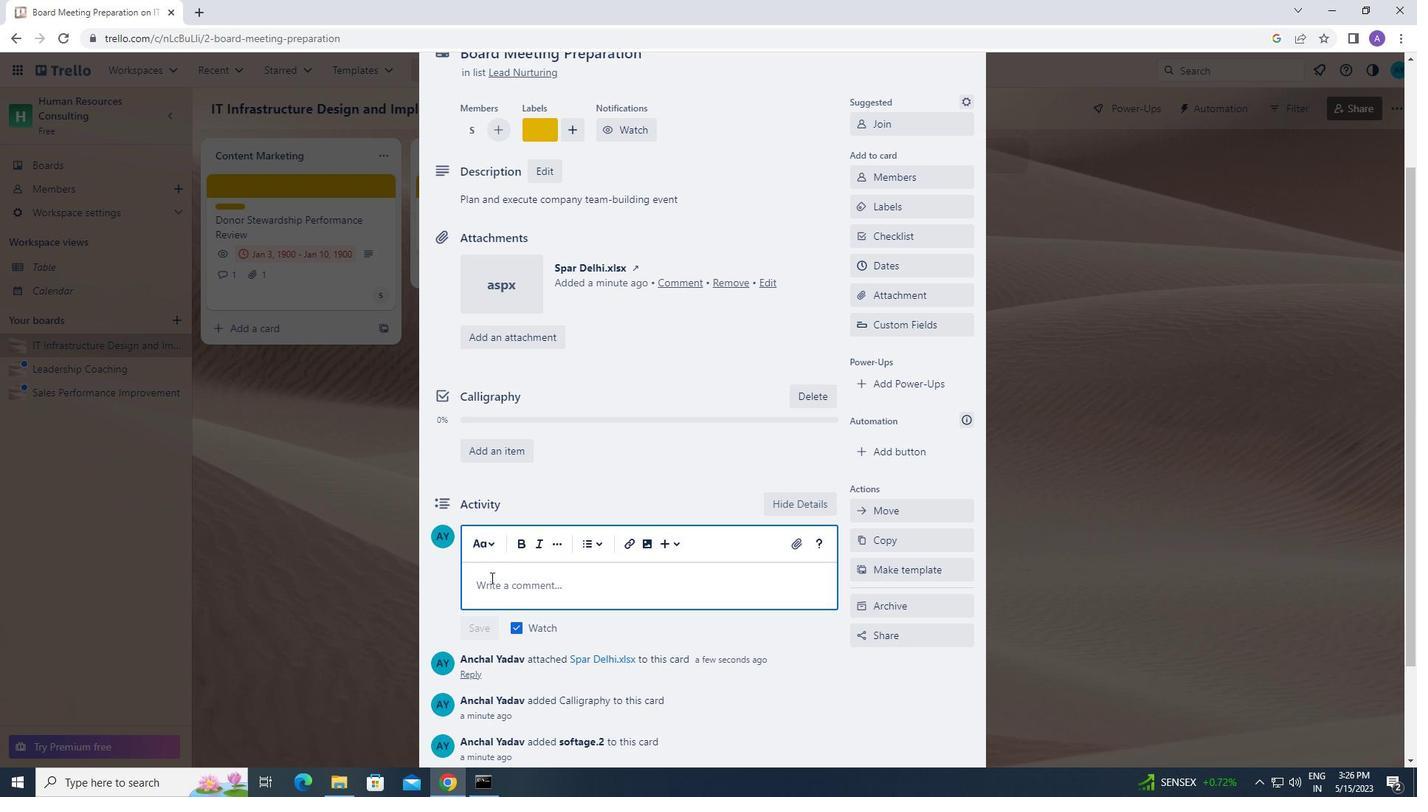 
Action: Mouse moved to (508, 604)
Screenshot: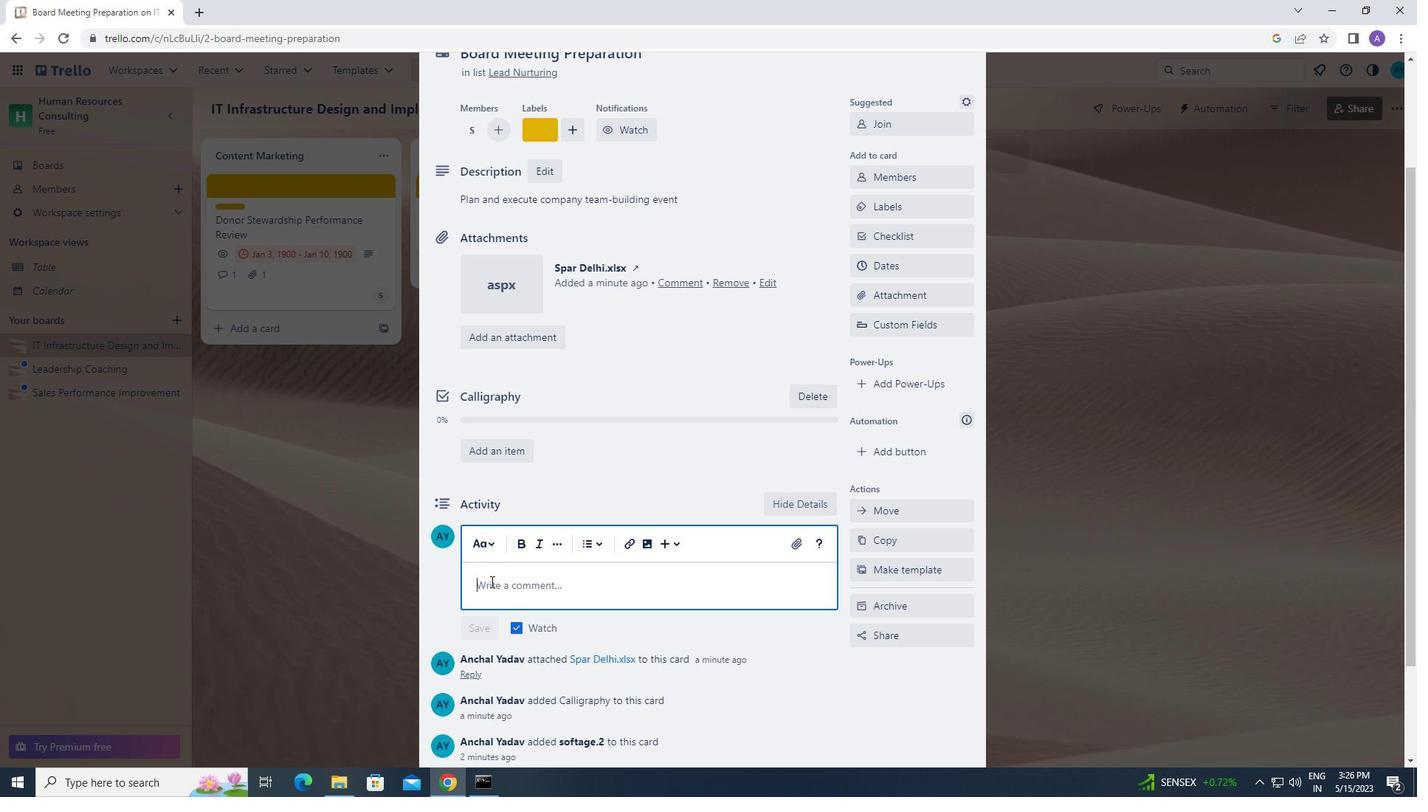 
Action: Key pressed <Key.caps_lock>l<Key.caps_lock>et<Key.space>us<Key.space>make<Key.space>sure<Key.space>we<Key.space>have<Key.space>a<Key.space>clear<Key.space>understanding<Key.space>of<Key.space>the<Key.space>resources<Key.space>and<Key.space>budget<Key.space>avail
Screenshot: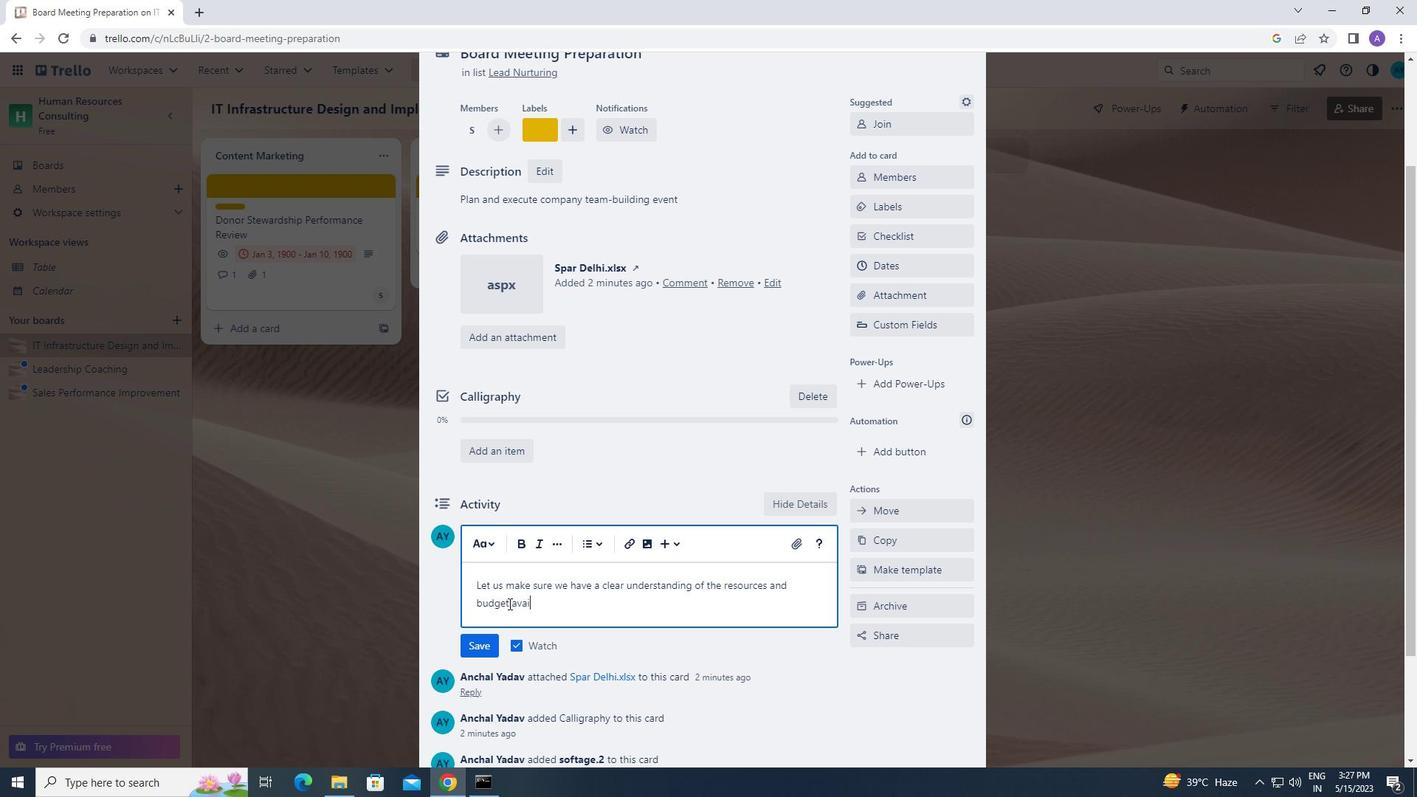 
Action: Mouse moved to (473, 720)
Screenshot: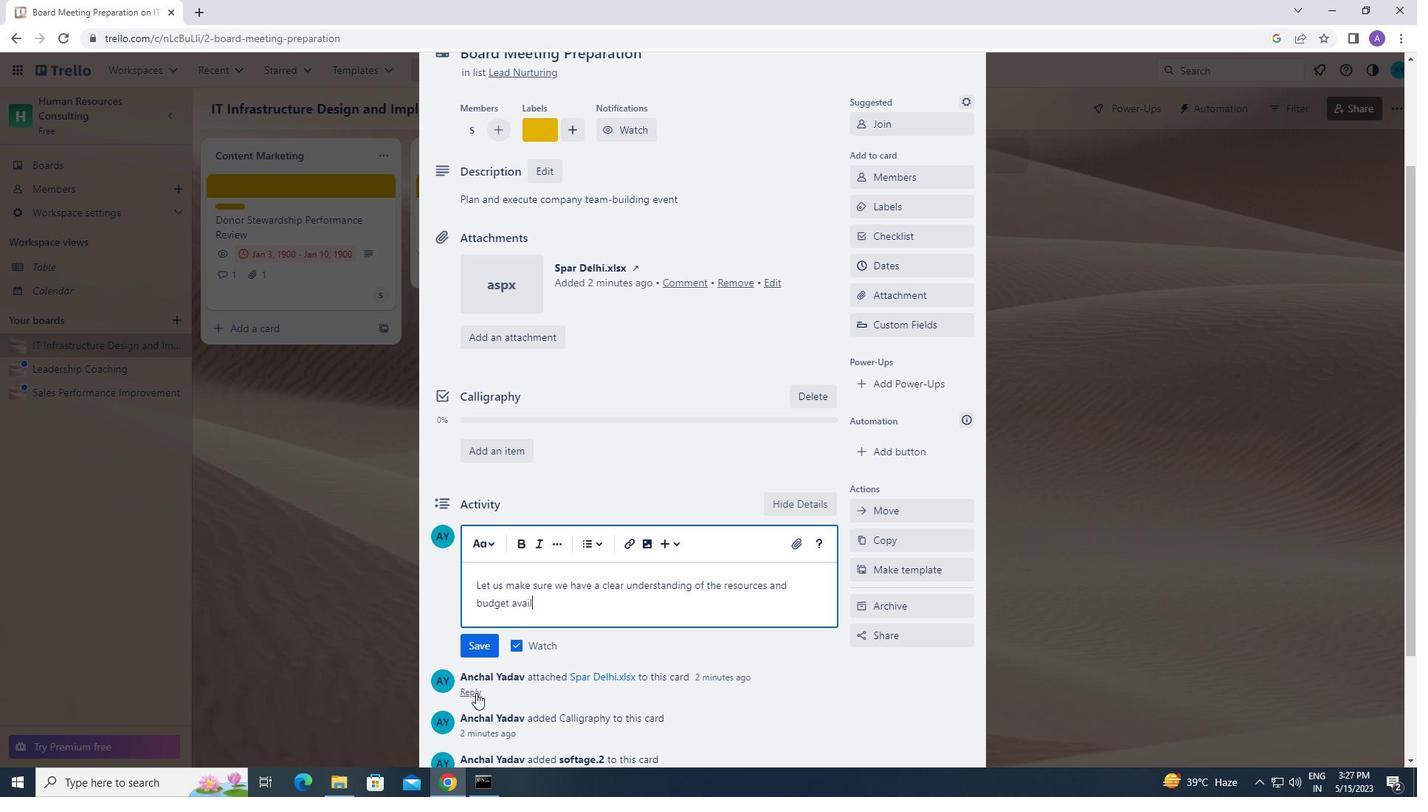 
Action: Key pressed a
Screenshot: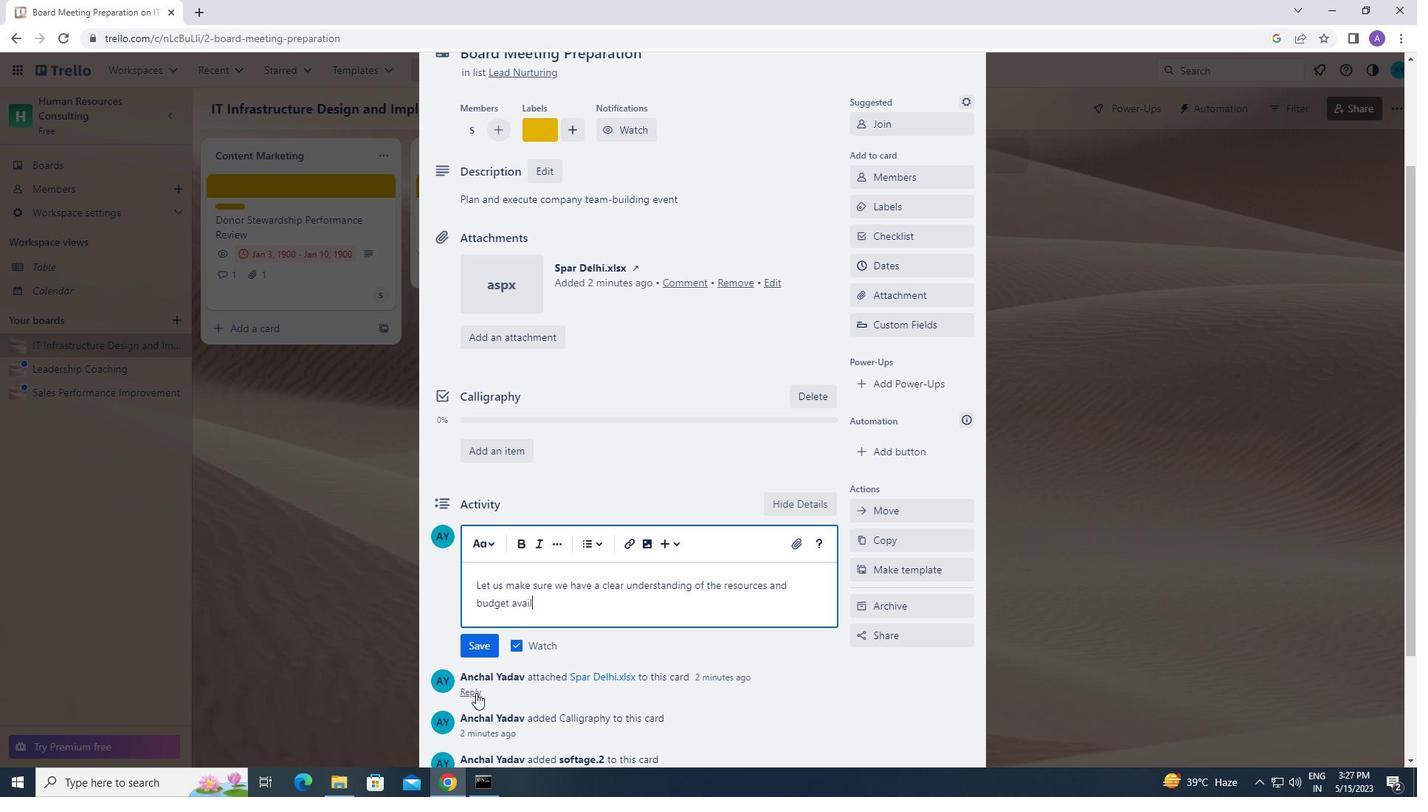 
Action: Mouse moved to (546, 732)
Screenshot: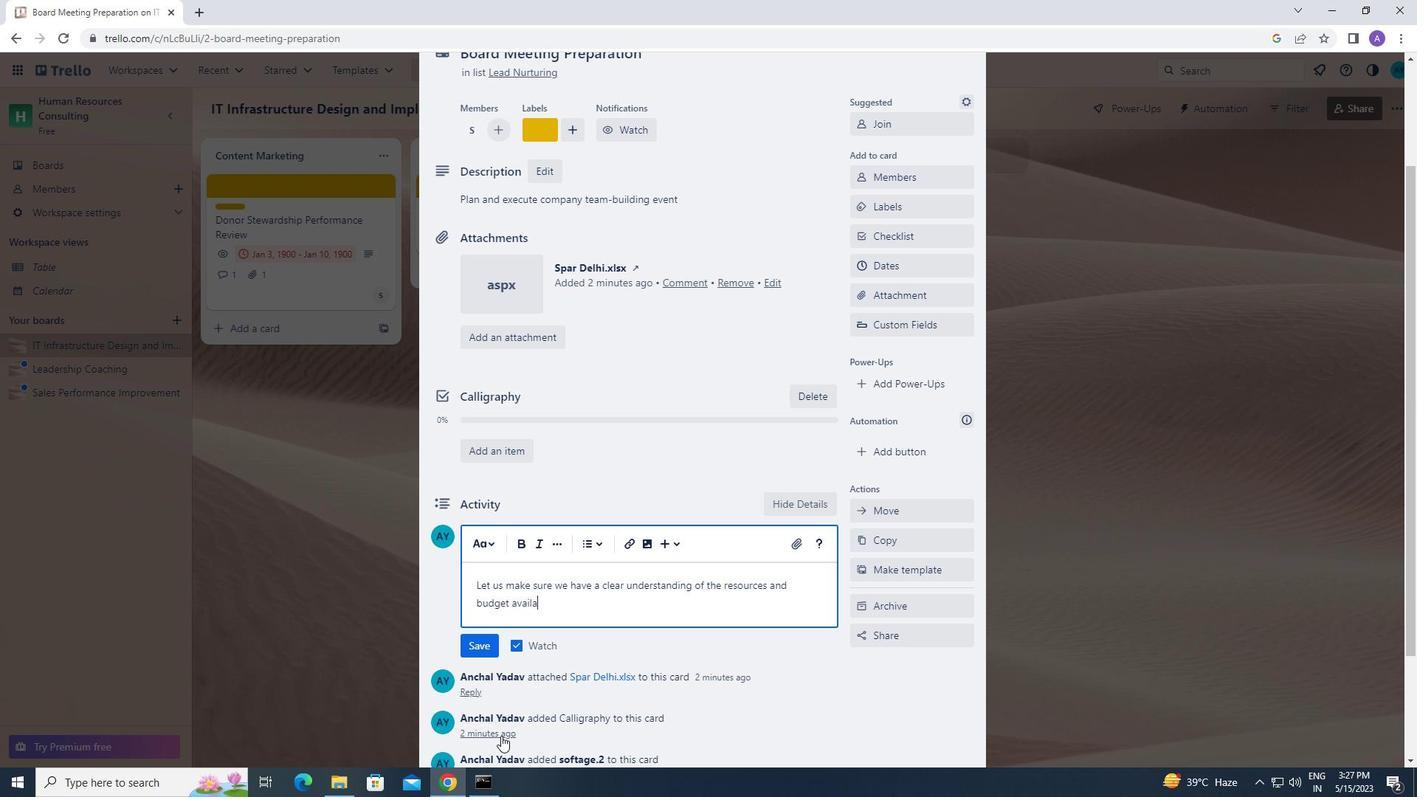 
Action: Key pressed l<Key.backspace>ble<Key.space>for<Key.space>this<Key.space>task,<Key.space>ensuring<Key.space>that<Key.space>we<Key.space>can<Key.space>execute<Key.space>it<Key.space>effectively
Screenshot: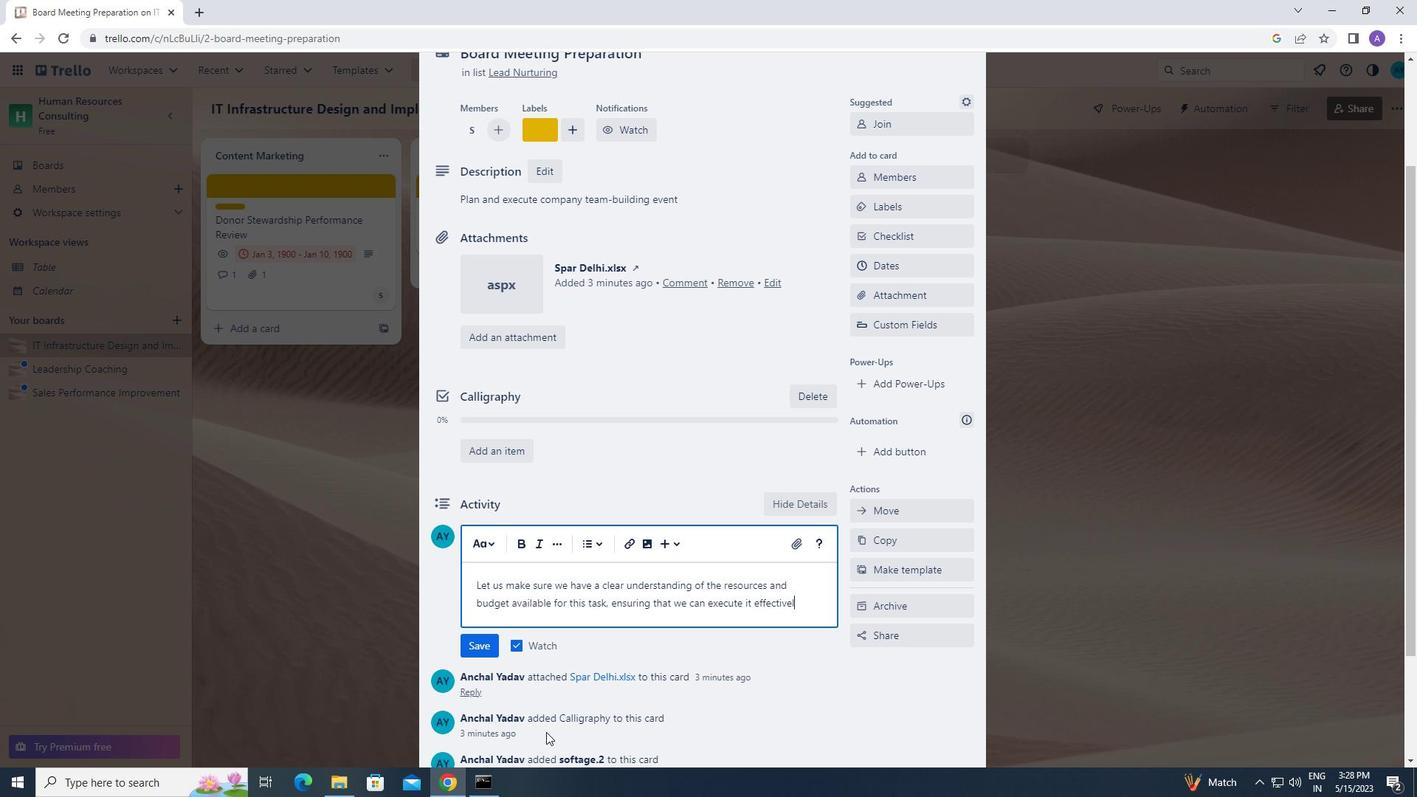 
Action: Mouse moved to (489, 640)
Screenshot: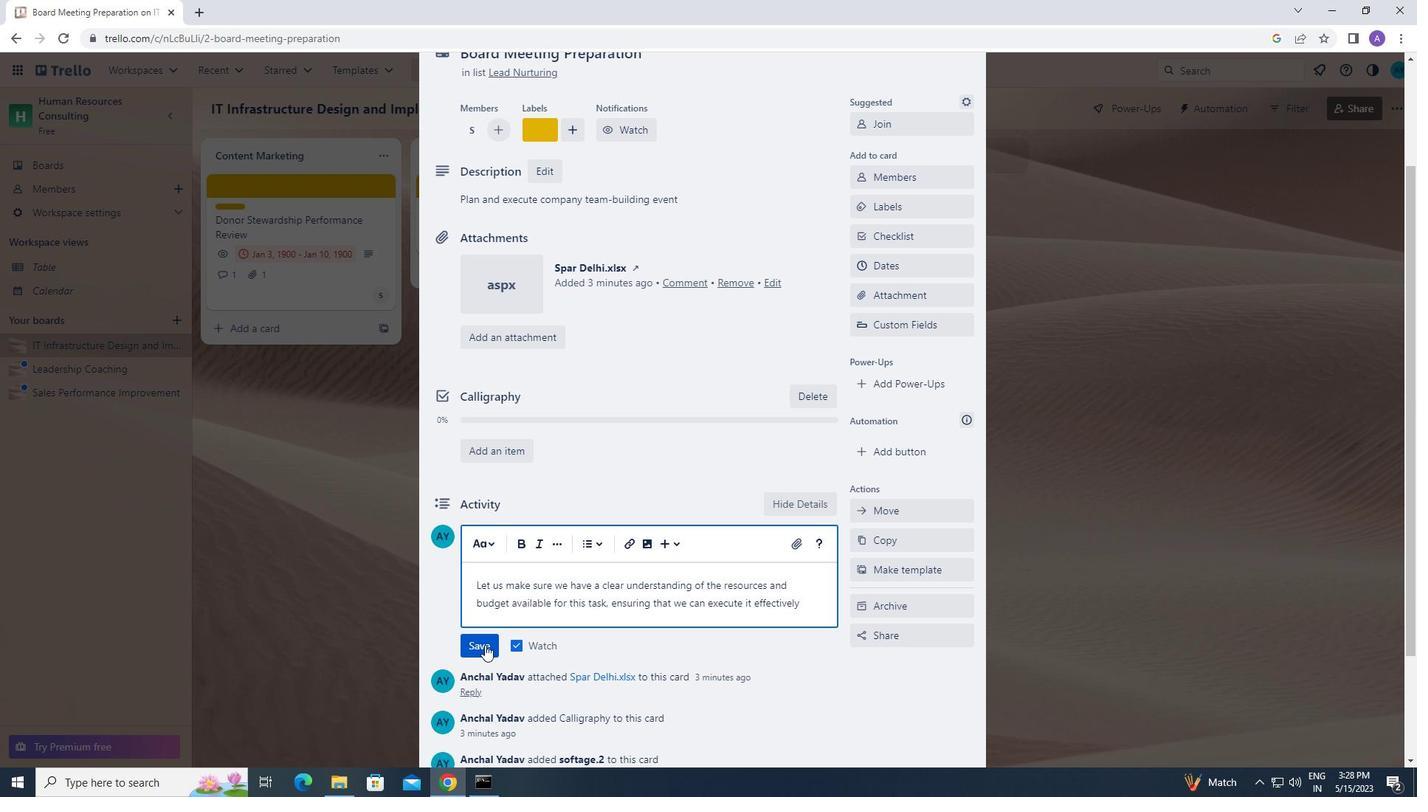 
Action: Mouse pressed left at (489, 640)
Screenshot: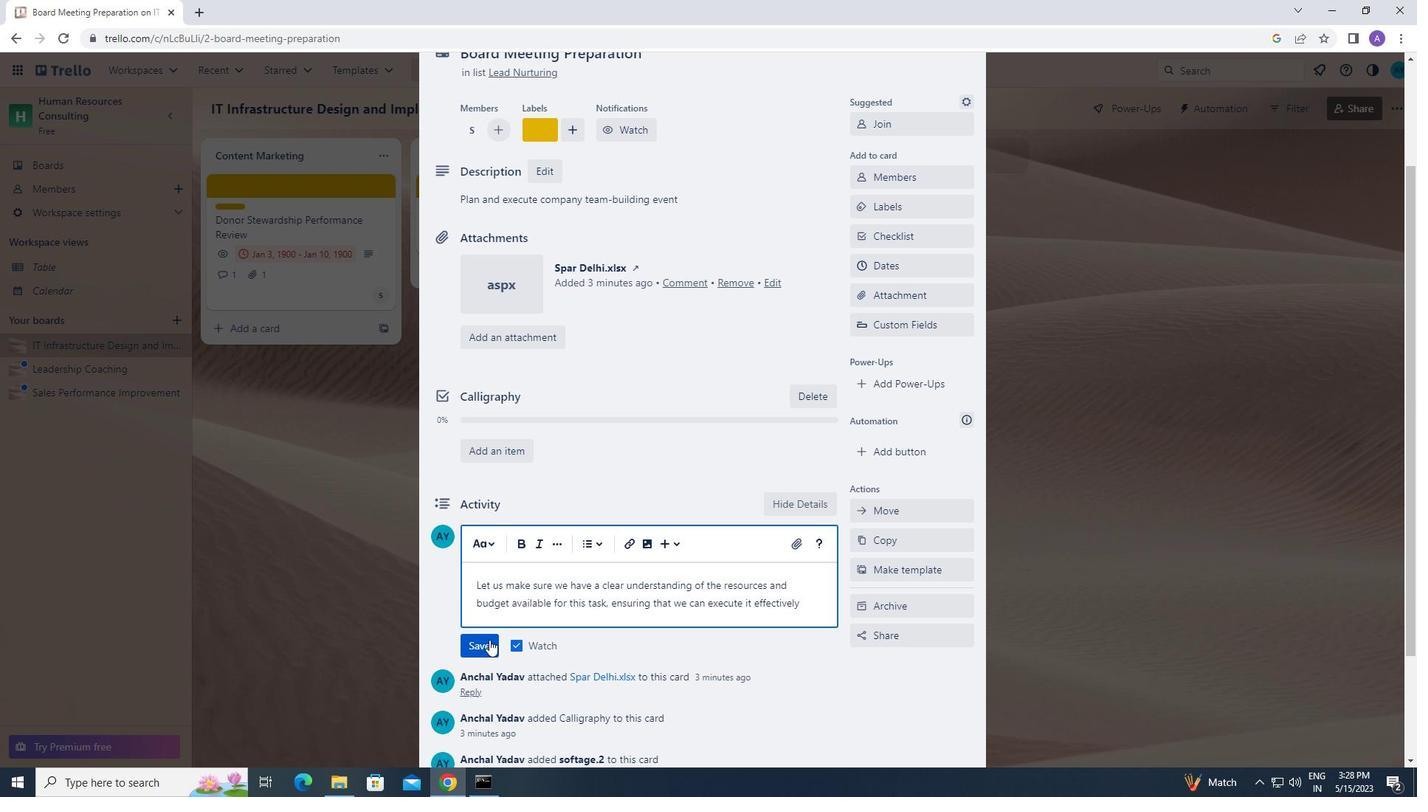 
Action: Mouse moved to (923, 260)
Screenshot: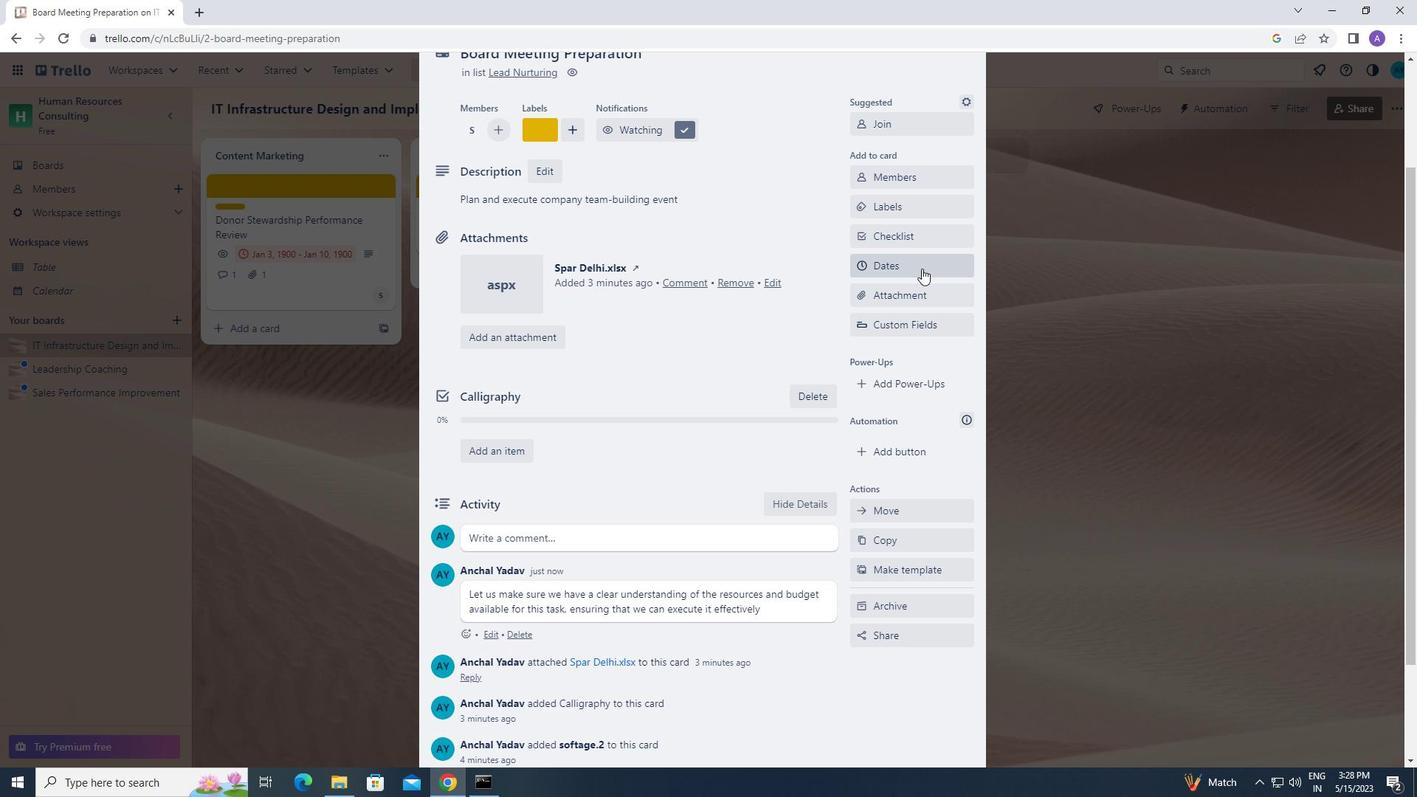 
Action: Mouse pressed left at (923, 260)
Screenshot: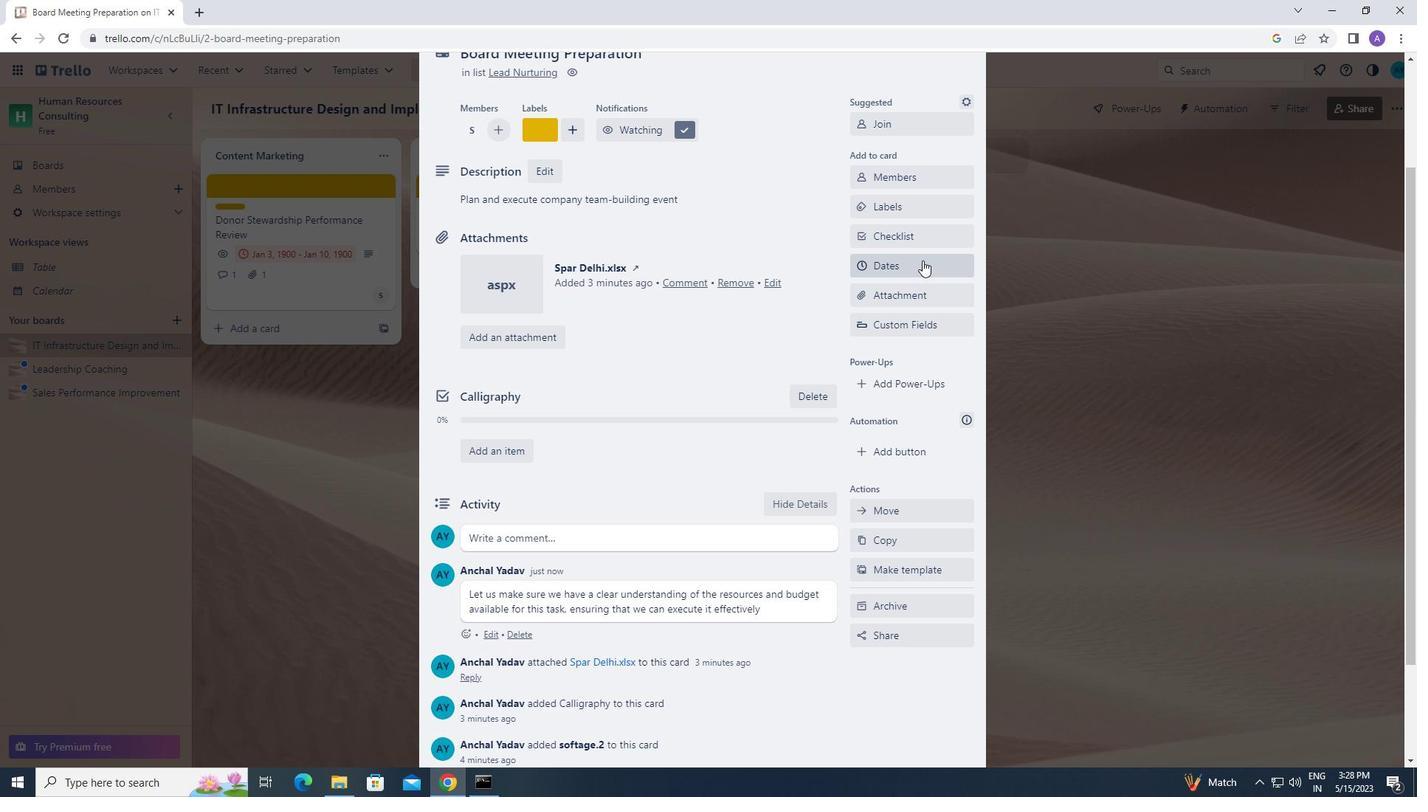 
Action: Mouse moved to (868, 377)
Screenshot: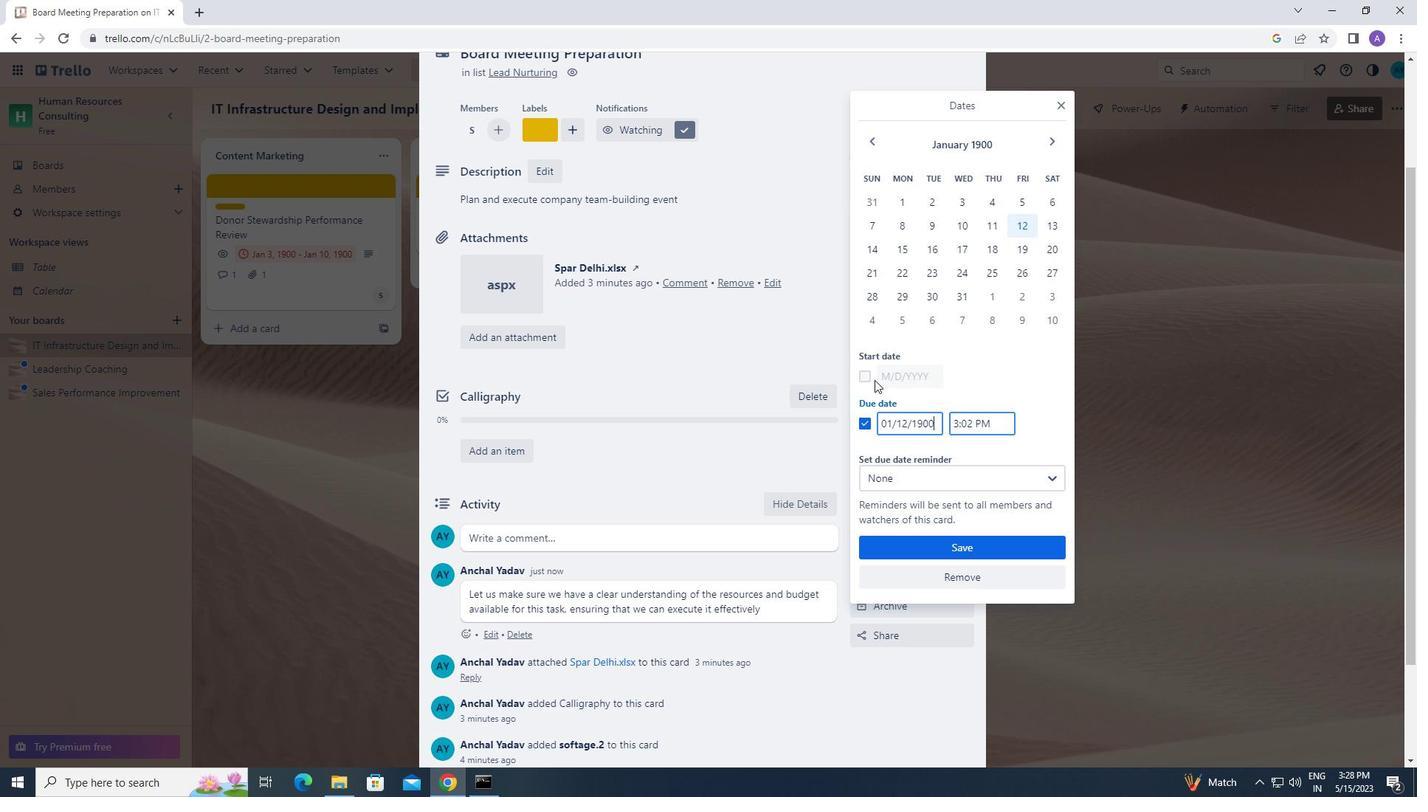 
Action: Mouse pressed left at (868, 377)
Screenshot: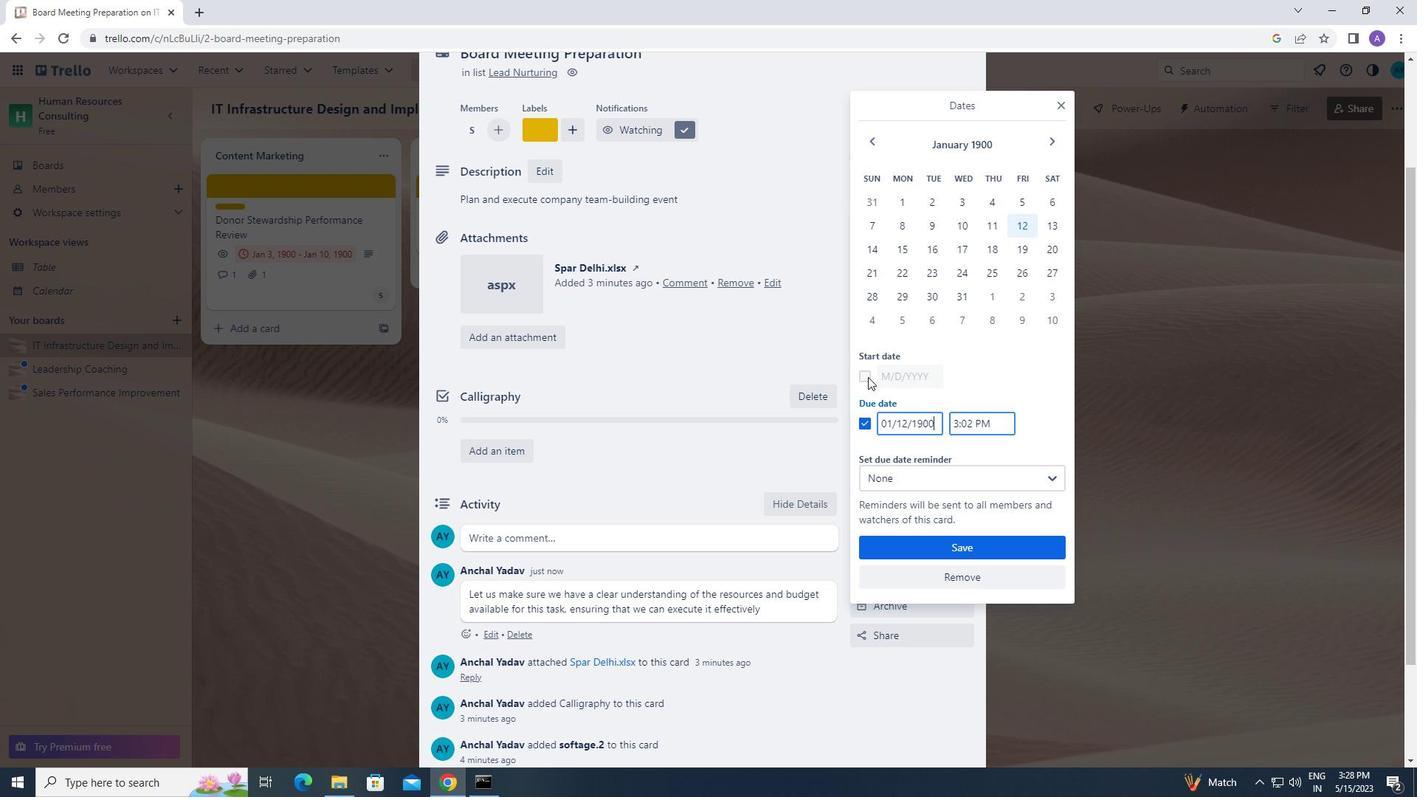 
Action: Mouse moved to (903, 375)
Screenshot: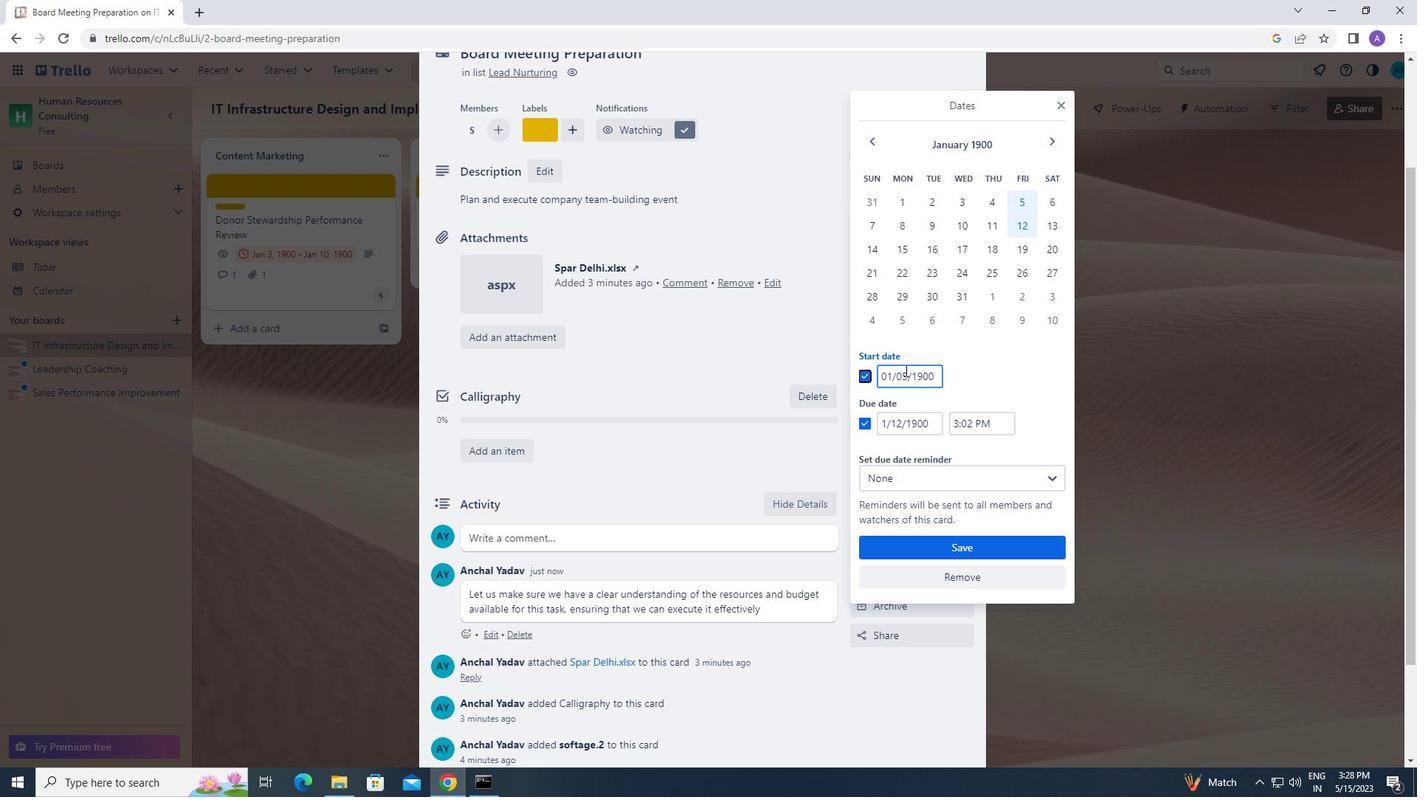 
Action: Mouse pressed left at (903, 375)
Screenshot: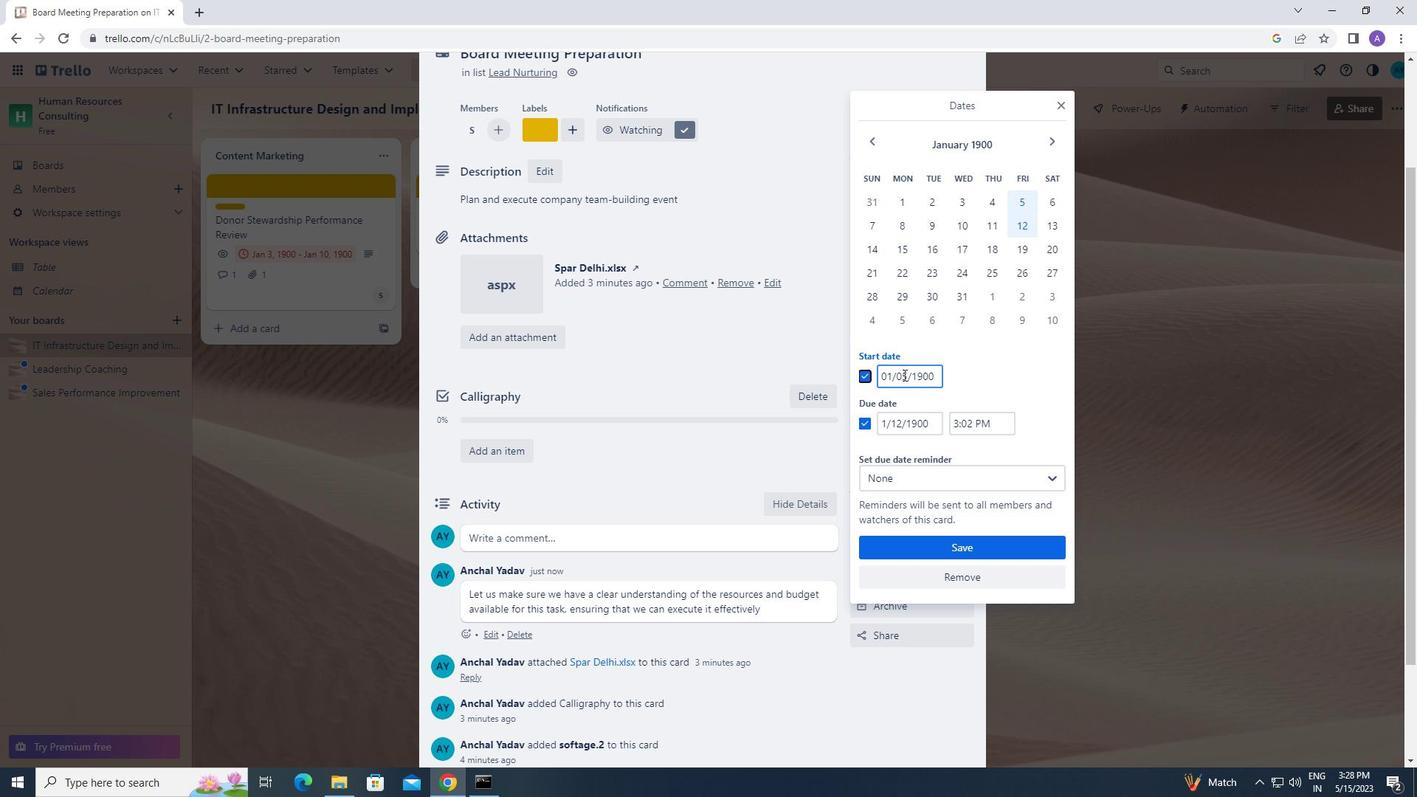 
Action: Mouse moved to (895, 375)
Screenshot: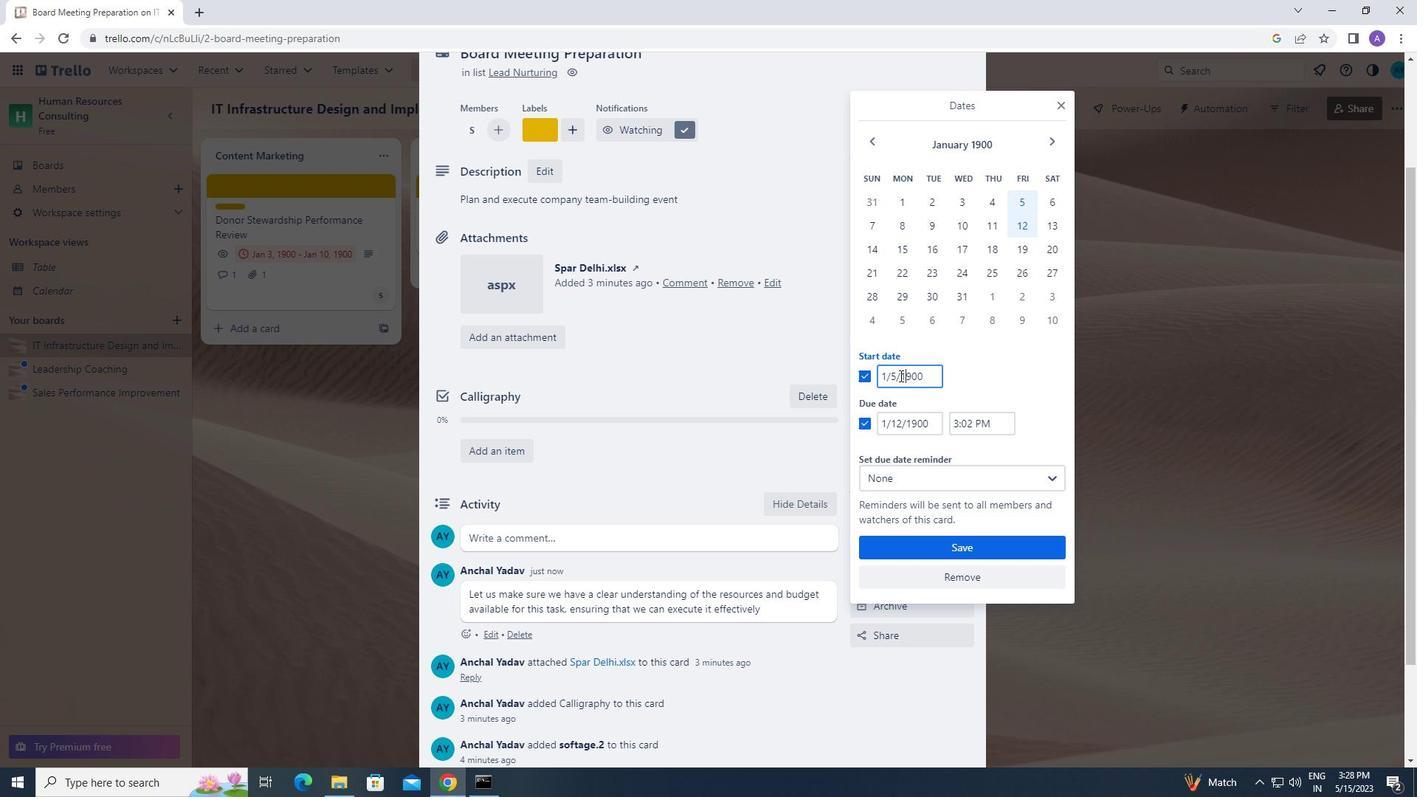 
Action: Mouse pressed left at (895, 375)
Screenshot: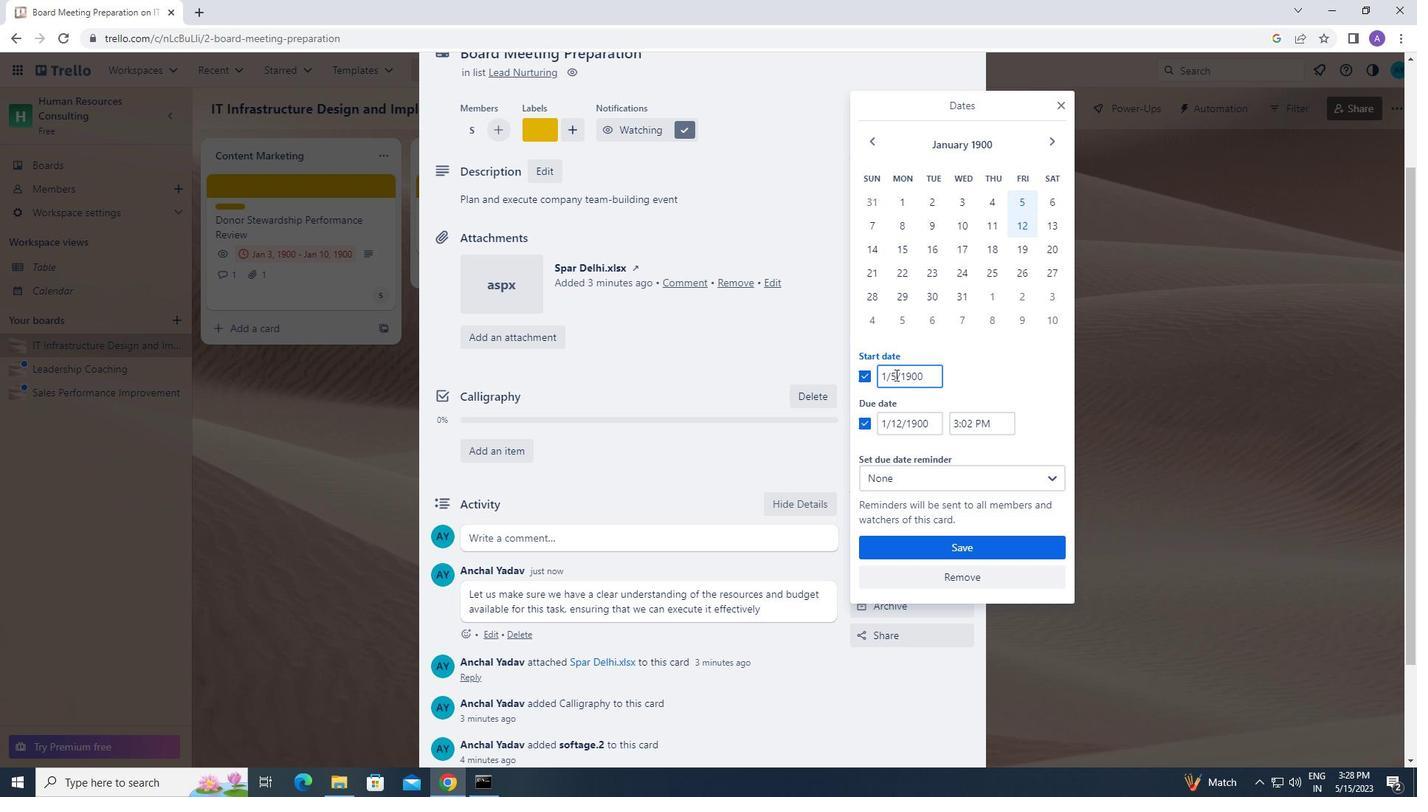
Action: Key pressed <Key.backspace>06
Screenshot: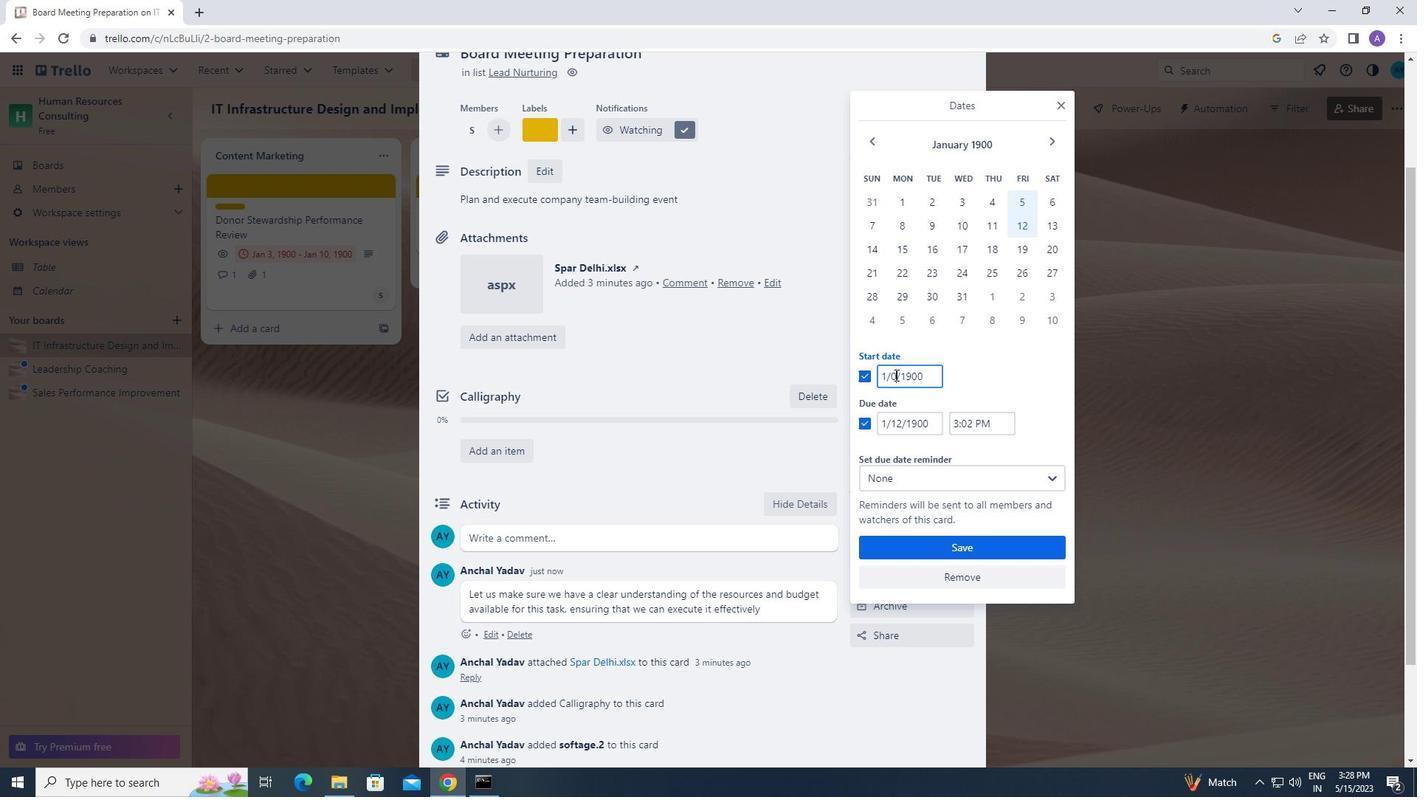 
Action: Mouse moved to (902, 423)
Screenshot: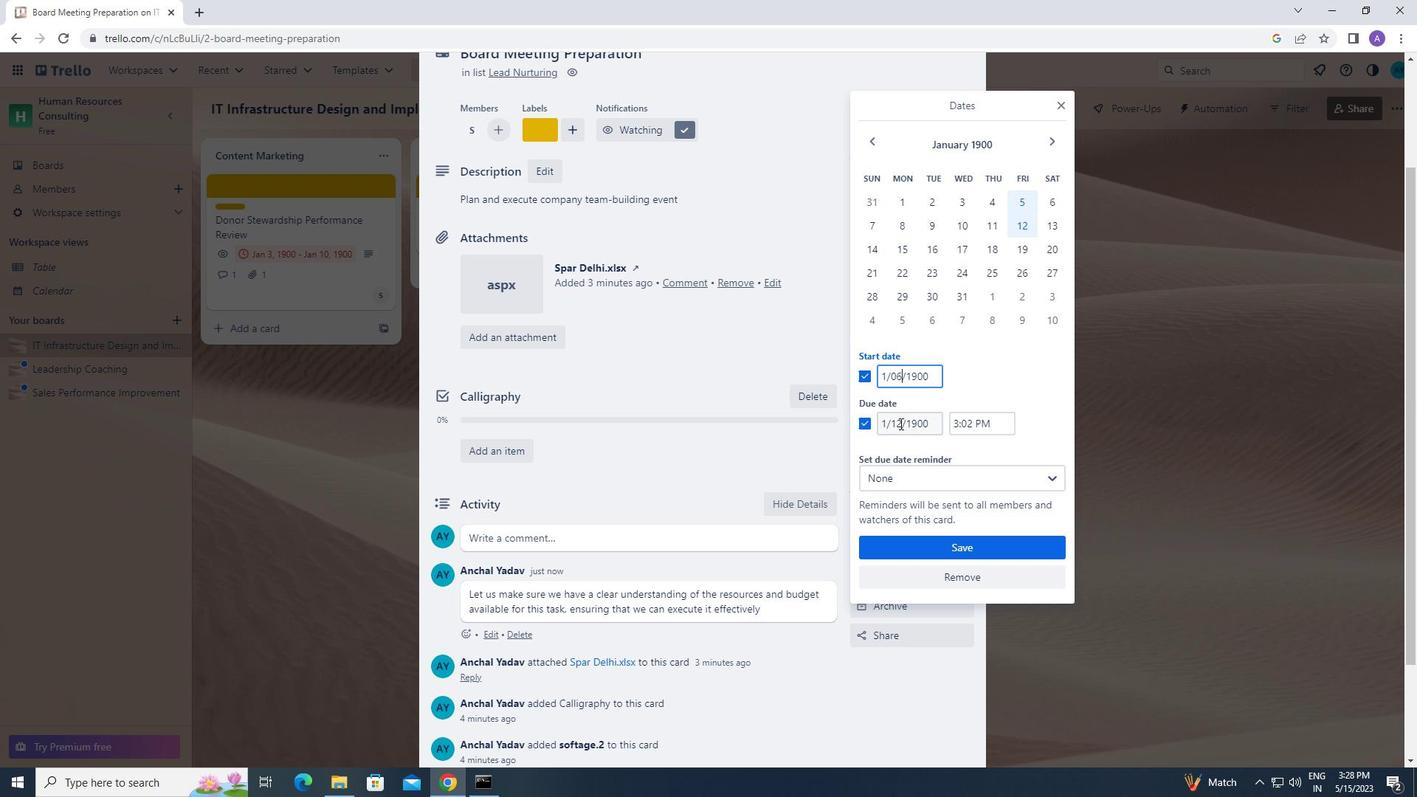 
Action: Mouse pressed left at (902, 423)
Screenshot: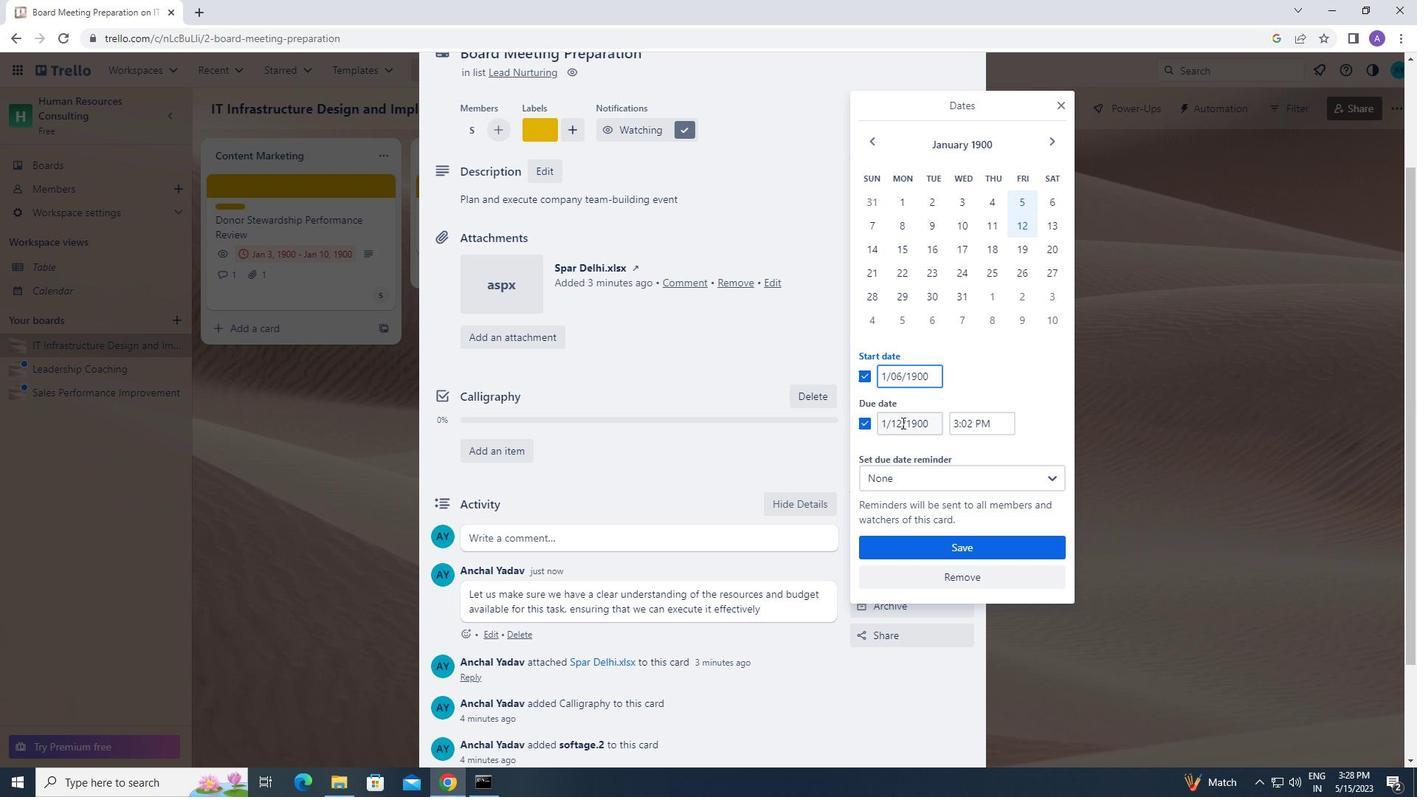 
Action: Key pressed <Key.backspace>3
Screenshot: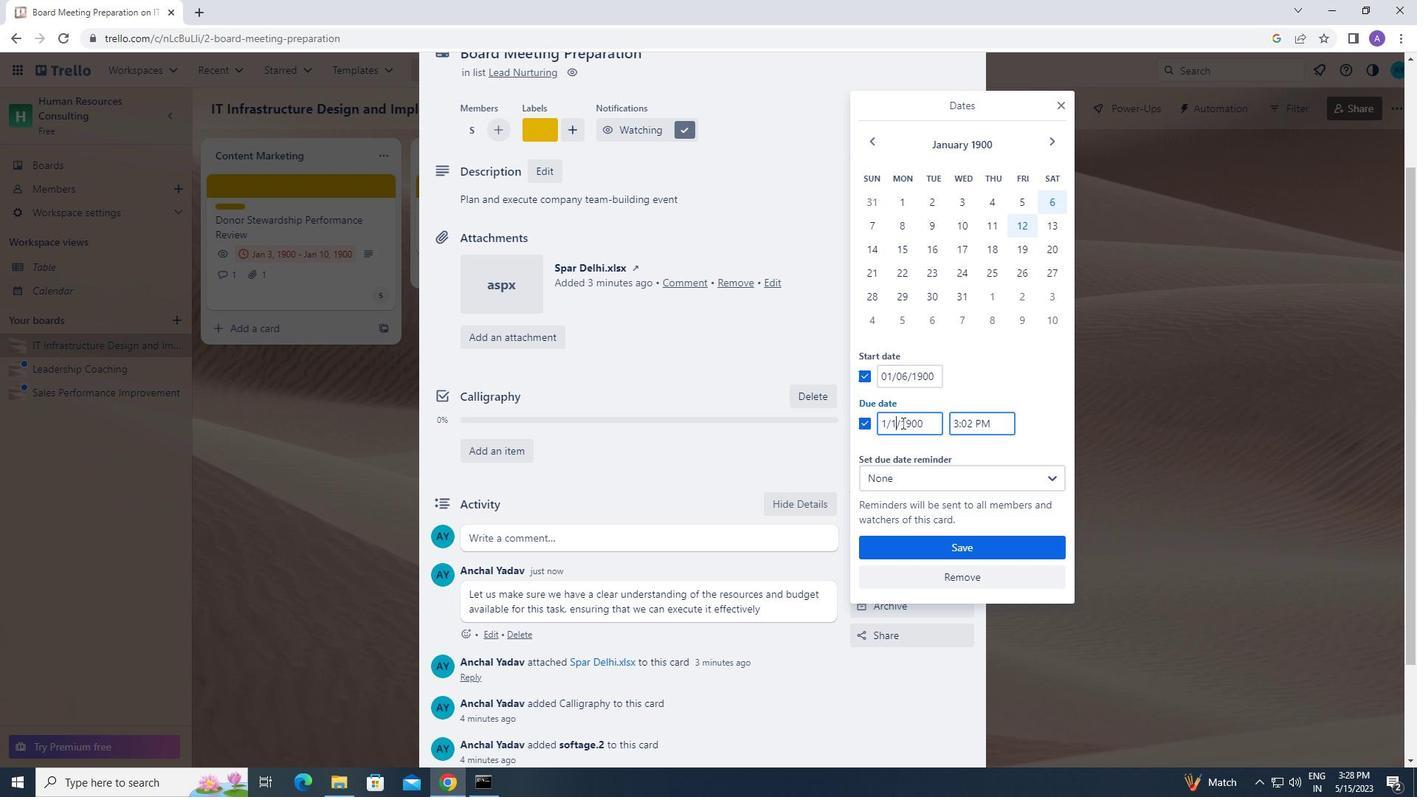 
Action: Mouse moved to (909, 544)
Screenshot: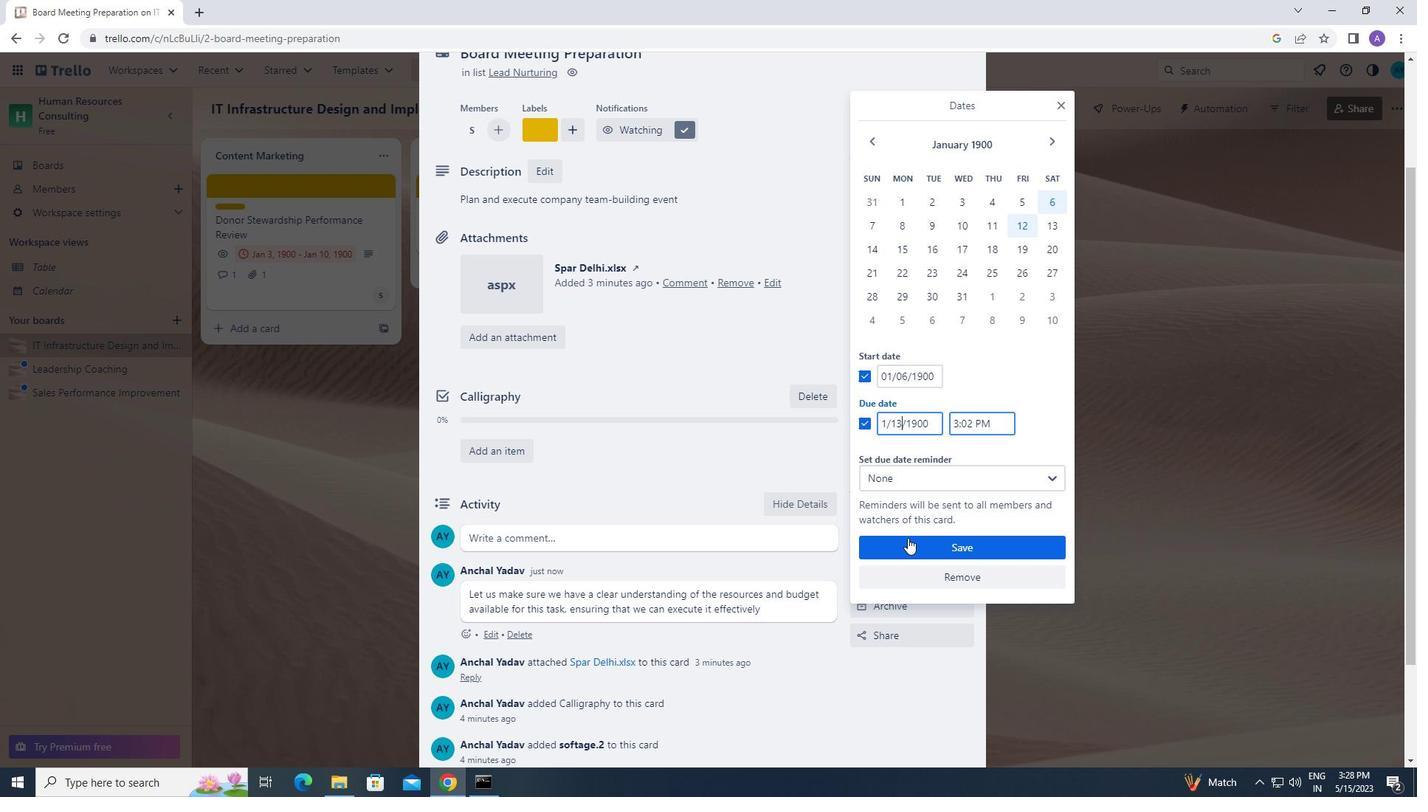 
Action: Mouse pressed left at (909, 544)
Screenshot: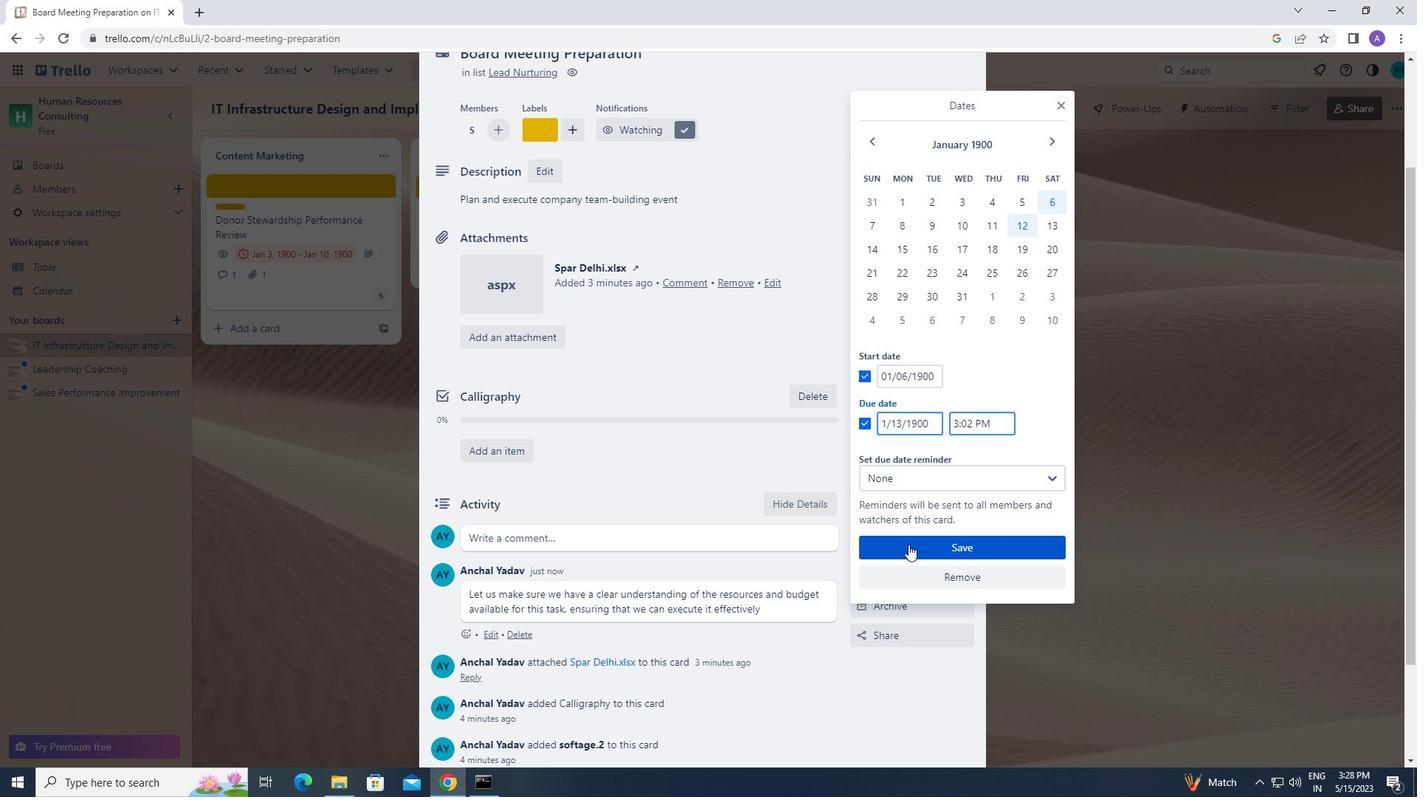 
